 Task: Research new construction projects in Concord, New Hampshire, to compare  floor plans for modern homes.
Action: Mouse moved to (364, 178)
Screenshot: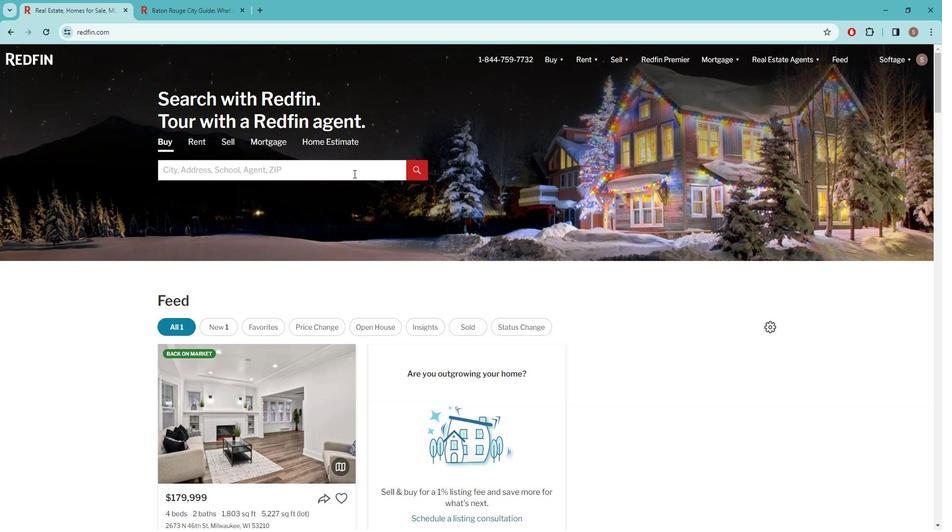
Action: Mouse pressed left at (364, 178)
Screenshot: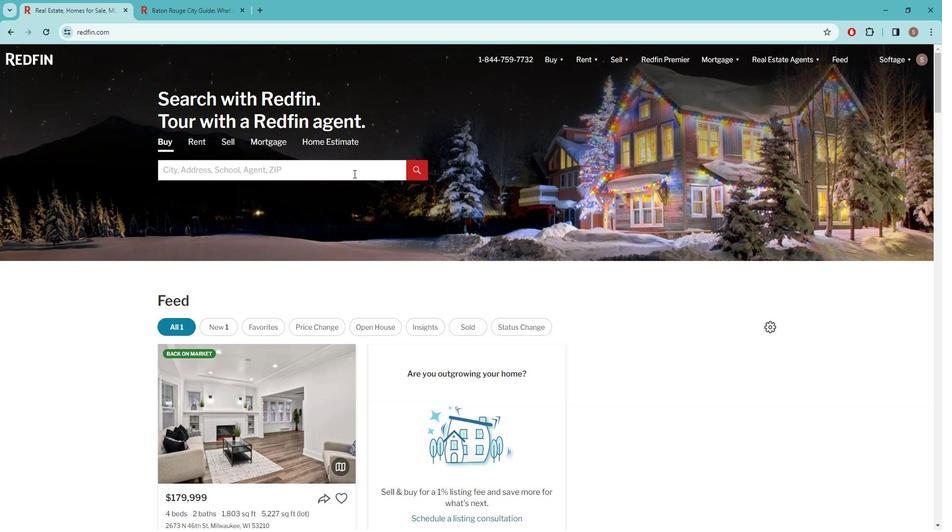 
Action: Key pressed c<Key.caps_lock>ONCORD
Screenshot: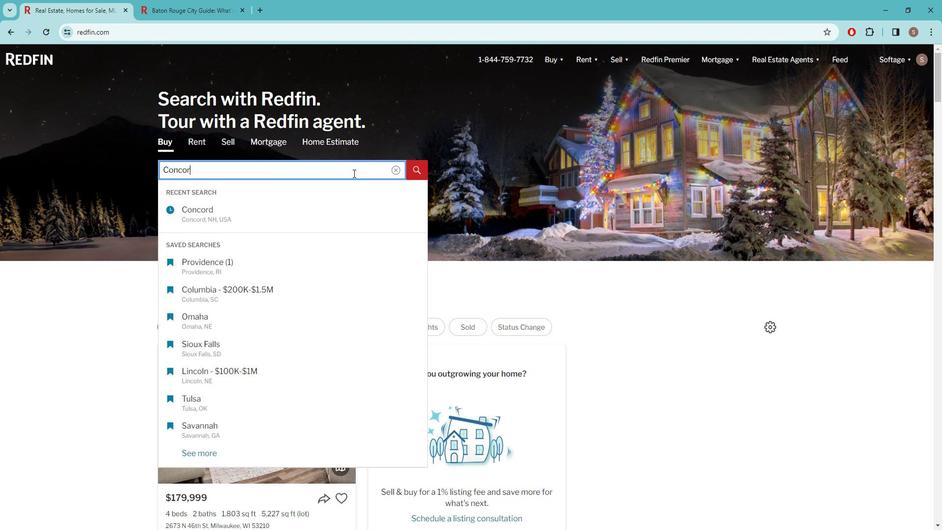
Action: Mouse moved to (274, 316)
Screenshot: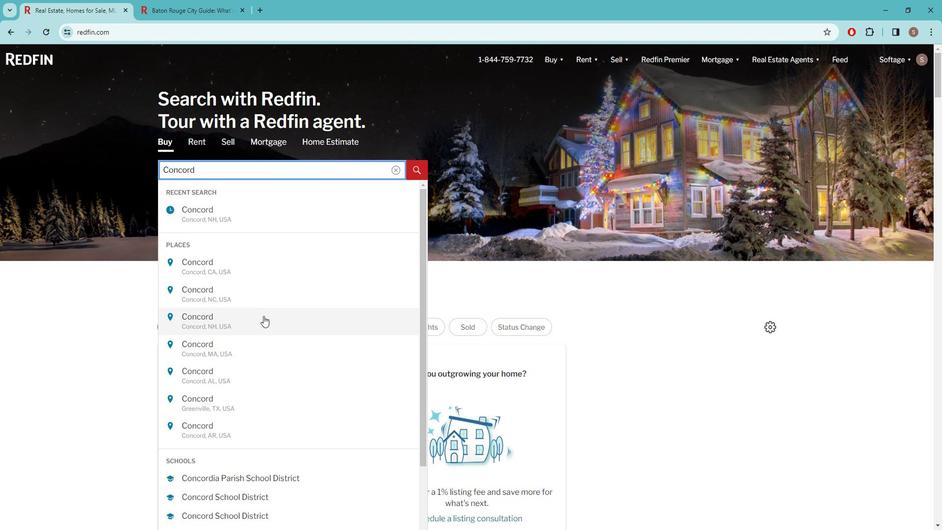 
Action: Mouse pressed left at (274, 316)
Screenshot: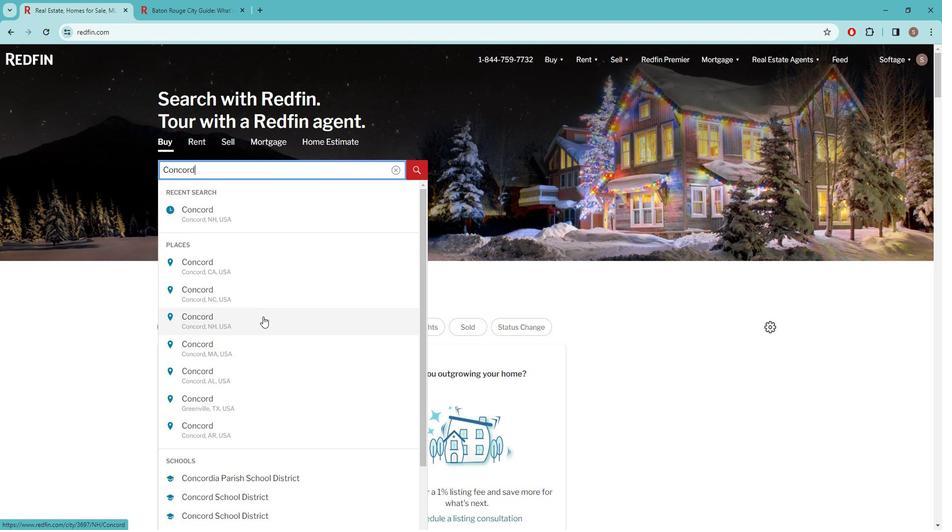 
Action: Mouse moved to (838, 130)
Screenshot: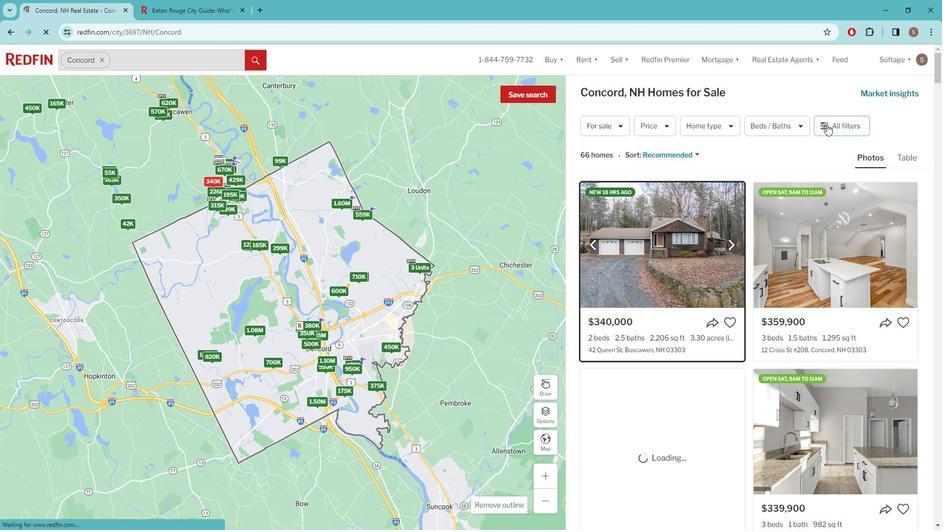 
Action: Mouse pressed left at (838, 130)
Screenshot: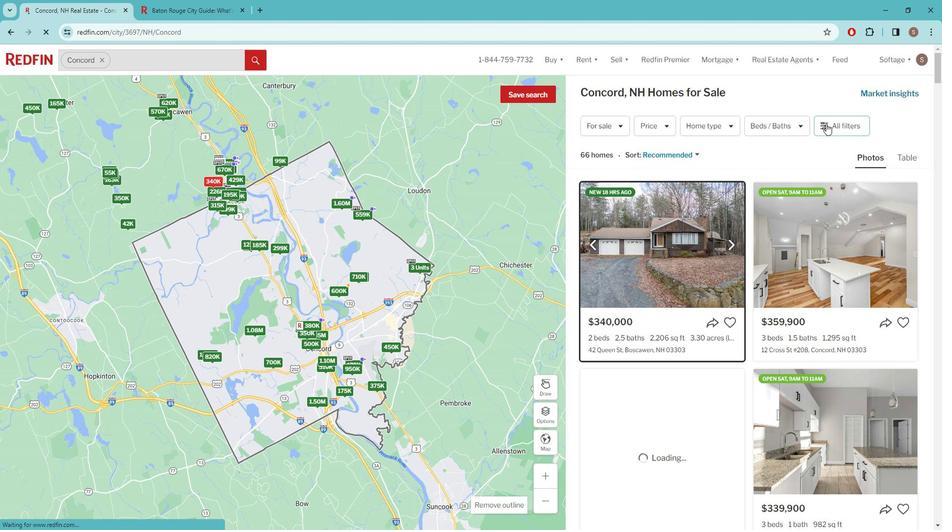 
Action: Mouse pressed left at (838, 130)
Screenshot: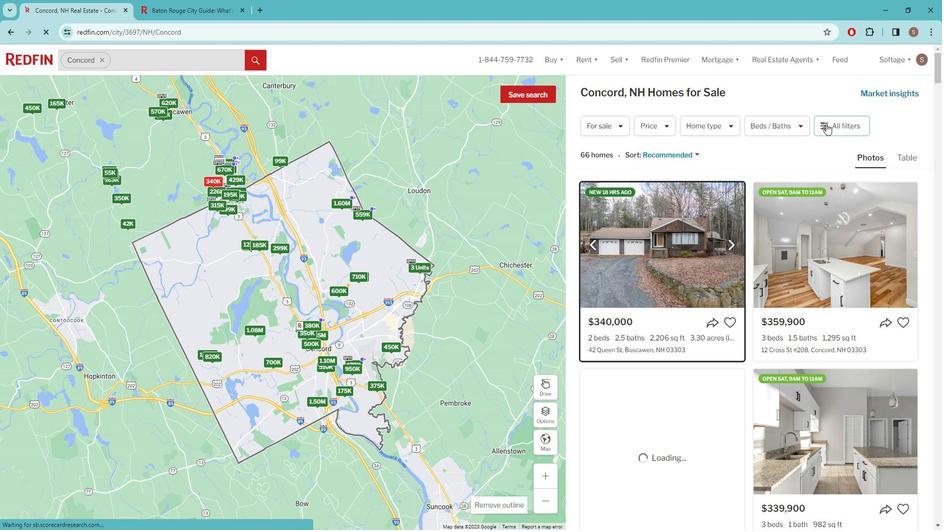 
Action: Mouse moved to (832, 125)
Screenshot: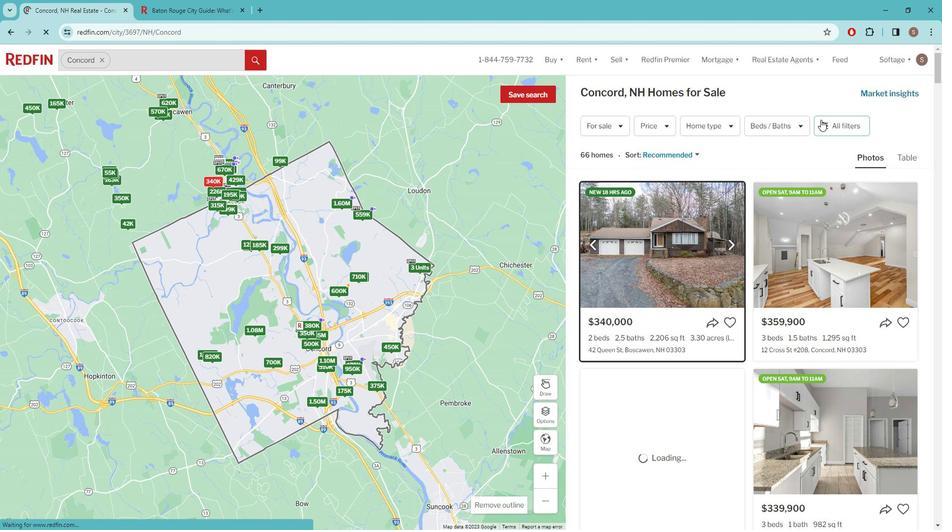 
Action: Mouse pressed left at (832, 125)
Screenshot: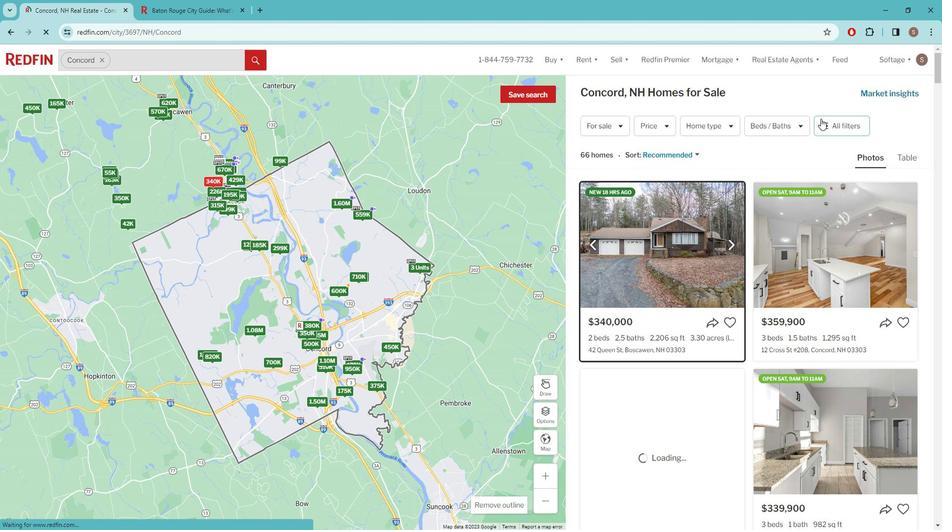 
Action: Mouse moved to (839, 127)
Screenshot: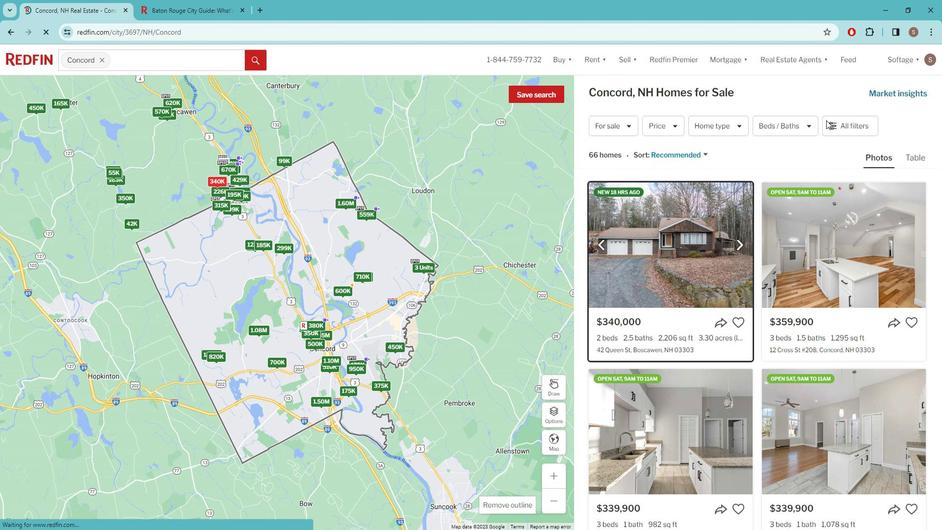 
Action: Mouse pressed left at (839, 127)
Screenshot: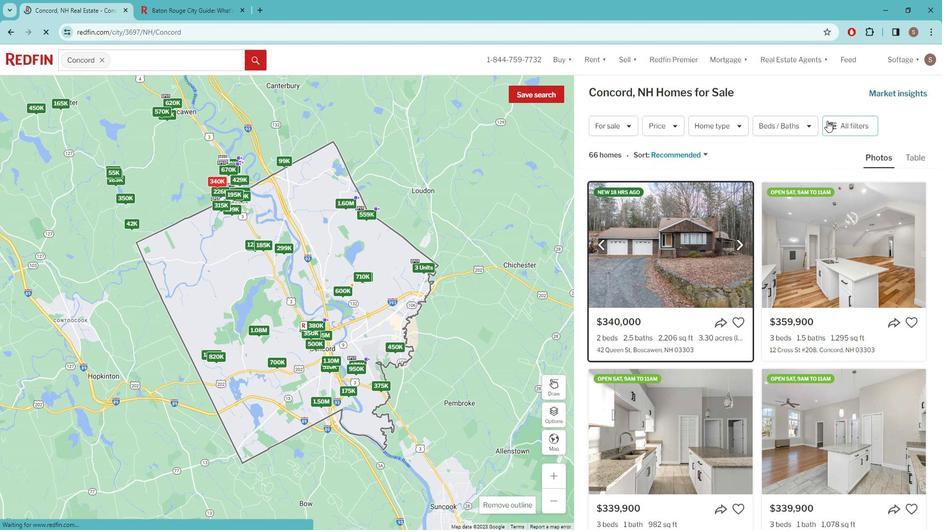 
Action: Mouse moved to (841, 128)
Screenshot: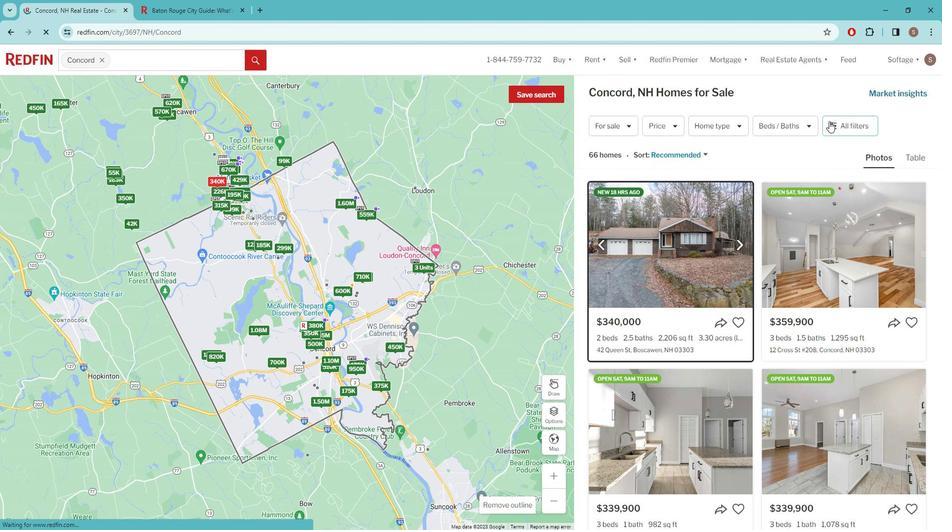 
Action: Mouse pressed left at (841, 128)
Screenshot: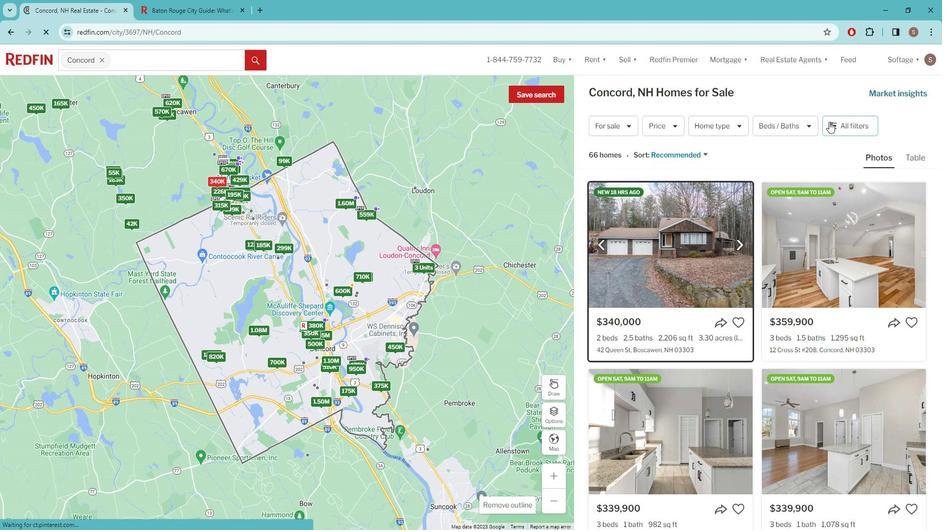 
Action: Mouse moved to (833, 141)
Screenshot: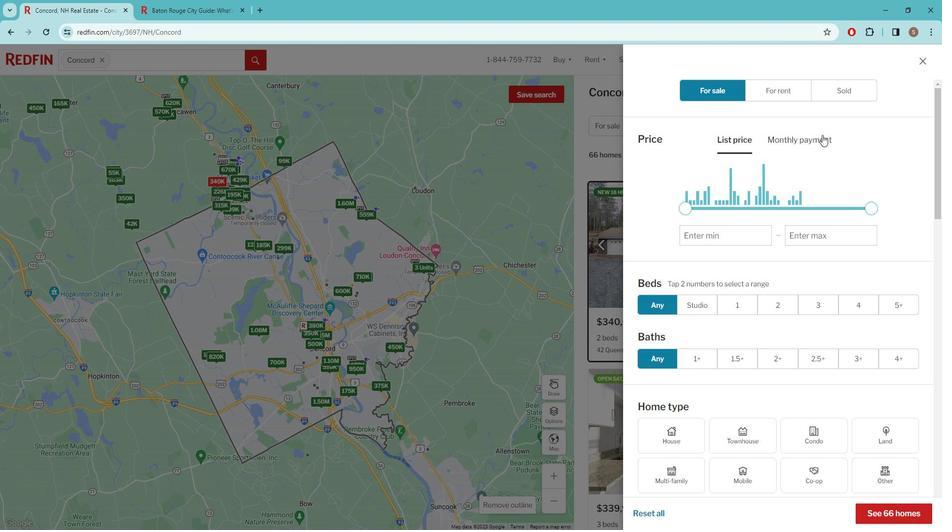 
Action: Mouse scrolled (833, 140) with delta (0, 0)
Screenshot: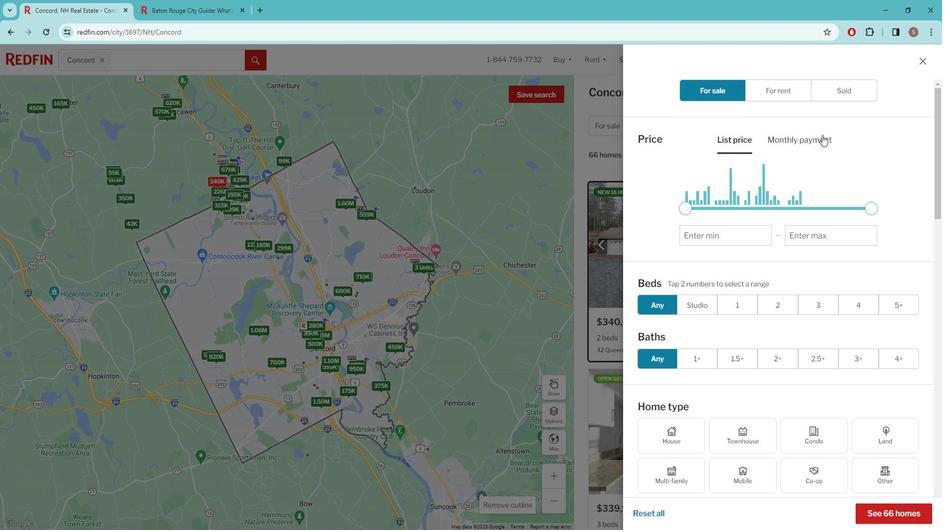 
Action: Mouse moved to (831, 142)
Screenshot: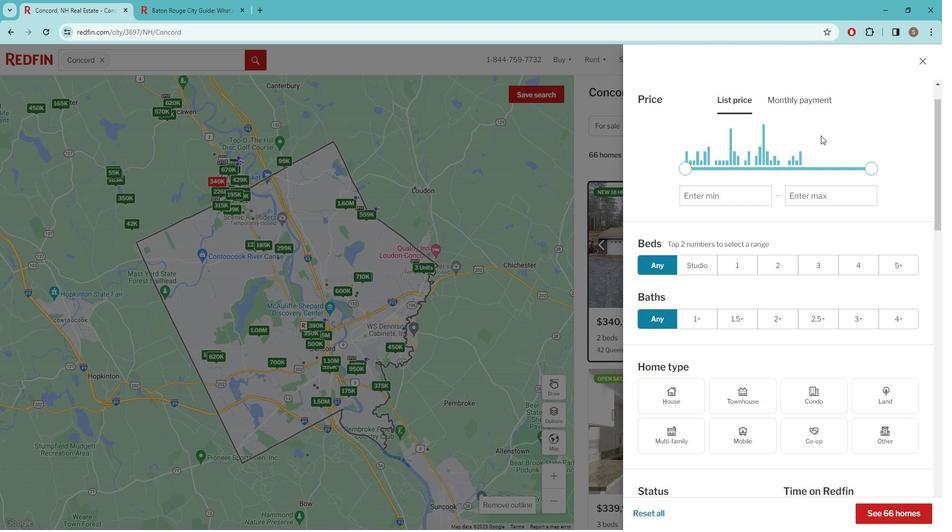 
Action: Mouse scrolled (831, 142) with delta (0, 0)
Screenshot: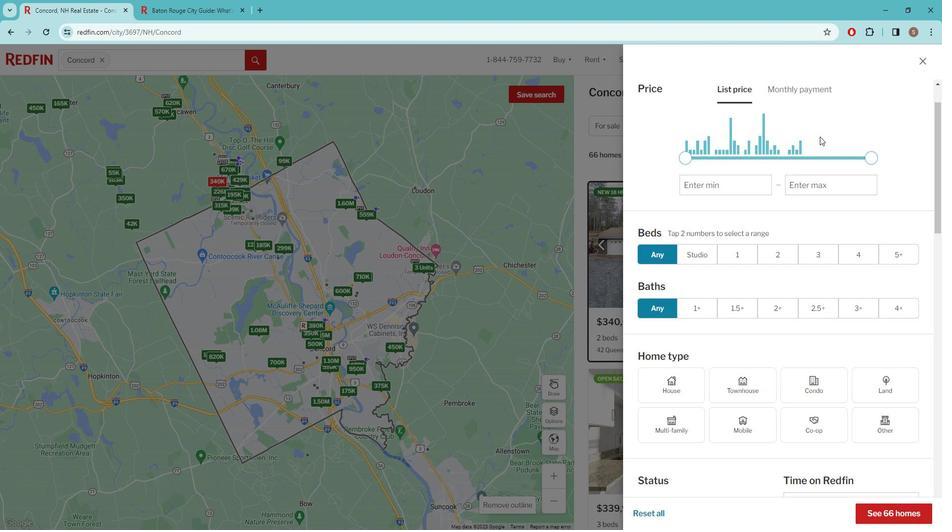 
Action: Mouse moved to (822, 150)
Screenshot: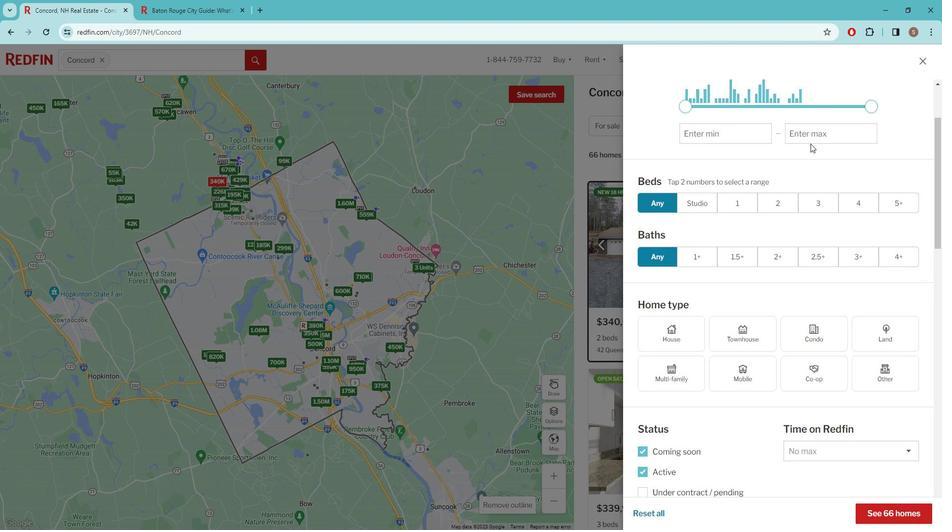 
Action: Mouse scrolled (822, 149) with delta (0, 0)
Screenshot: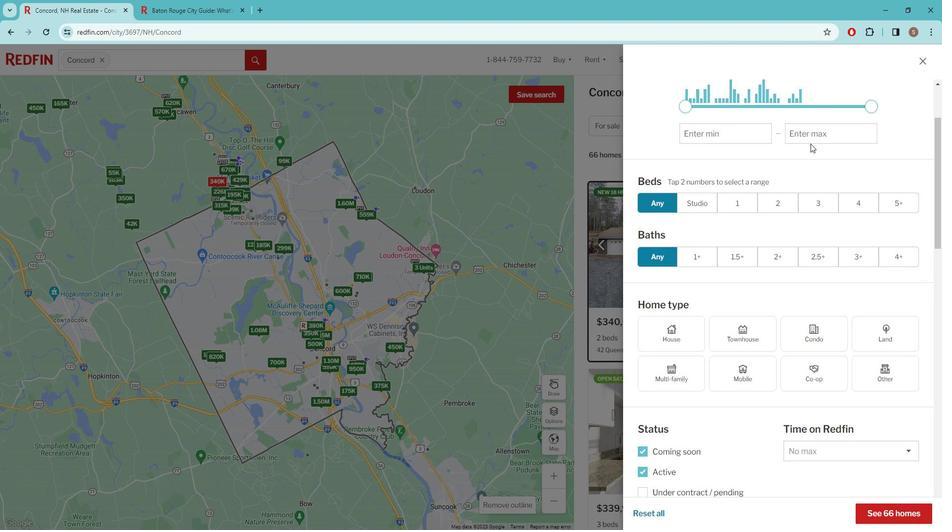 
Action: Mouse moved to (821, 151)
Screenshot: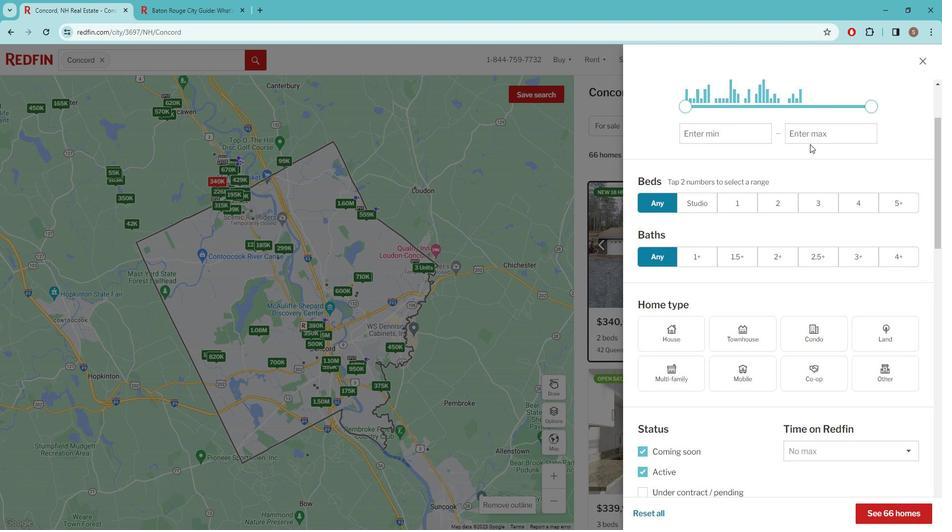 
Action: Mouse scrolled (821, 150) with delta (0, 0)
Screenshot: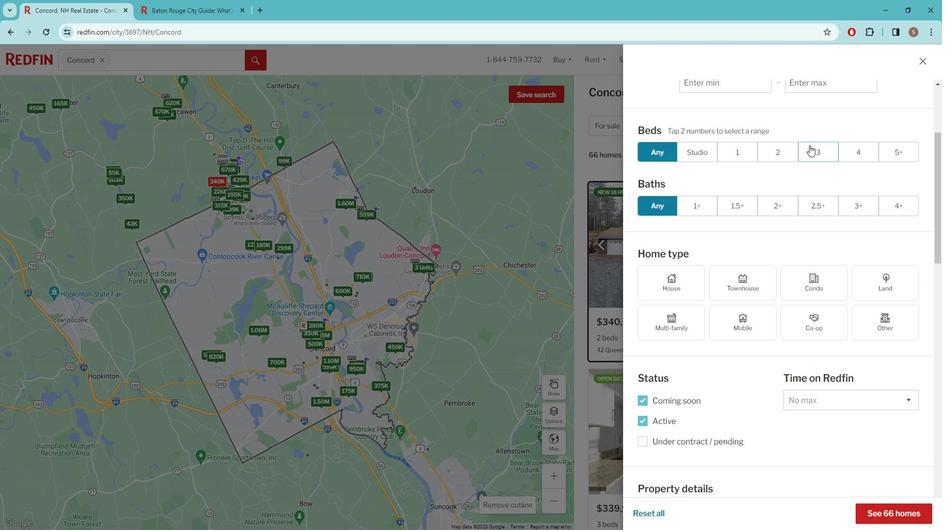 
Action: Mouse scrolled (821, 150) with delta (0, 0)
Screenshot: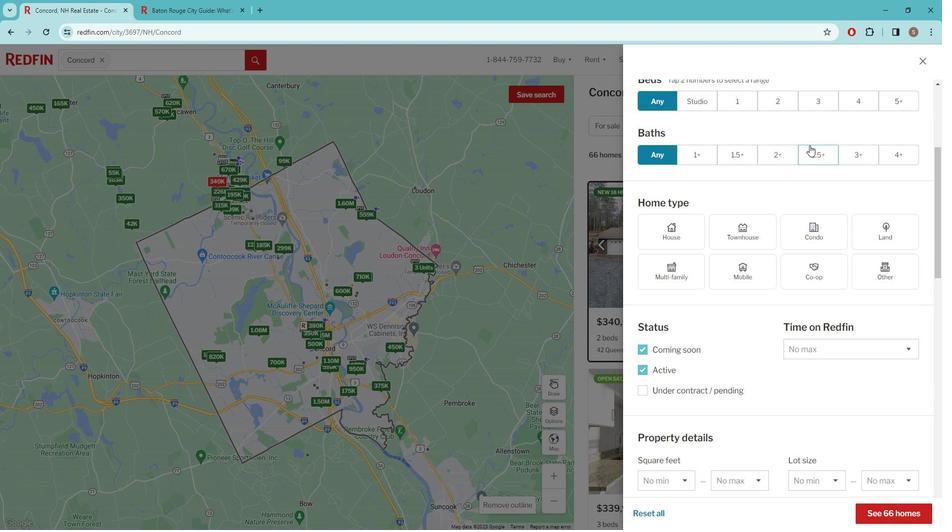 
Action: Mouse scrolled (821, 150) with delta (0, 0)
Screenshot: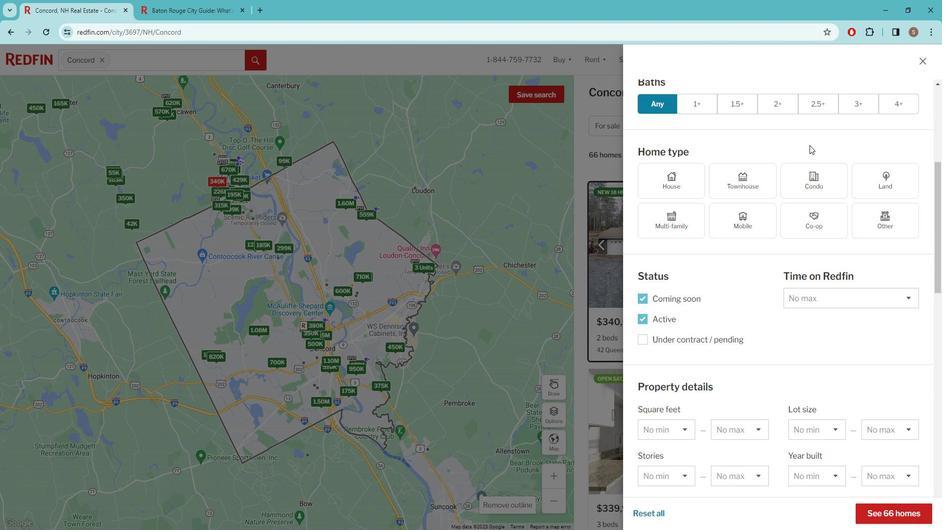 
Action: Mouse scrolled (821, 150) with delta (0, 0)
Screenshot: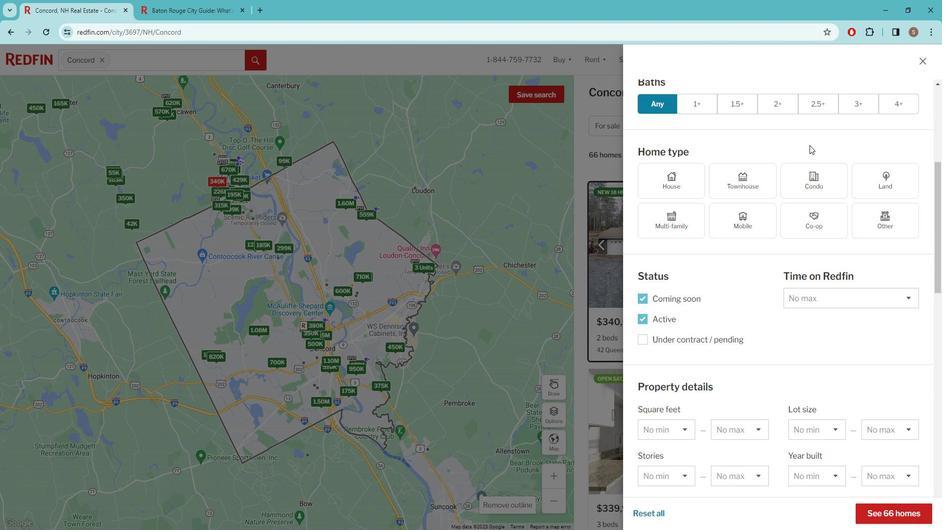 
Action: Mouse scrolled (821, 150) with delta (0, 0)
Screenshot: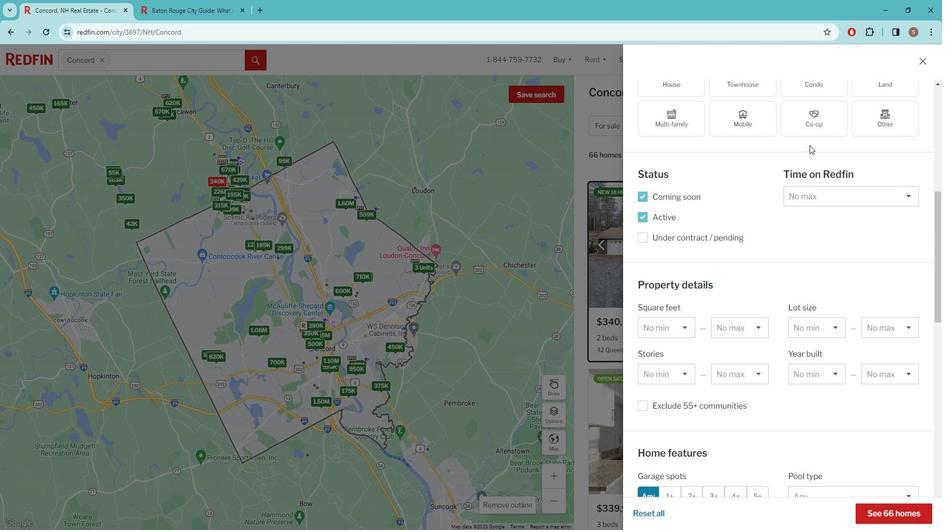 
Action: Mouse scrolled (821, 150) with delta (0, 0)
Screenshot: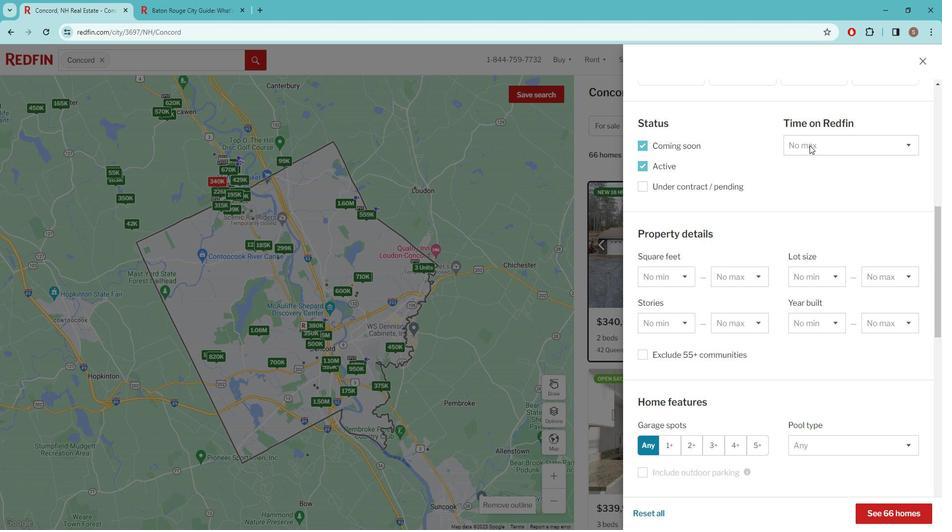 
Action: Mouse scrolled (821, 150) with delta (0, 0)
Screenshot: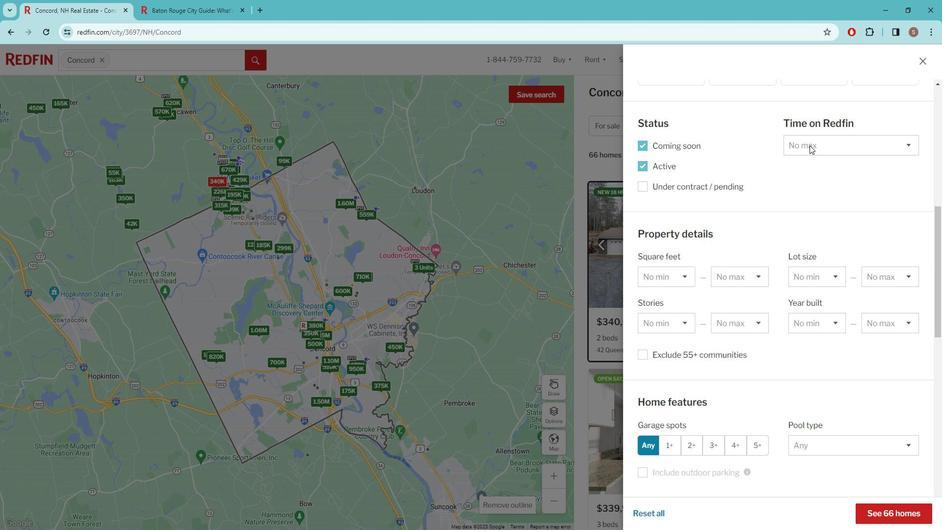 
Action: Mouse scrolled (821, 150) with delta (0, 0)
Screenshot: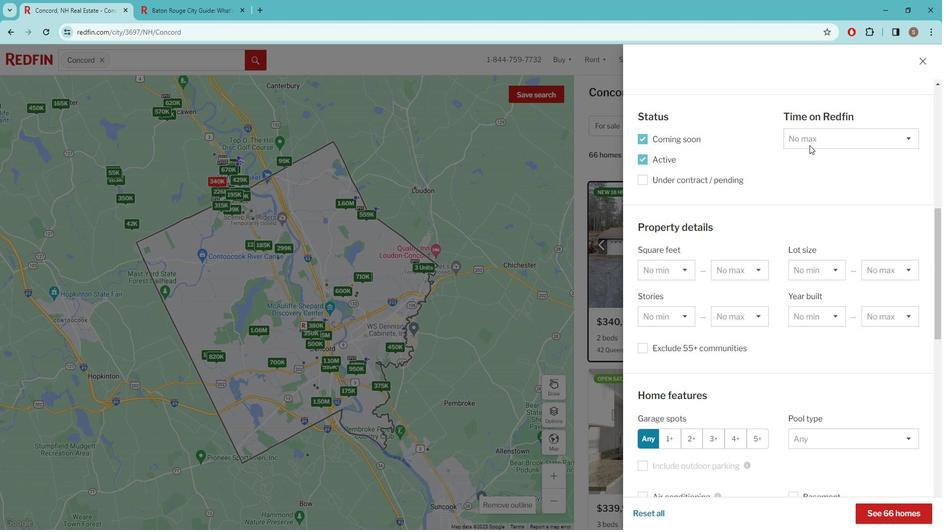 
Action: Mouse scrolled (821, 150) with delta (0, 0)
Screenshot: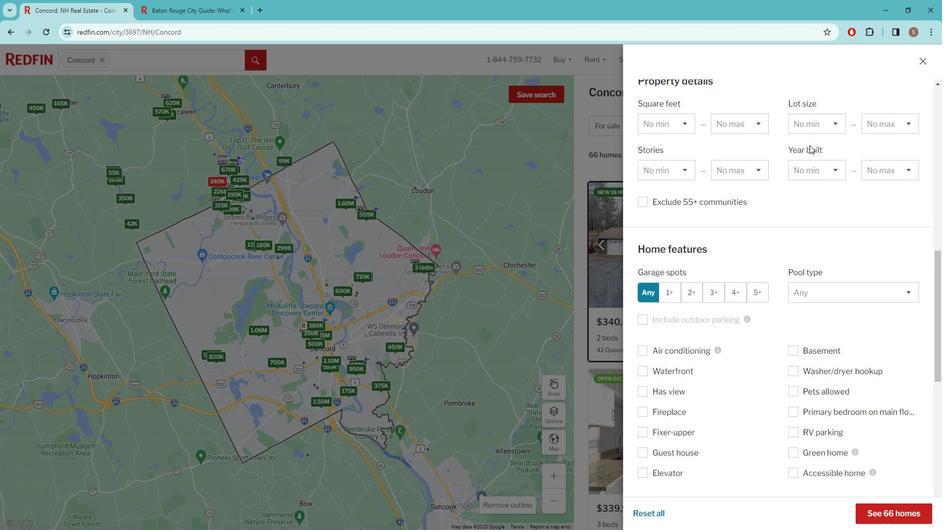
Action: Mouse scrolled (821, 150) with delta (0, 0)
Screenshot: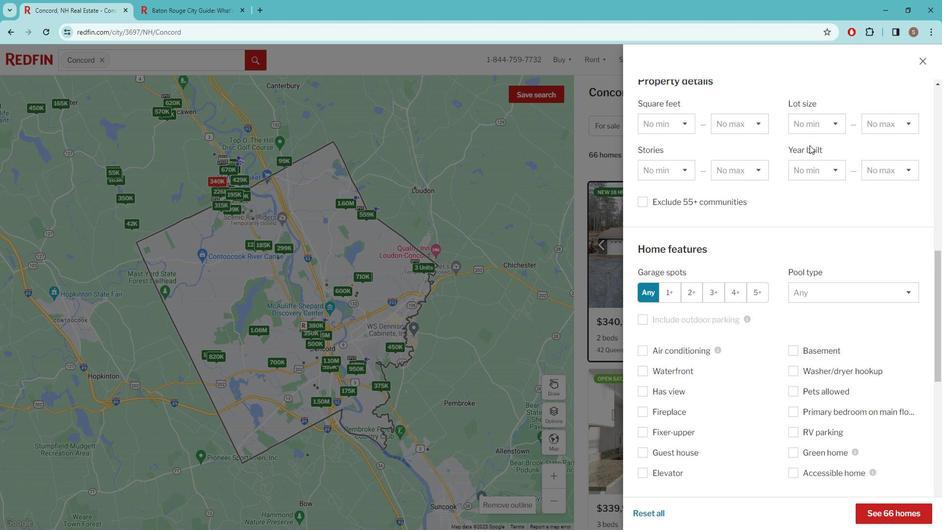 
Action: Mouse moved to (710, 414)
Screenshot: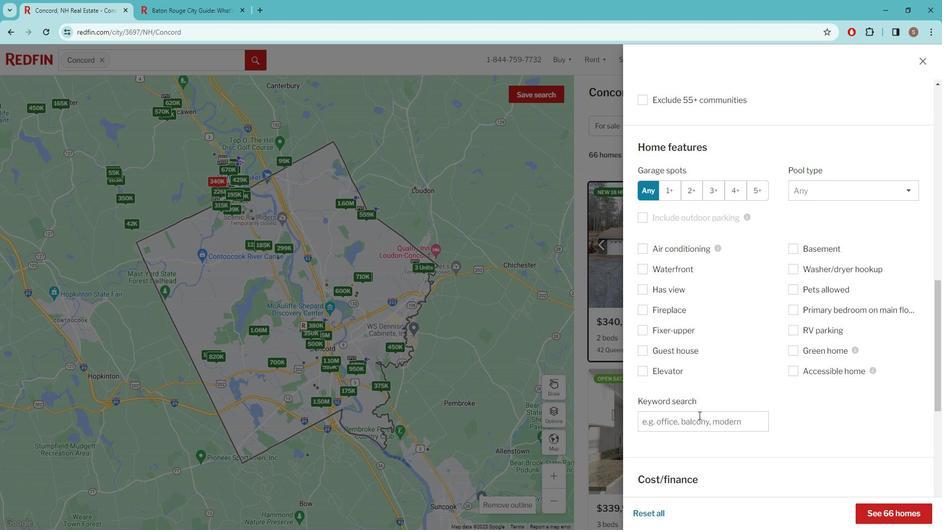 
Action: Mouse pressed left at (710, 414)
Screenshot: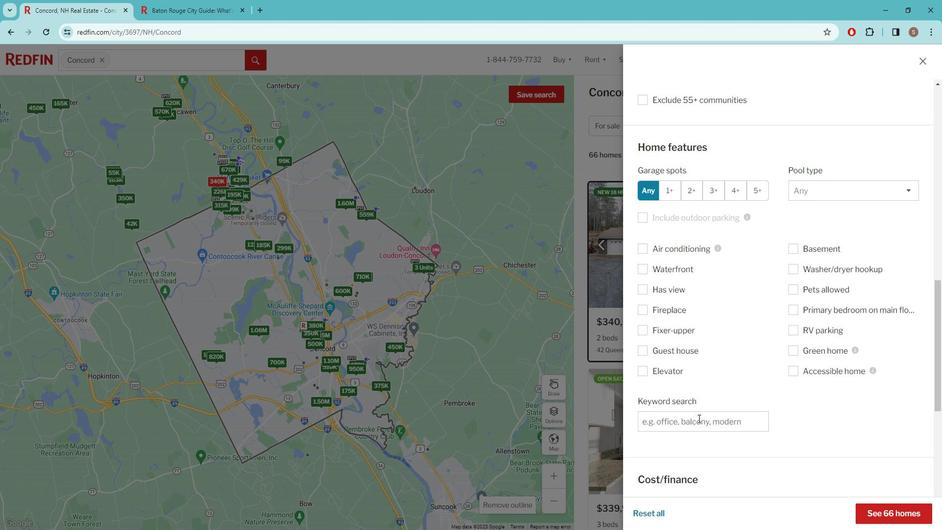 
Action: Key pressed MOE<Key.backspace>DE
Screenshot: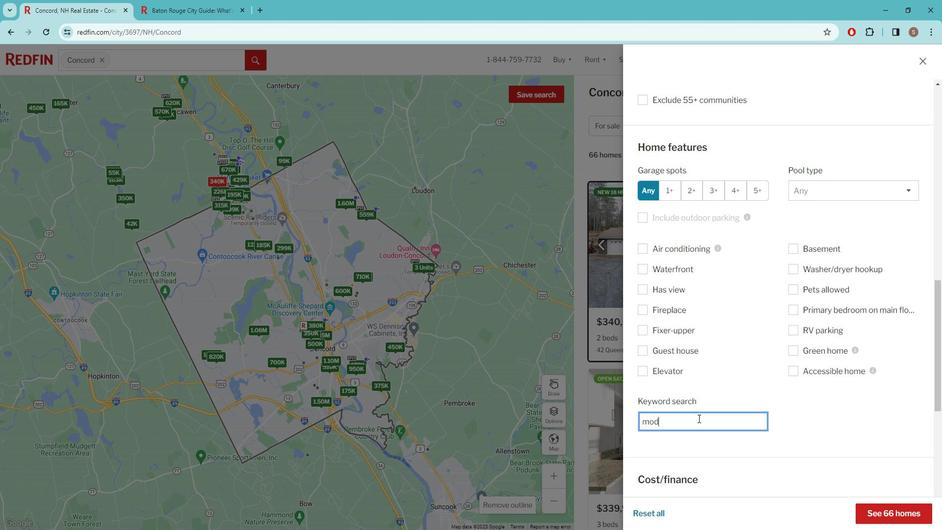 
Action: Mouse moved to (710, 414)
Screenshot: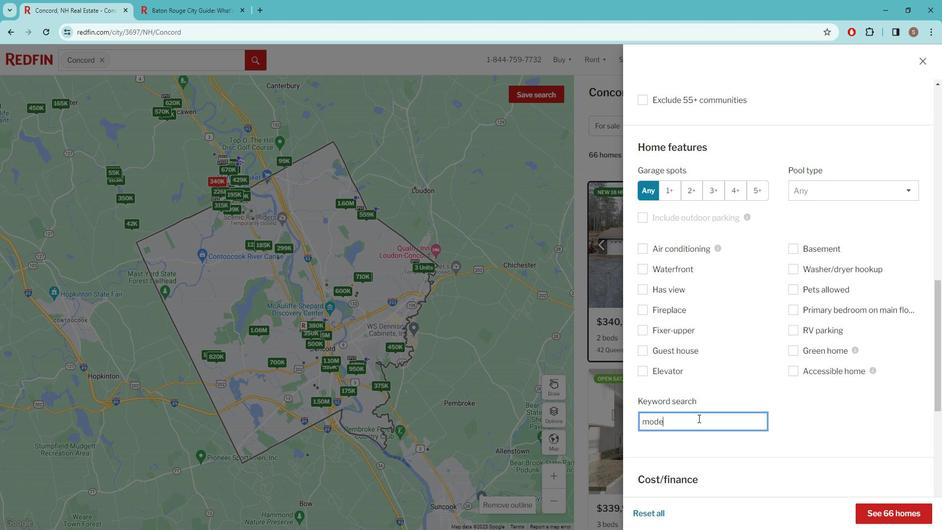 
Action: Key pressed RN<Key.space>HOMES
Screenshot: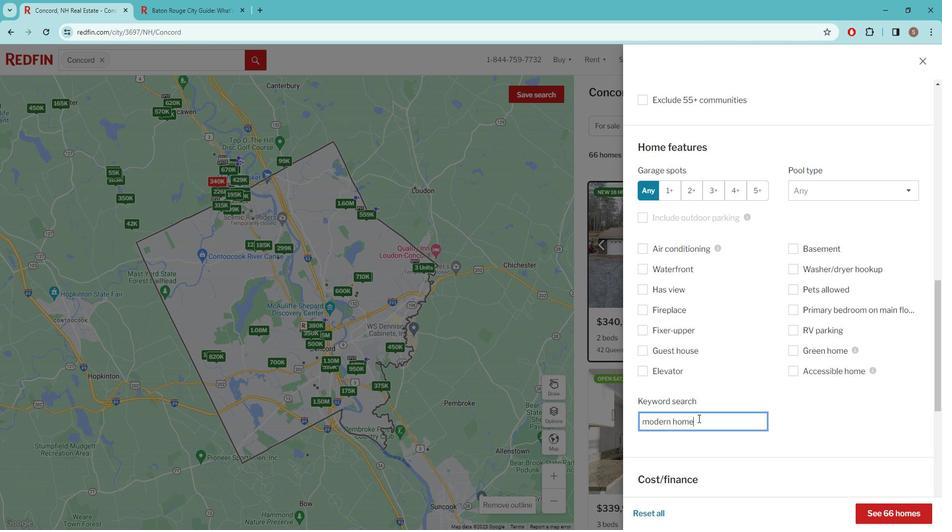 
Action: Mouse scrolled (710, 413) with delta (0, 0)
Screenshot: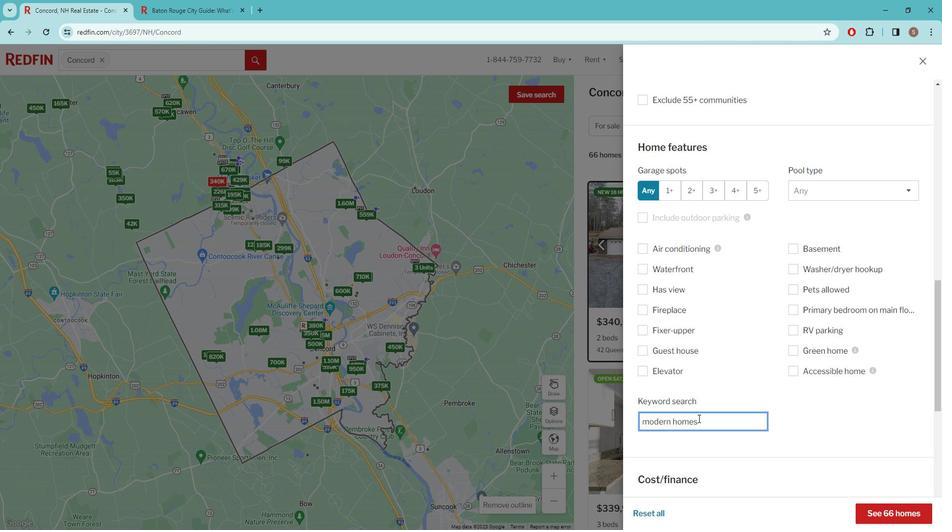 
Action: Mouse scrolled (710, 413) with delta (0, 0)
Screenshot: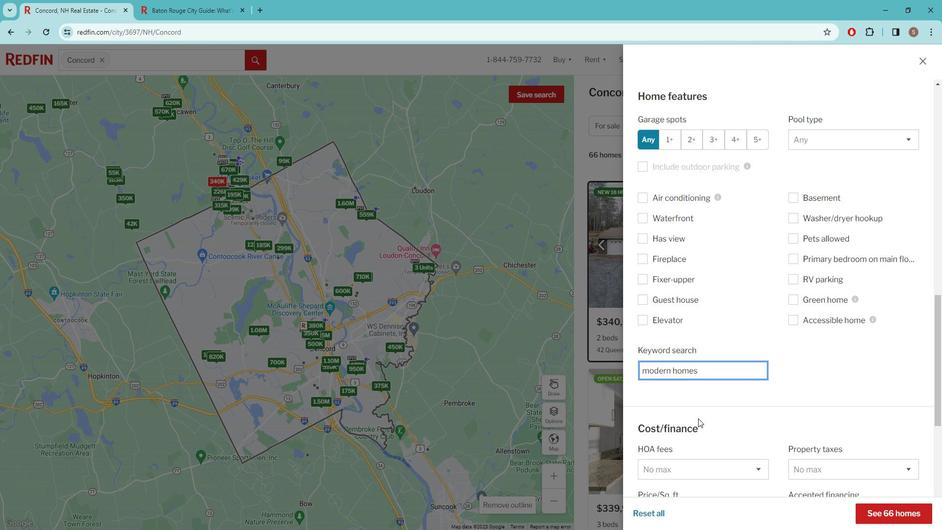 
Action: Mouse scrolled (710, 413) with delta (0, 0)
Screenshot: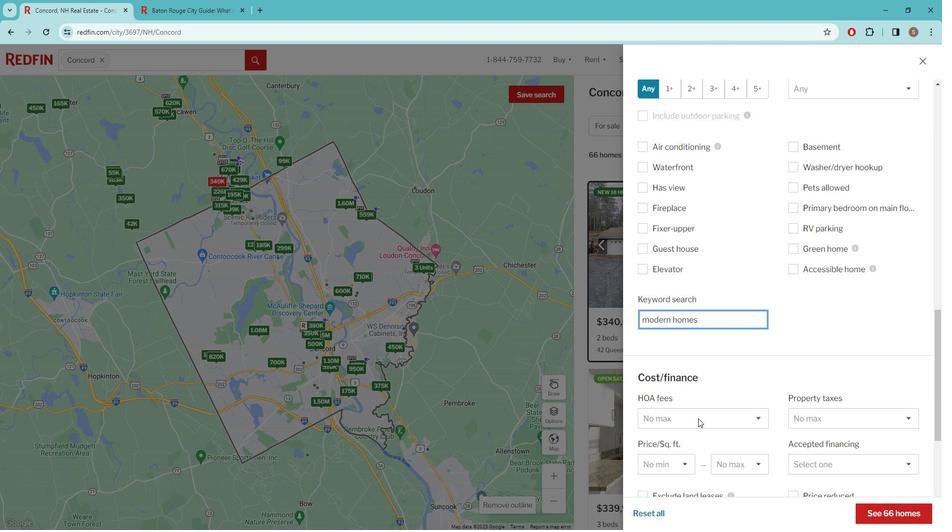 
Action: Mouse scrolled (710, 413) with delta (0, 0)
Screenshot: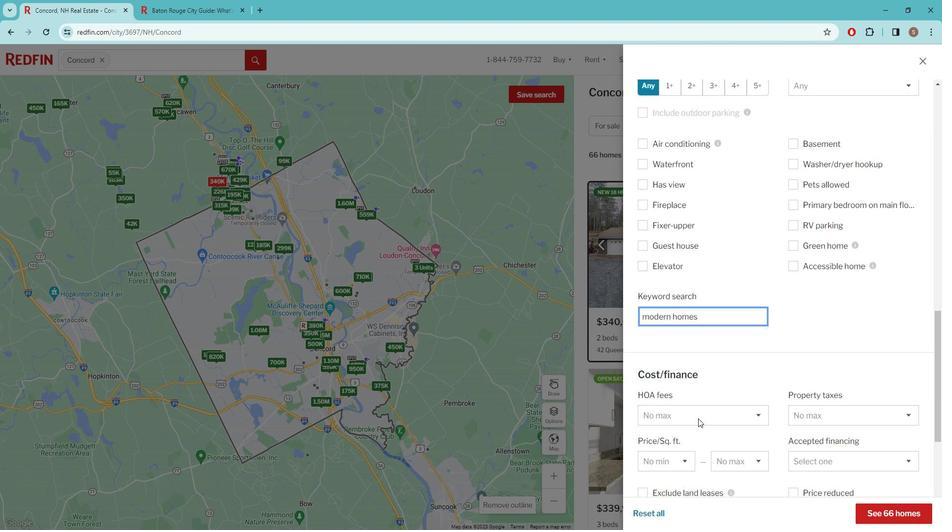 
Action: Mouse scrolled (710, 413) with delta (0, 0)
Screenshot: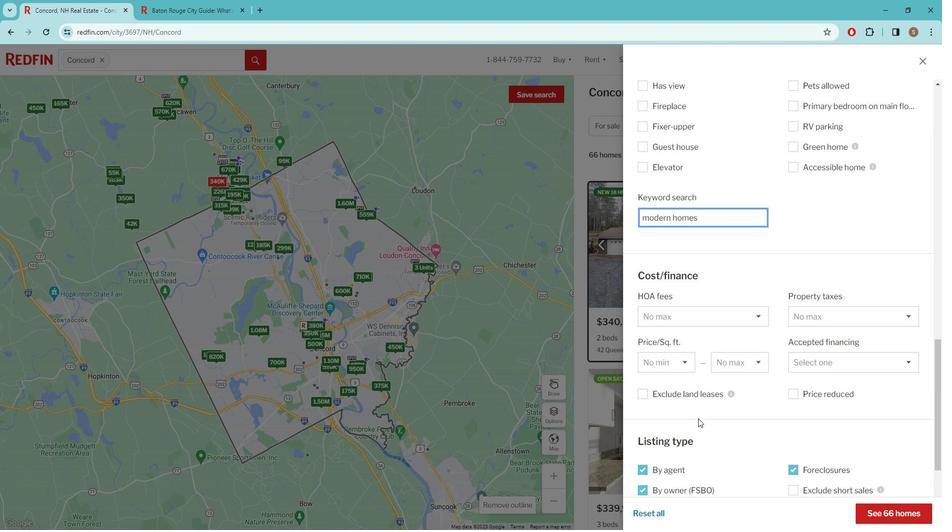 
Action: Mouse scrolled (710, 413) with delta (0, 0)
Screenshot: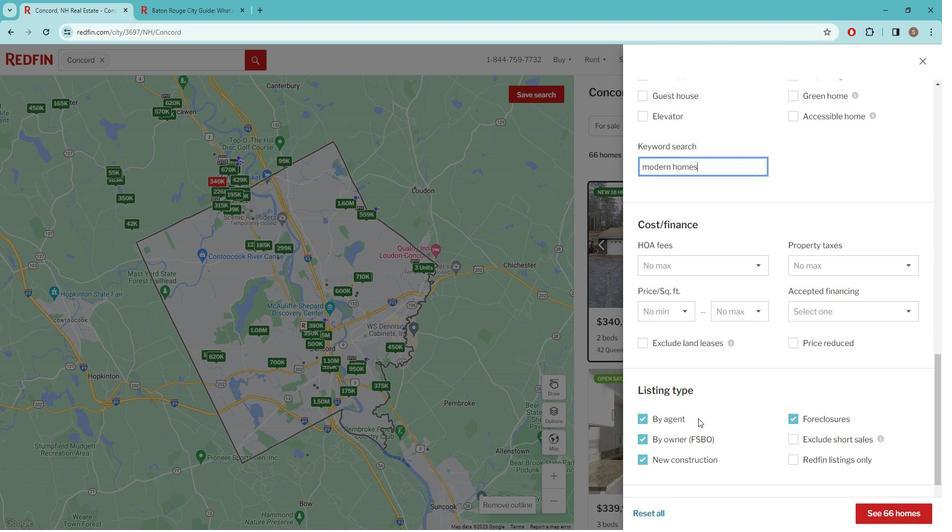 
Action: Mouse scrolled (710, 413) with delta (0, 0)
Screenshot: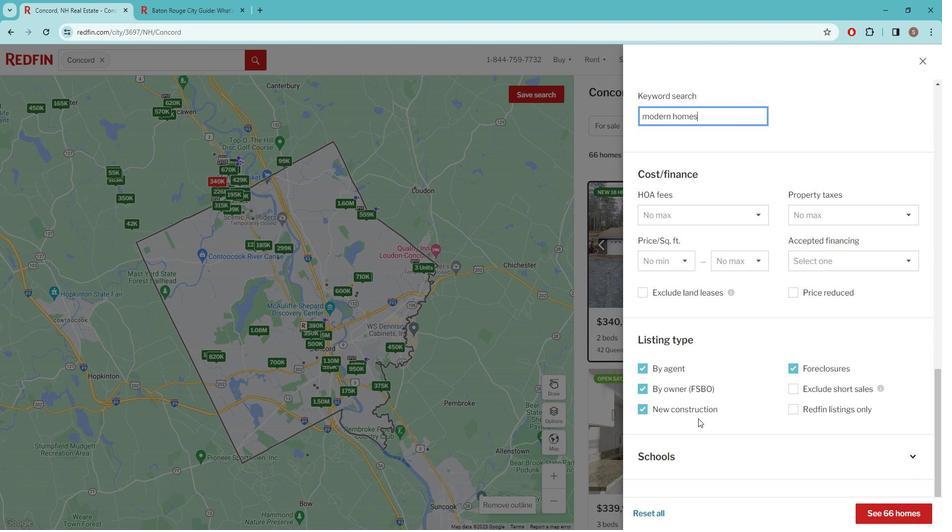 
Action: Mouse scrolled (710, 413) with delta (0, 0)
Screenshot: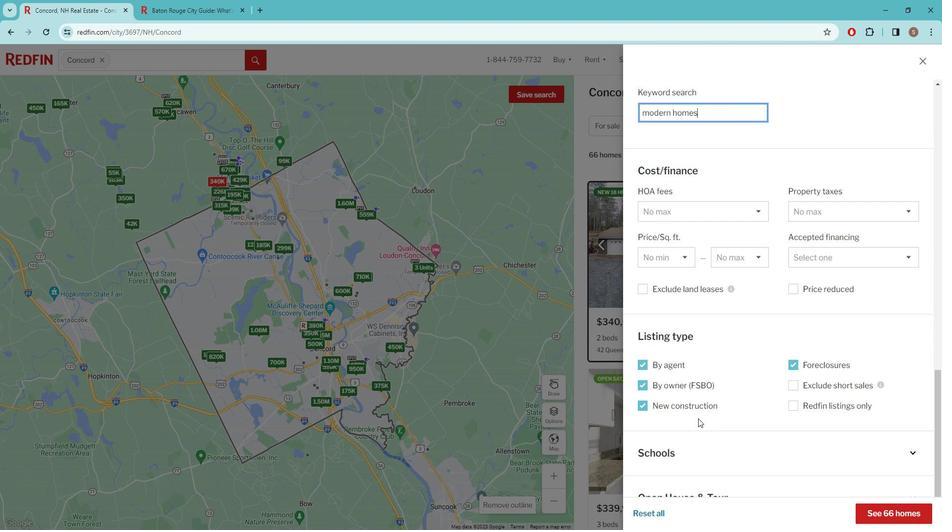
Action: Mouse scrolled (710, 413) with delta (0, 0)
Screenshot: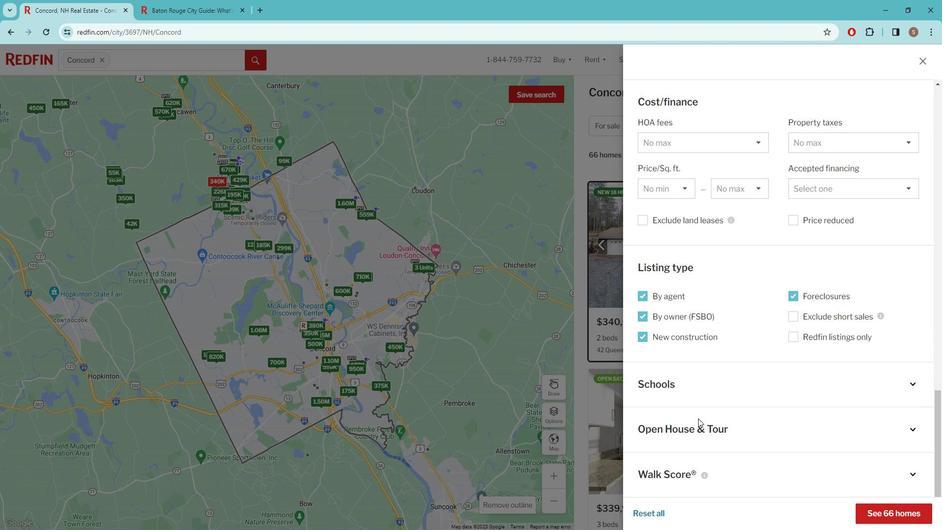 
Action: Mouse scrolled (710, 413) with delta (0, 0)
Screenshot: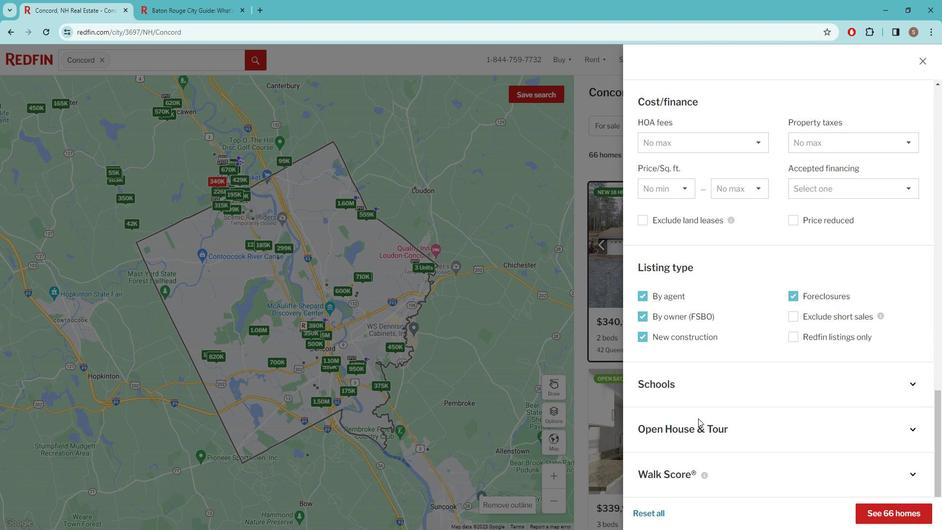 
Action: Mouse scrolled (710, 413) with delta (0, 0)
Screenshot: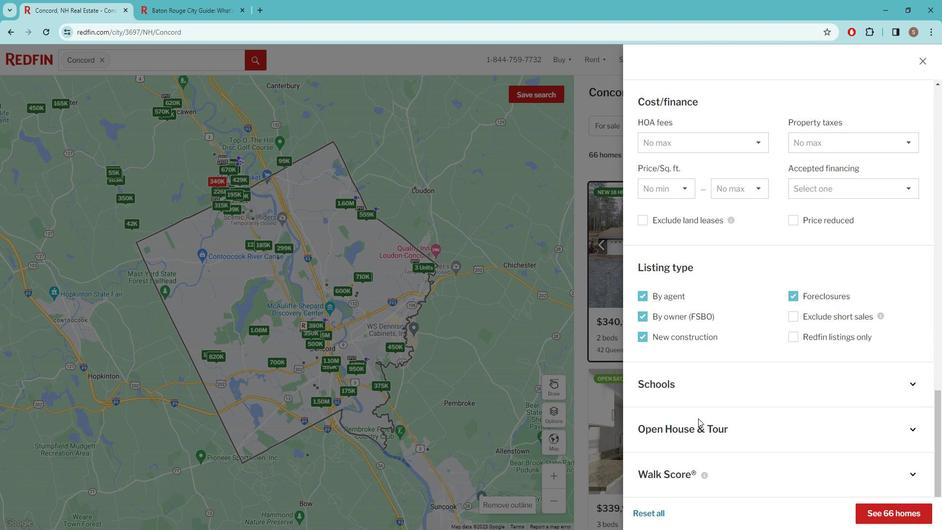 
Action: Mouse moved to (882, 502)
Screenshot: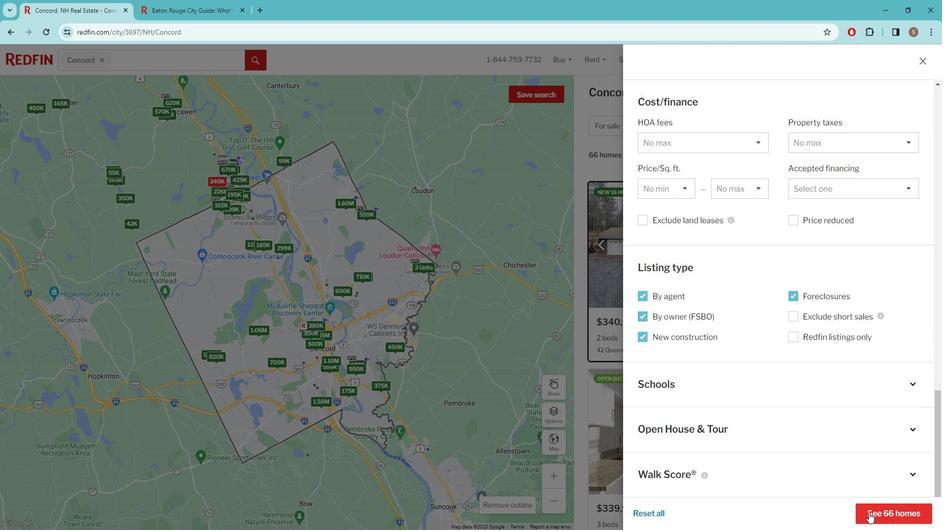 
Action: Mouse pressed left at (882, 502)
Screenshot: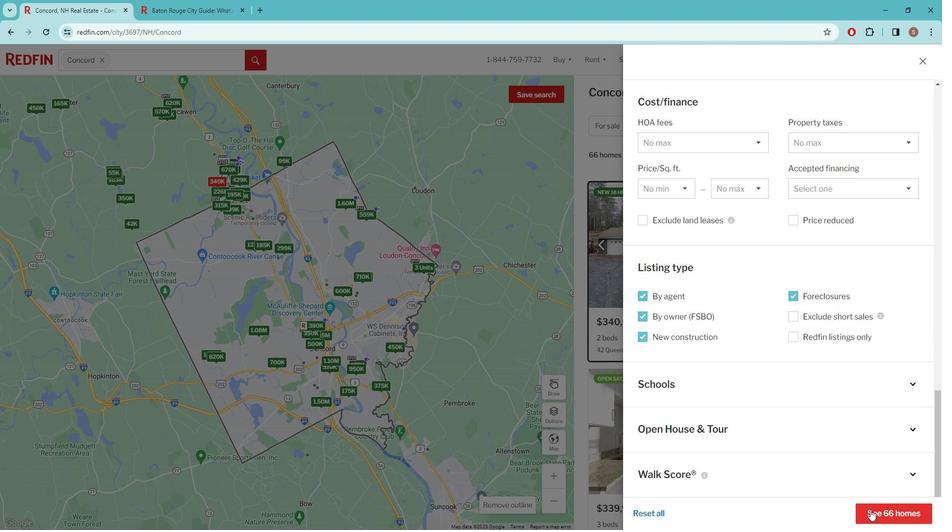 
Action: Mouse moved to (737, 191)
Screenshot: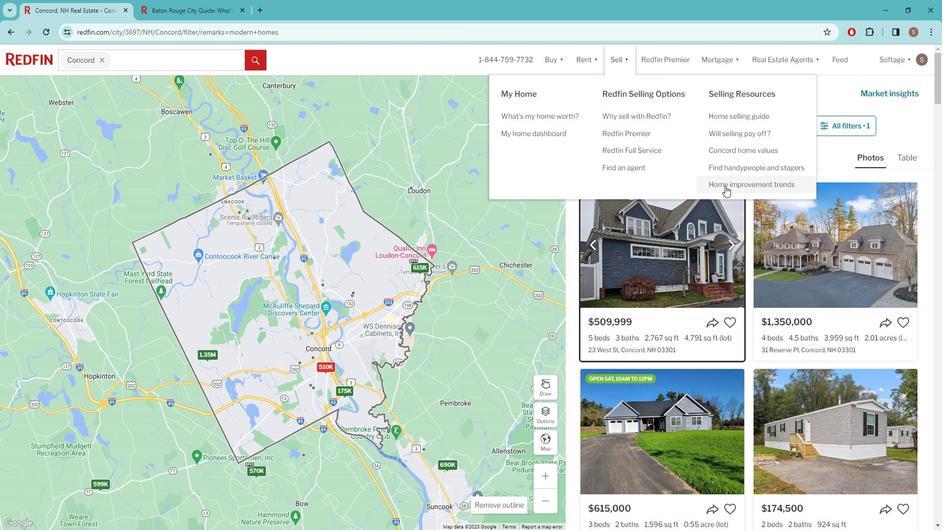 
Action: Mouse pressed left at (737, 191)
Screenshot: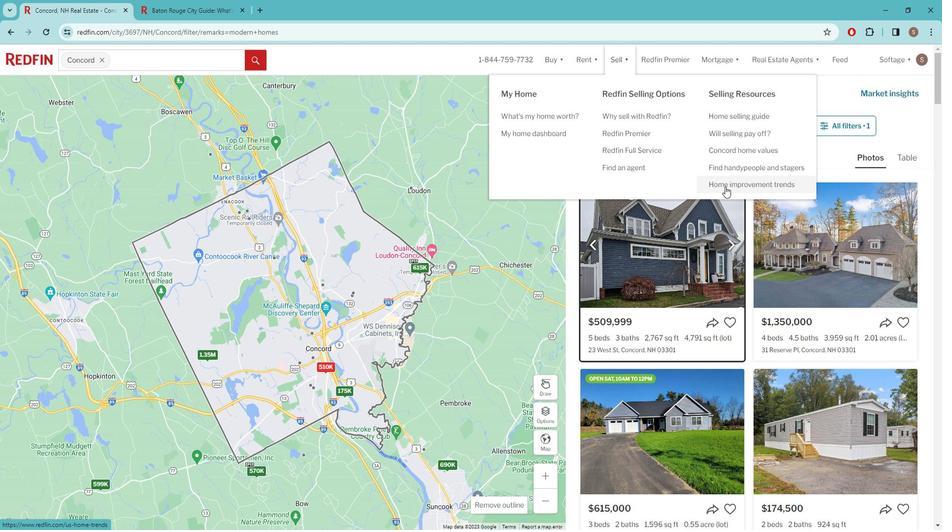 
Action: Mouse moved to (713, 203)
Screenshot: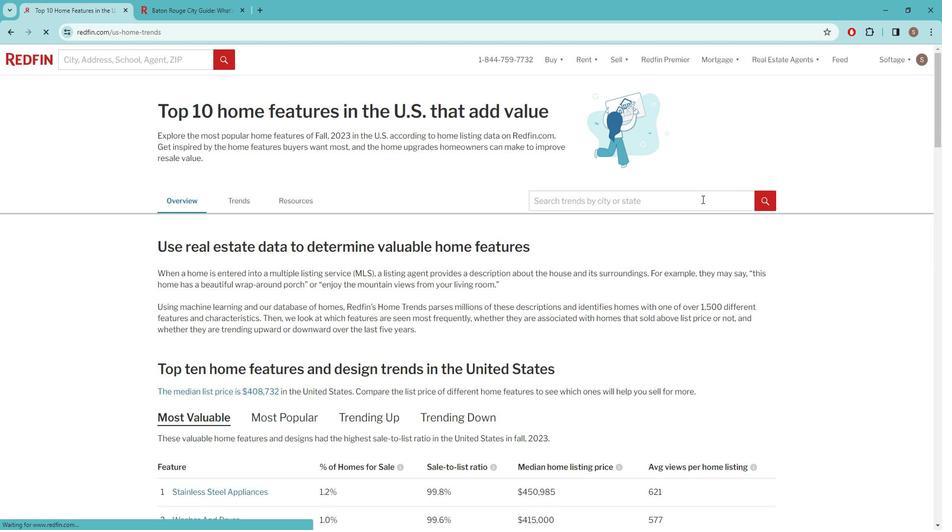 
Action: Mouse pressed left at (713, 203)
Screenshot: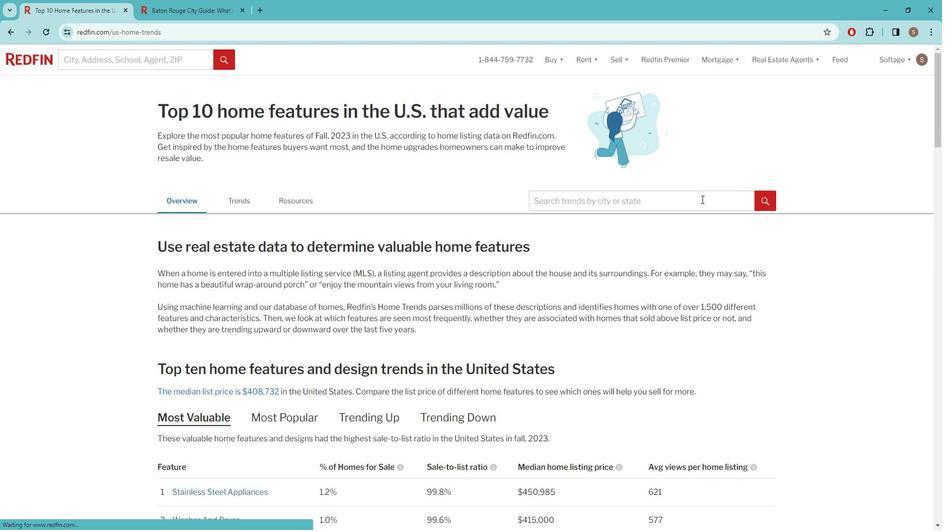 
Action: Key pressed <Key.caps_lock>c<Key.caps_lock>ONCORD
Screenshot: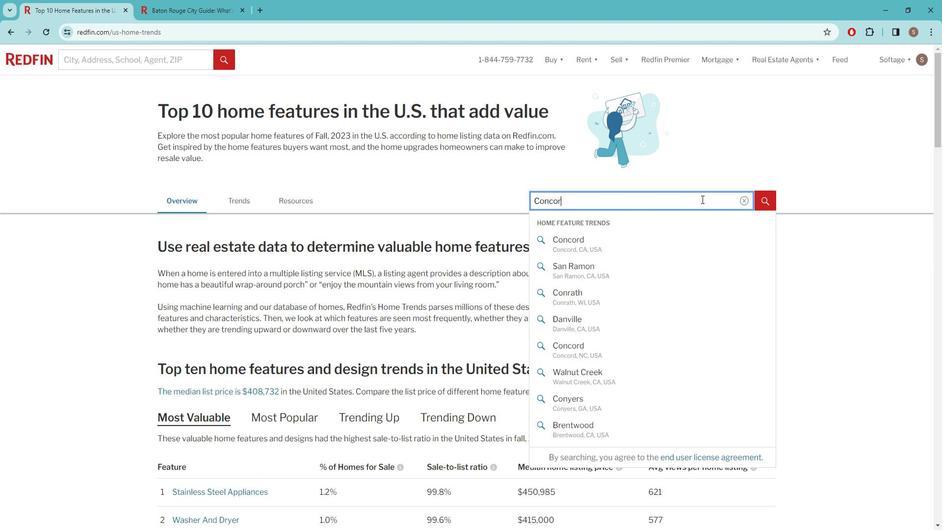 
Action: Mouse moved to (682, 293)
Screenshot: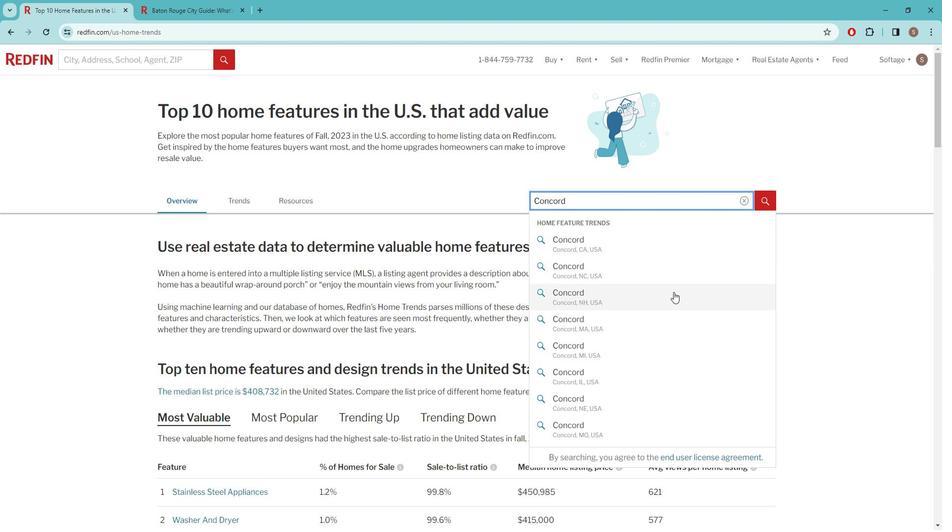 
Action: Mouse pressed left at (682, 293)
Screenshot: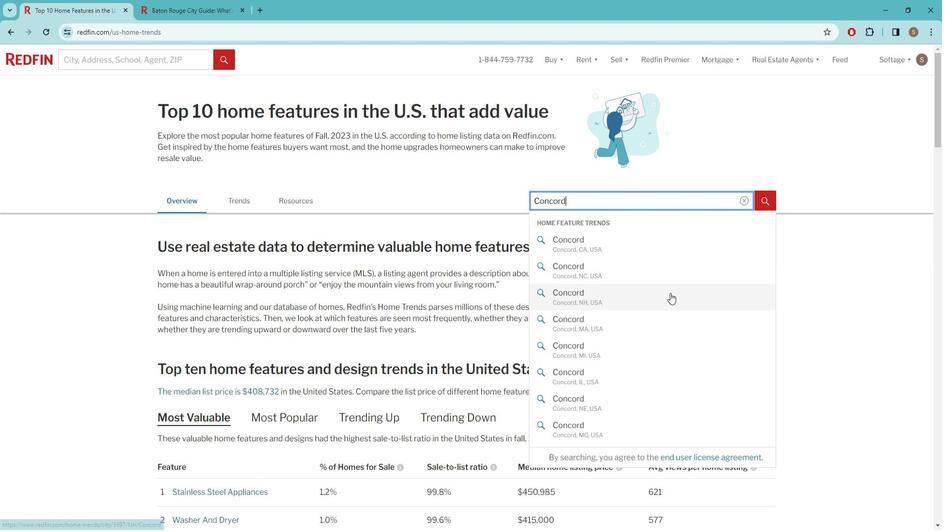 
Action: Mouse moved to (529, 290)
Screenshot: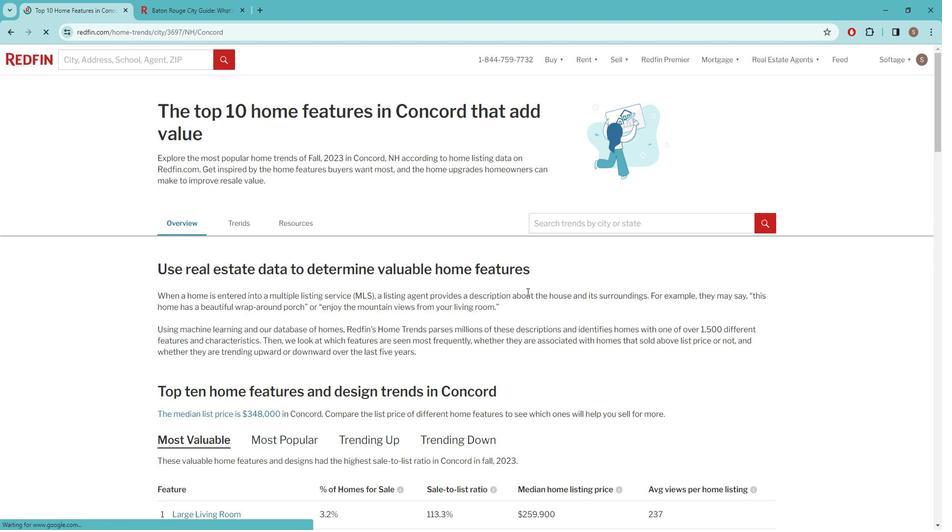 
Action: Mouse scrolled (529, 289) with delta (0, 0)
Screenshot: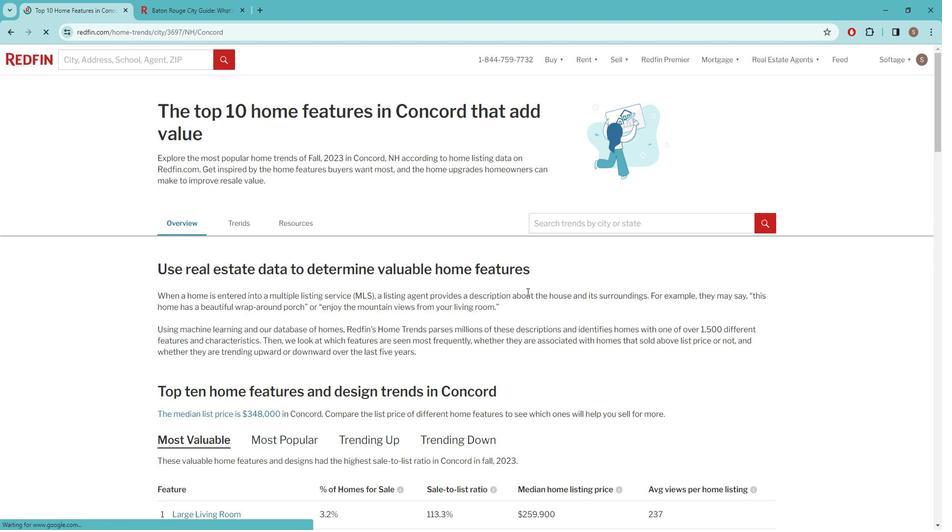 
Action: Mouse moved to (515, 287)
Screenshot: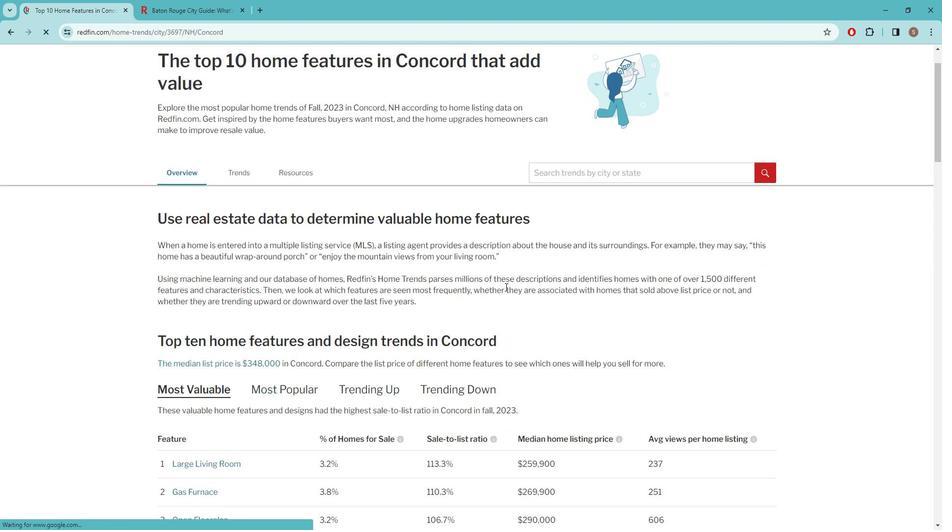 
Action: Mouse scrolled (515, 286) with delta (0, 0)
Screenshot: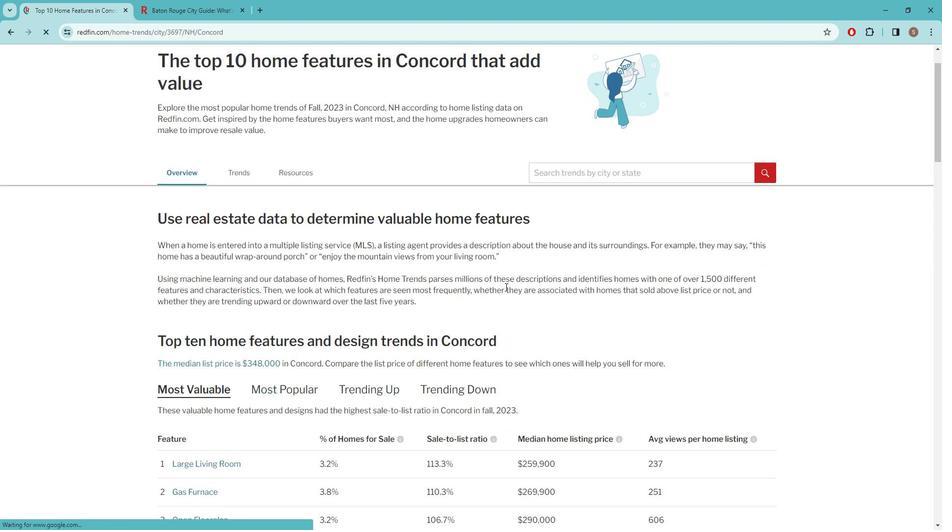 
Action: Mouse moved to (500, 279)
Screenshot: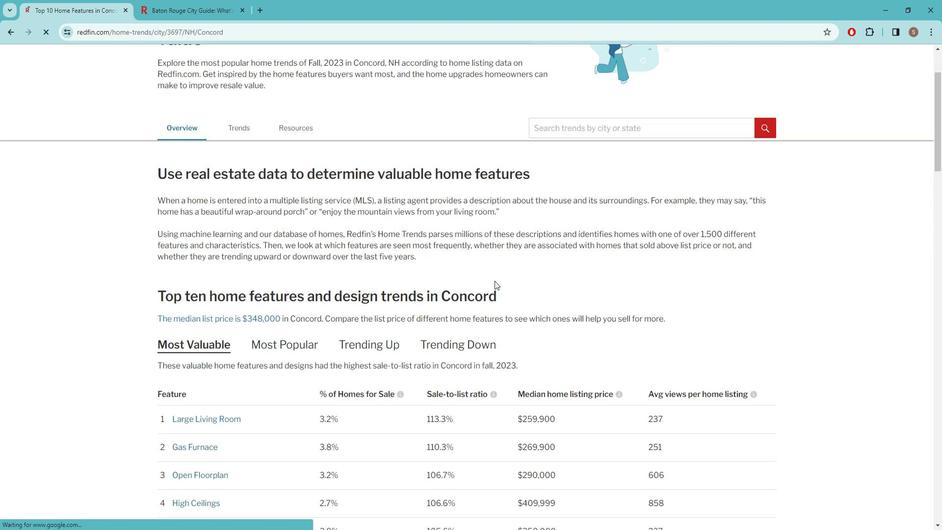 
Action: Mouse scrolled (500, 278) with delta (0, 0)
Screenshot: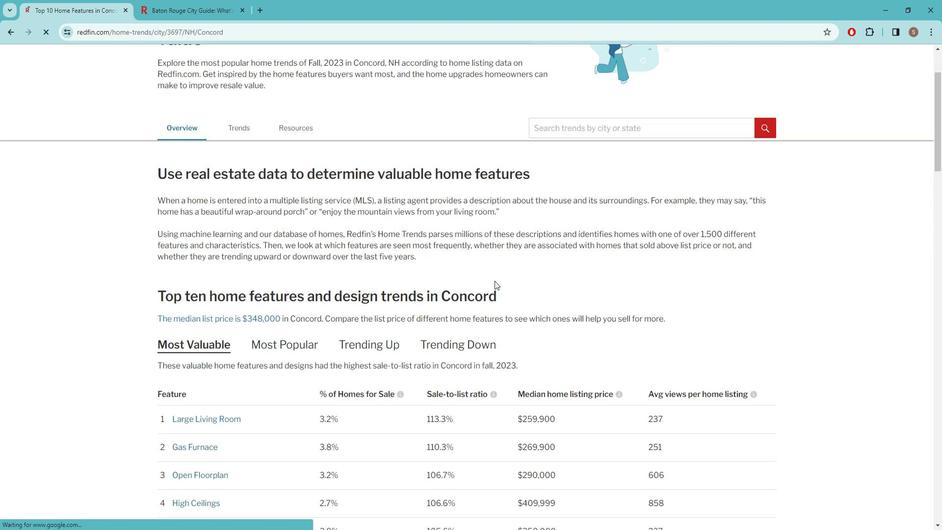 
Action: Mouse moved to (490, 273)
Screenshot: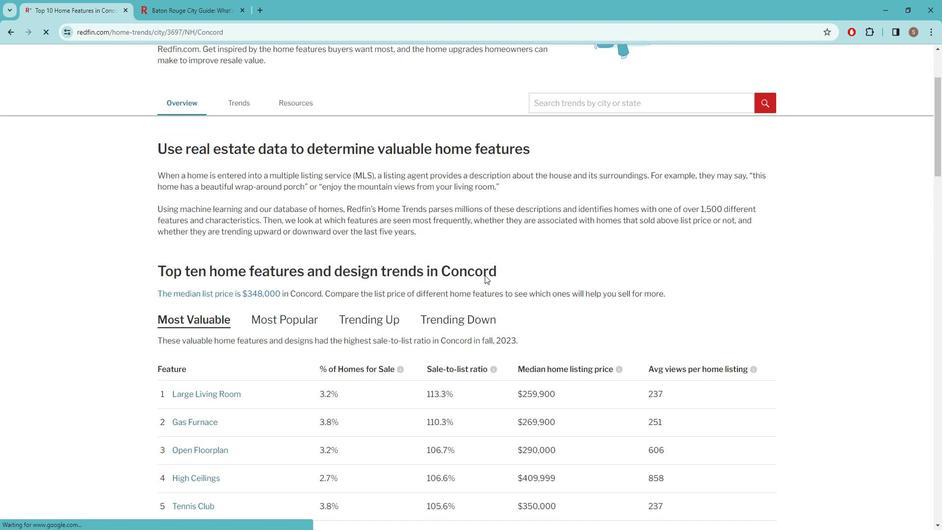 
Action: Mouse scrolled (490, 272) with delta (0, 0)
Screenshot: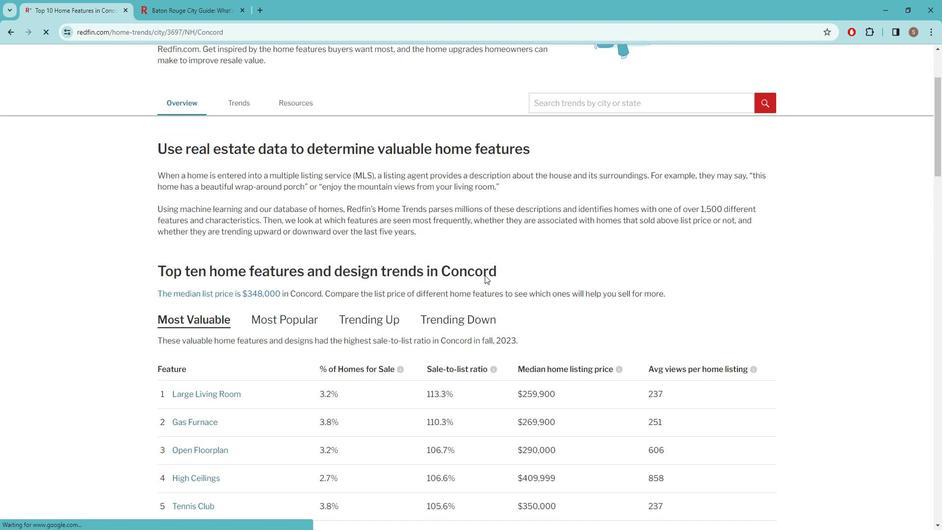 
Action: Mouse moved to (438, 255)
Screenshot: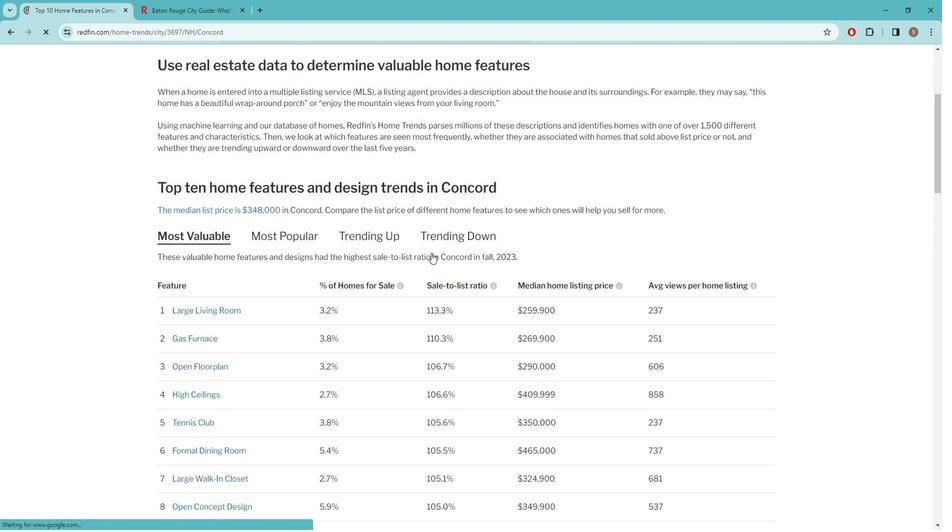 
Action: Mouse scrolled (438, 254) with delta (0, 0)
Screenshot: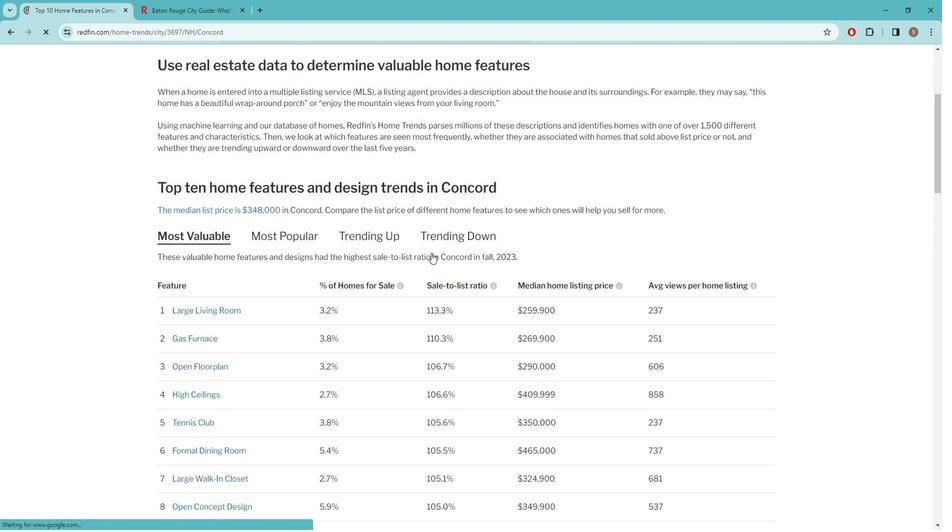 
Action: Mouse moved to (436, 255)
Screenshot: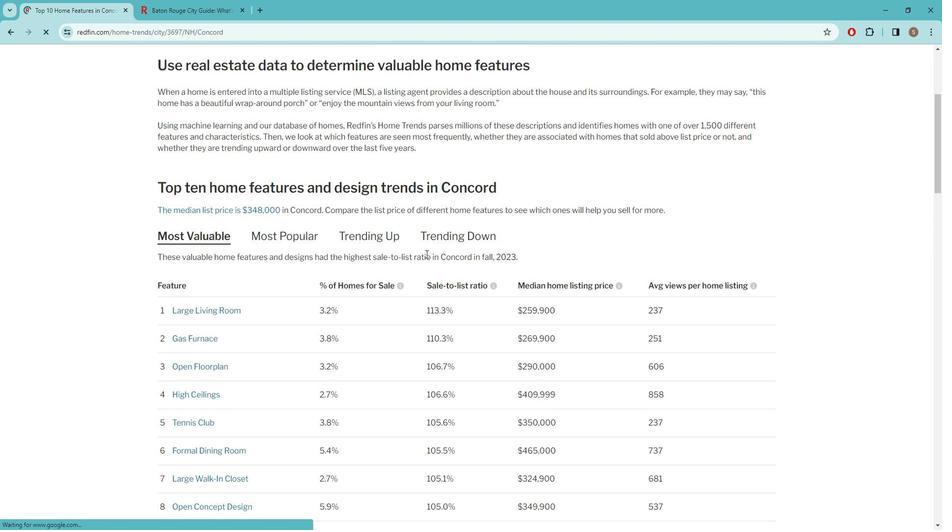 
Action: Mouse scrolled (436, 255) with delta (0, 0)
Screenshot: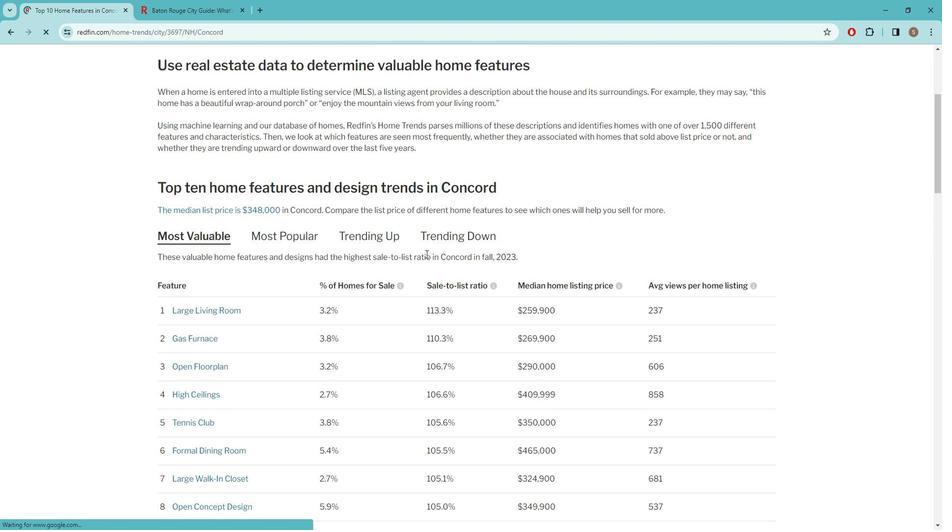 
Action: Mouse moved to (435, 256)
Screenshot: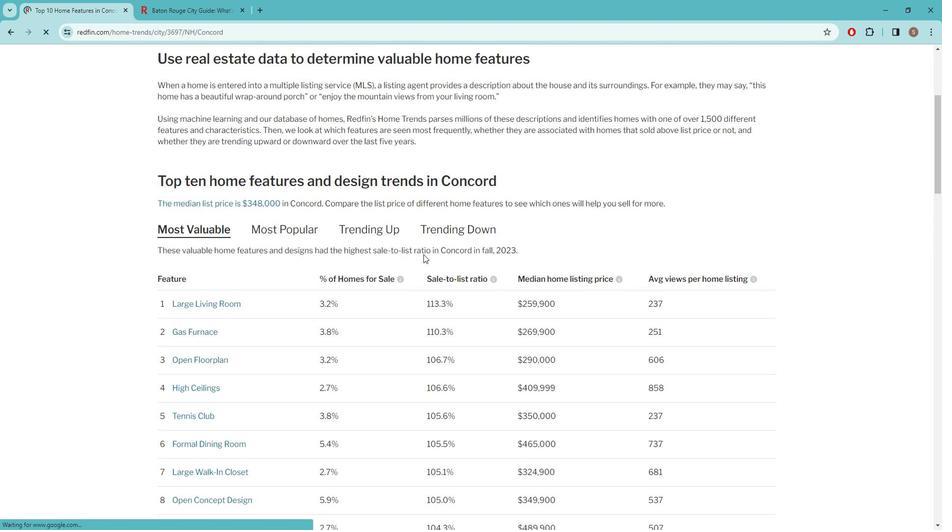 
Action: Mouse scrolled (435, 255) with delta (0, 0)
Screenshot: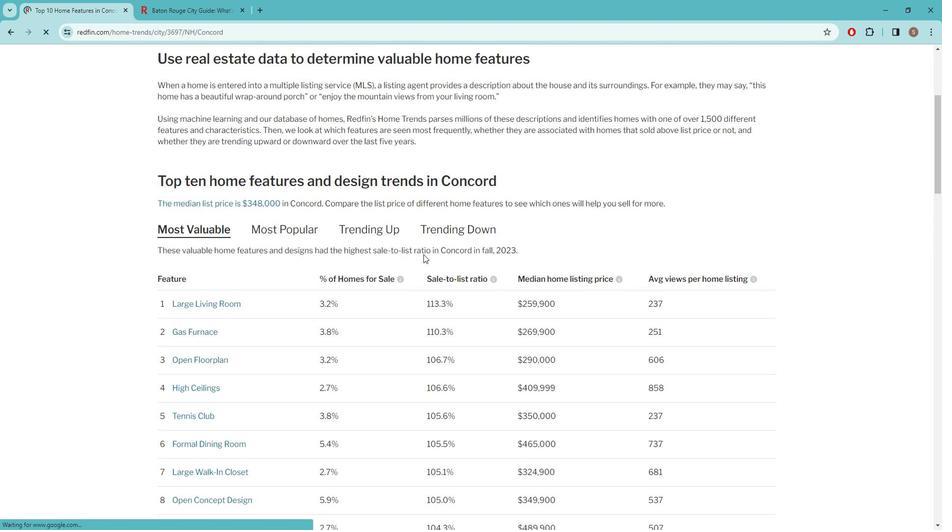 
Action: Mouse moved to (402, 246)
Screenshot: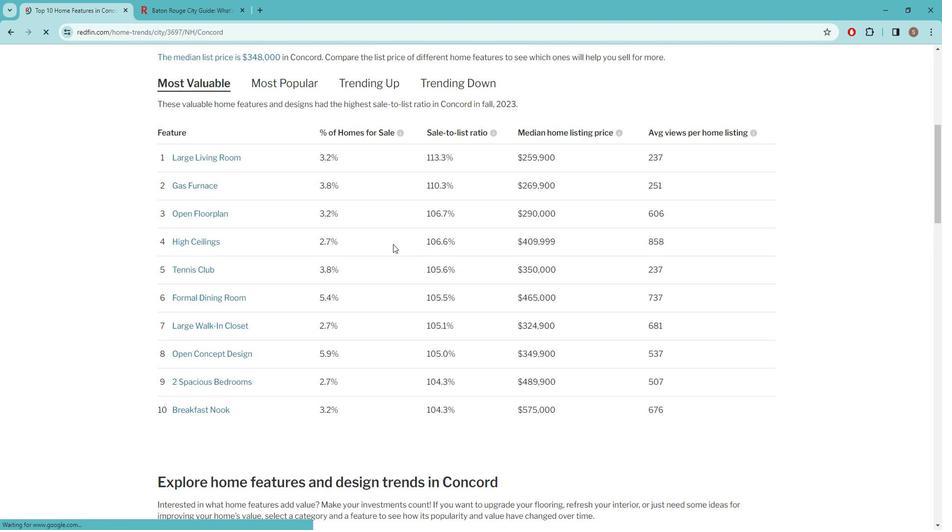 
Action: Mouse scrolled (402, 246) with delta (0, 0)
Screenshot: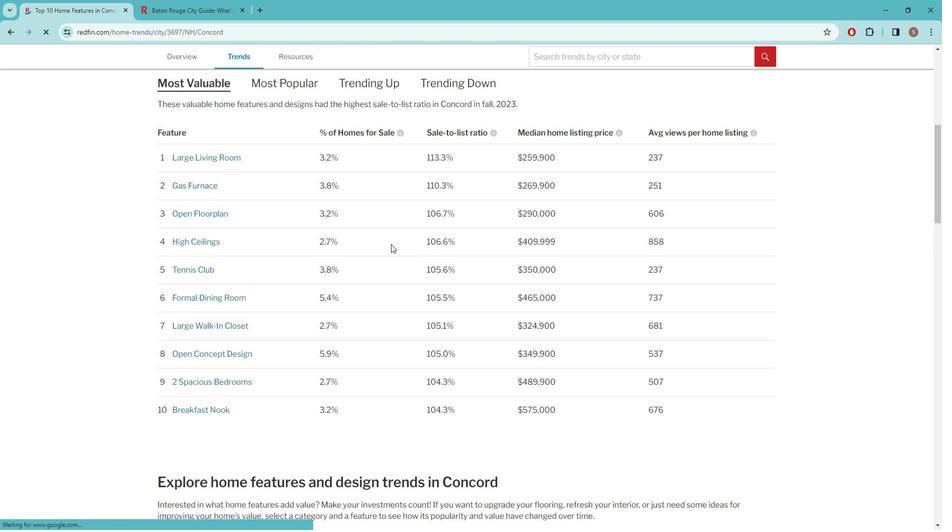 
Action: Mouse scrolled (402, 246) with delta (0, 0)
Screenshot: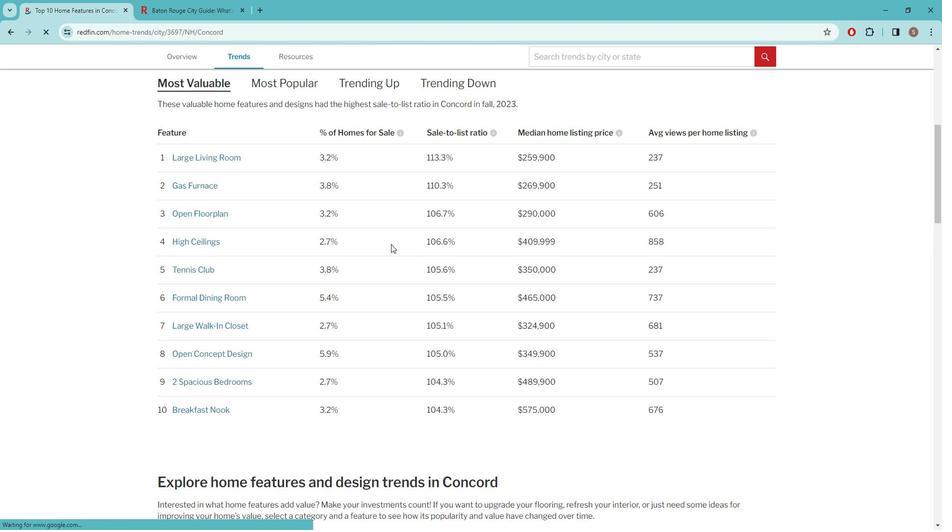 
Action: Mouse moved to (402, 246)
Screenshot: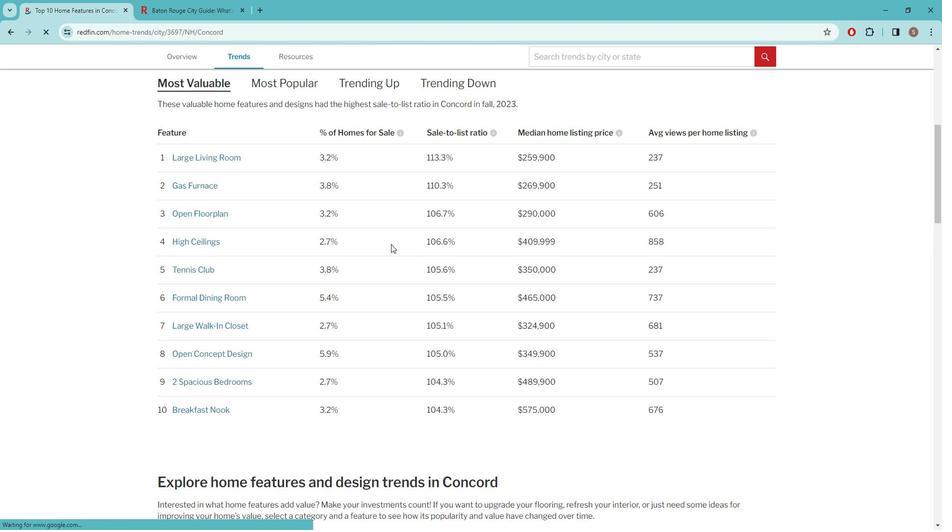 
Action: Mouse scrolled (402, 246) with delta (0, 0)
Screenshot: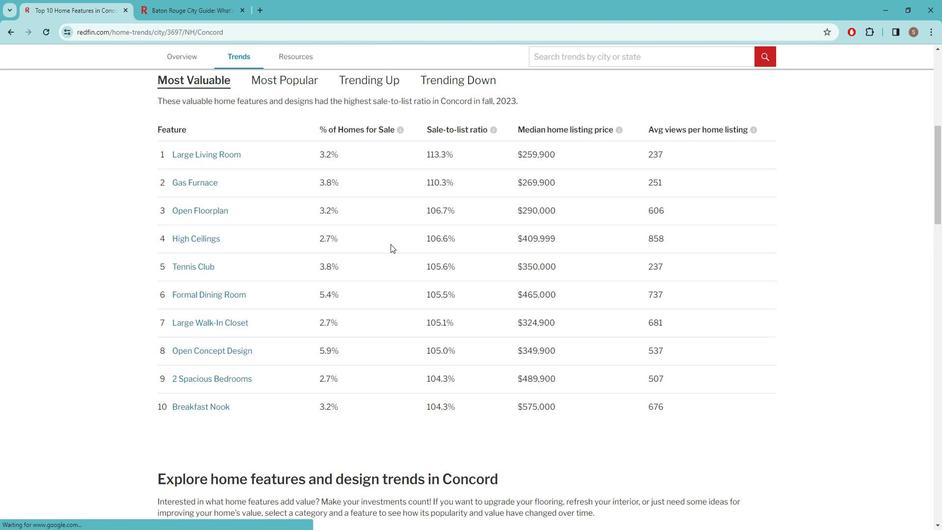 
Action: Mouse moved to (392, 246)
Screenshot: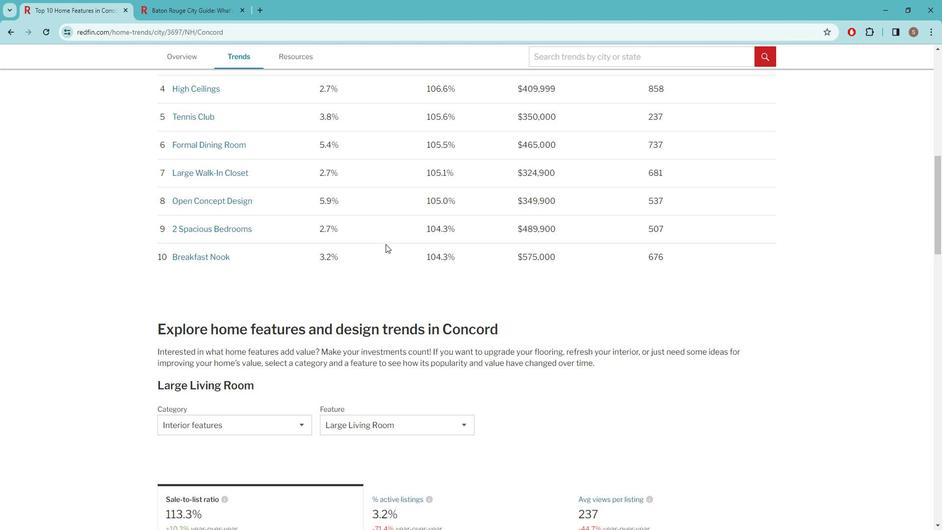 
Action: Mouse scrolled (392, 246) with delta (0, 0)
Screenshot: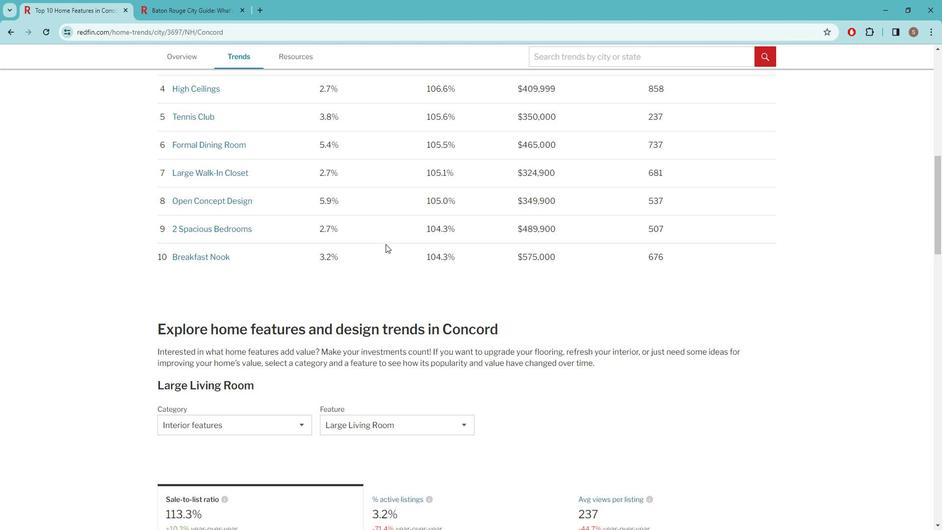 
Action: Mouse moved to (386, 246)
Screenshot: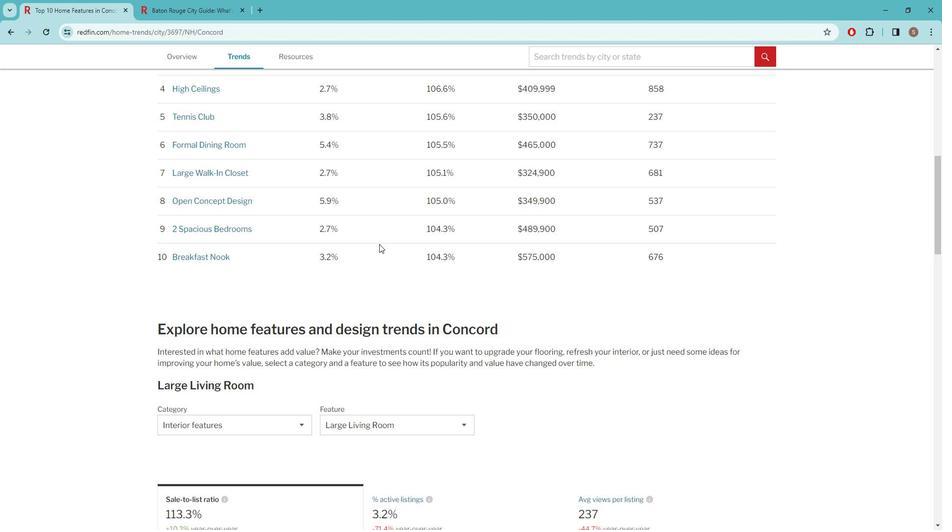 
Action: Mouse scrolled (386, 246) with delta (0, 0)
Screenshot: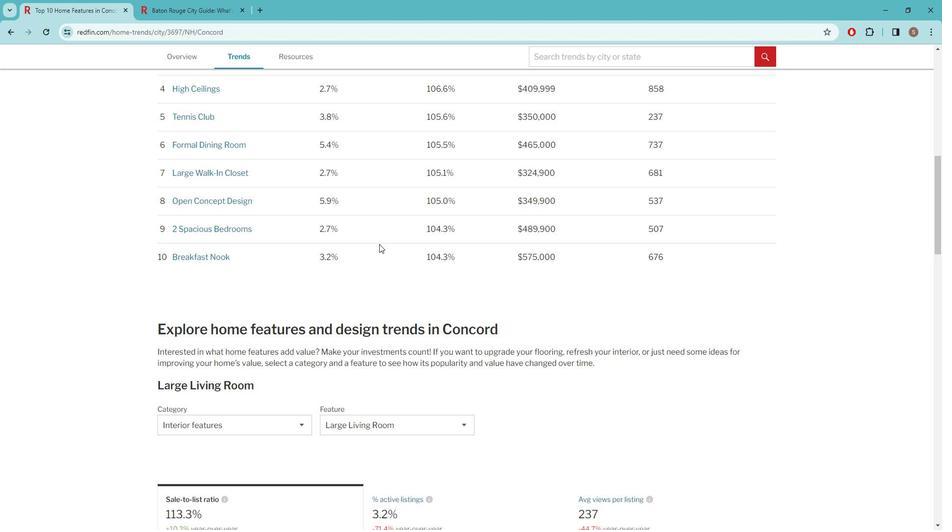 
Action: Mouse moved to (250, 312)
Screenshot: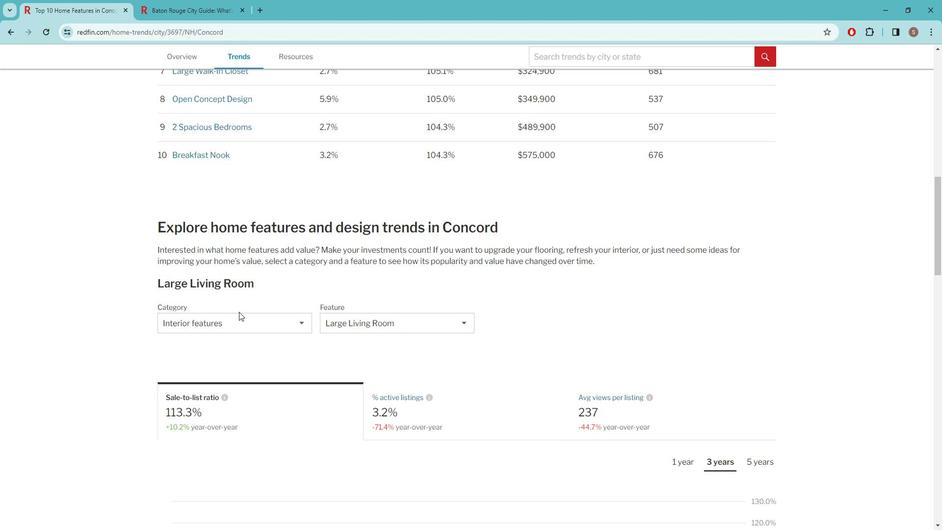 
Action: Mouse pressed left at (250, 312)
Screenshot: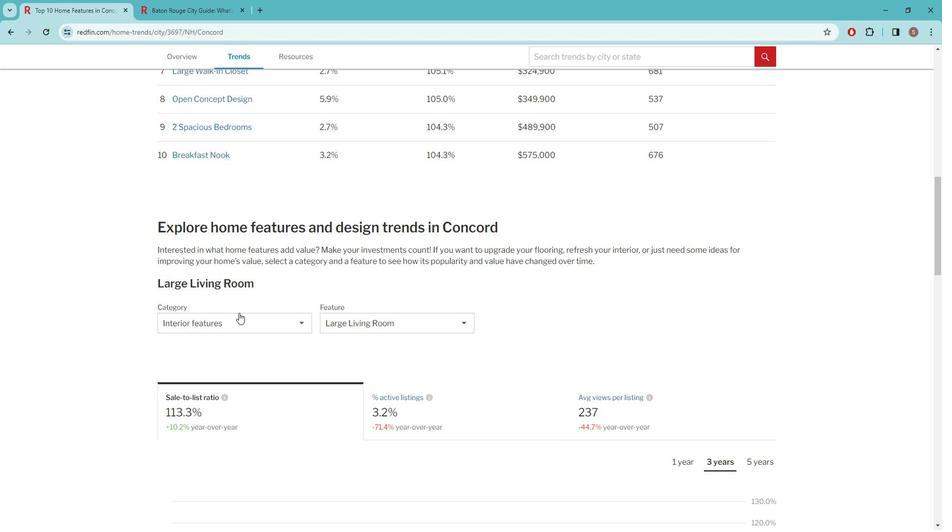 
Action: Mouse moved to (236, 413)
Screenshot: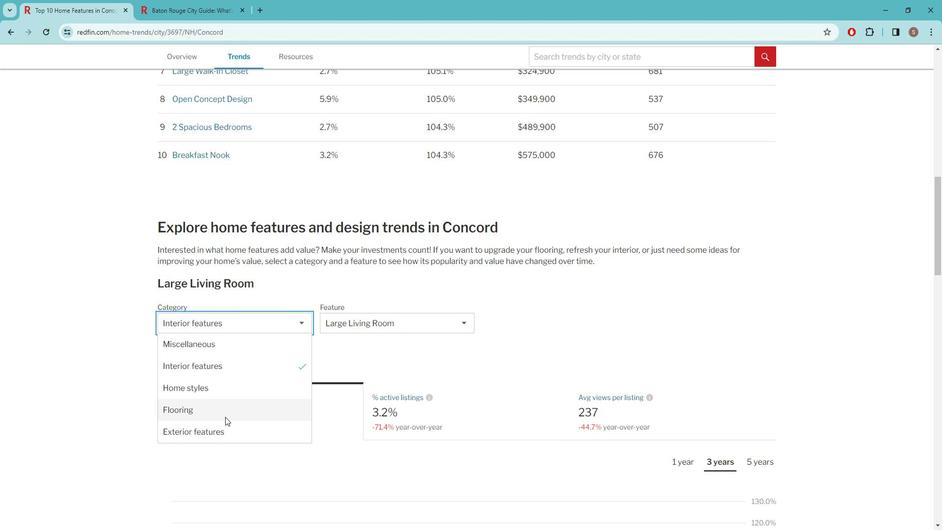 
Action: Mouse pressed left at (236, 413)
Screenshot: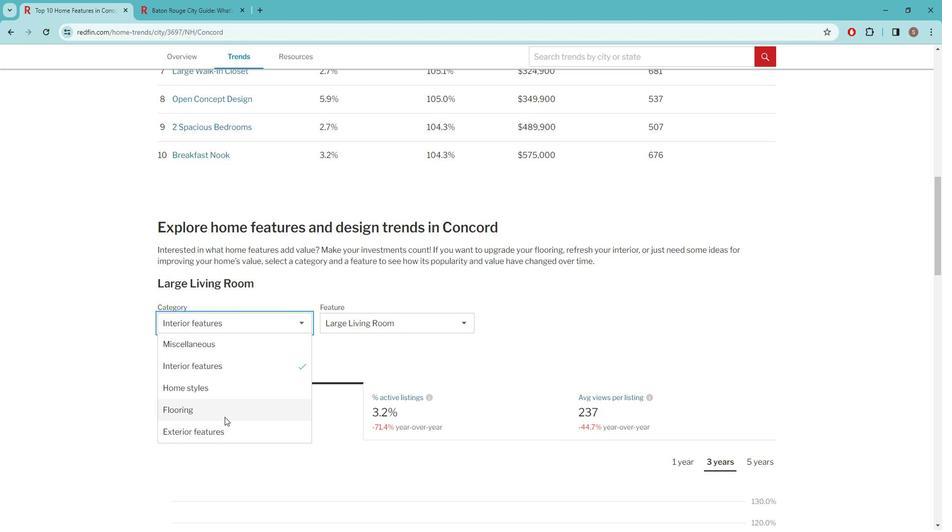 
Action: Mouse moved to (401, 318)
Screenshot: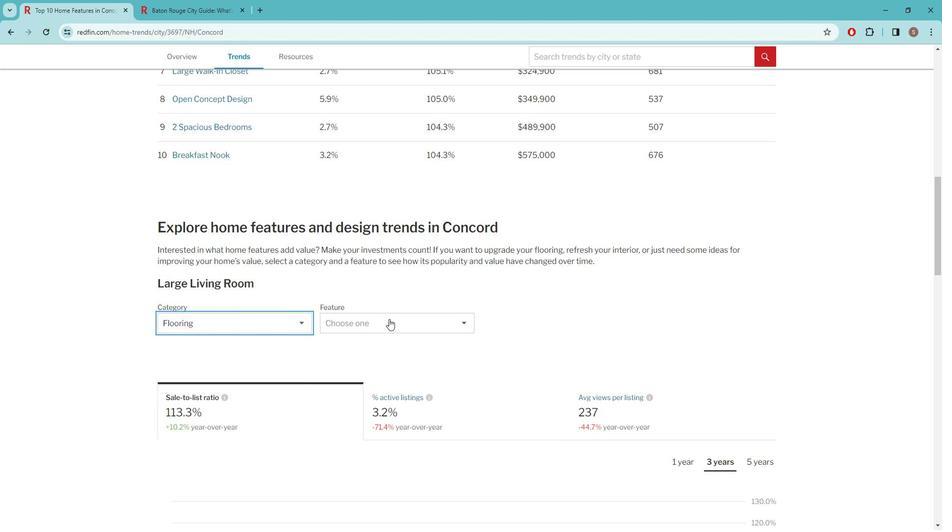 
Action: Mouse pressed left at (401, 318)
Screenshot: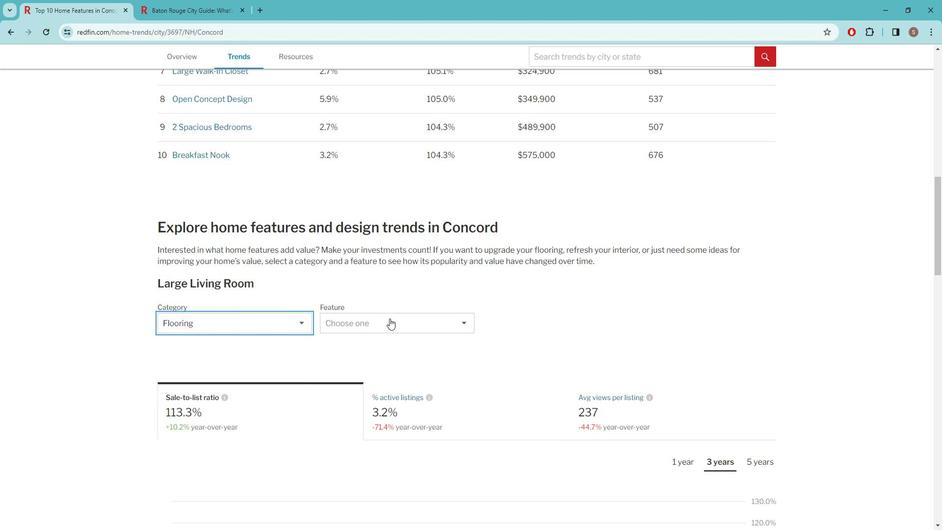 
Action: Mouse moved to (396, 342)
Screenshot: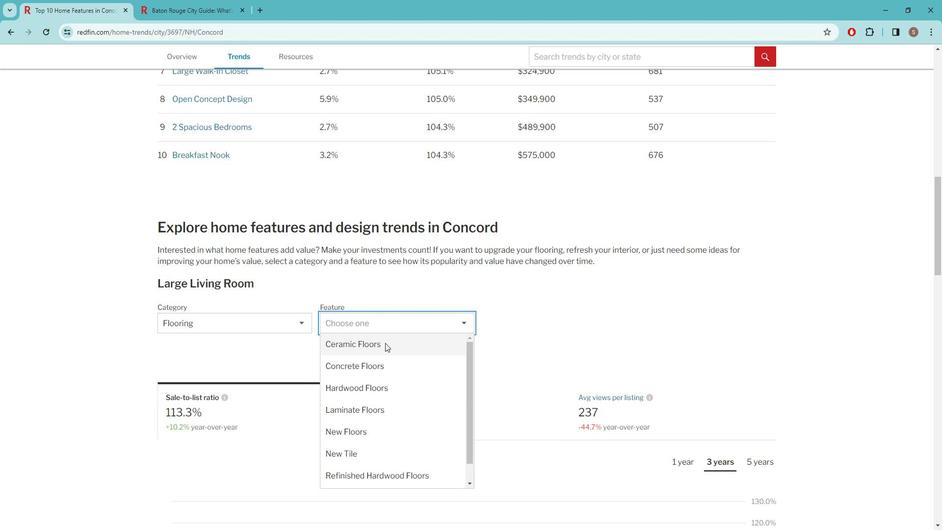 
Action: Mouse pressed left at (396, 342)
Screenshot: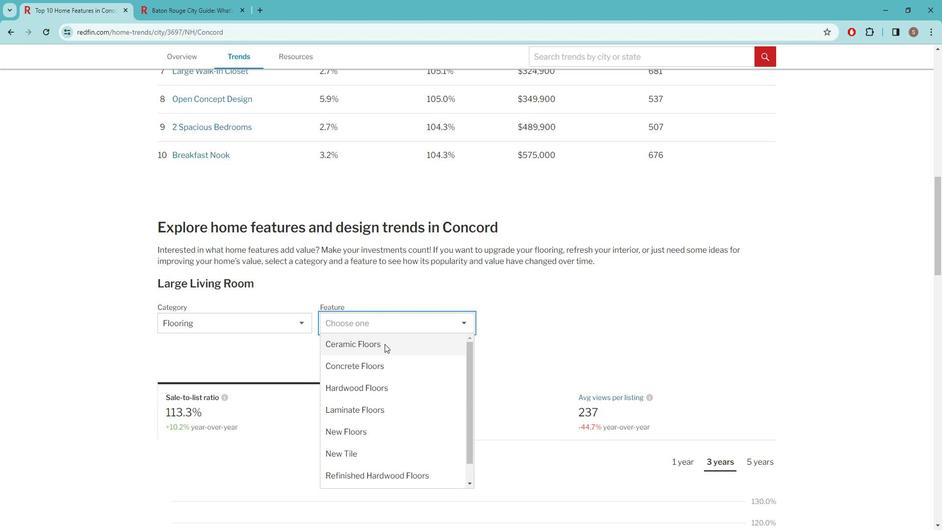 
Action: Mouse moved to (462, 263)
Screenshot: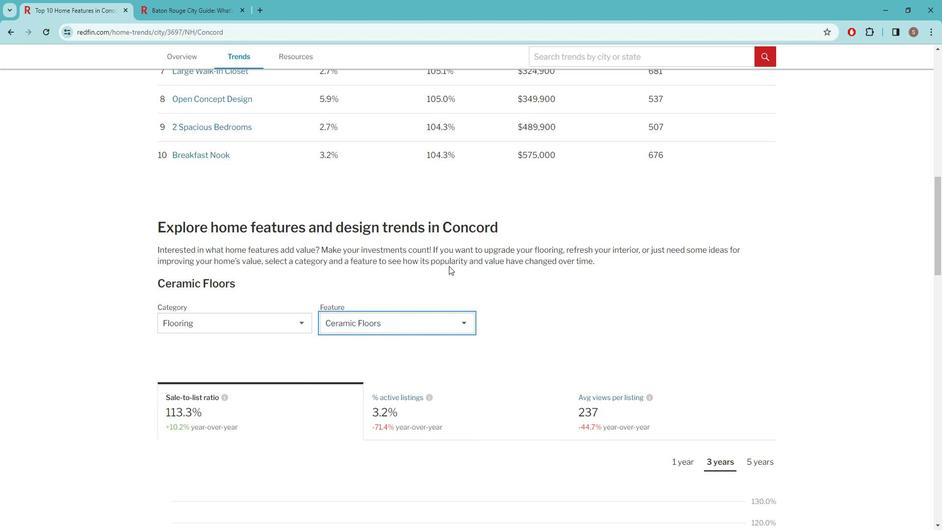 
Action: Mouse scrolled (462, 263) with delta (0, 0)
Screenshot: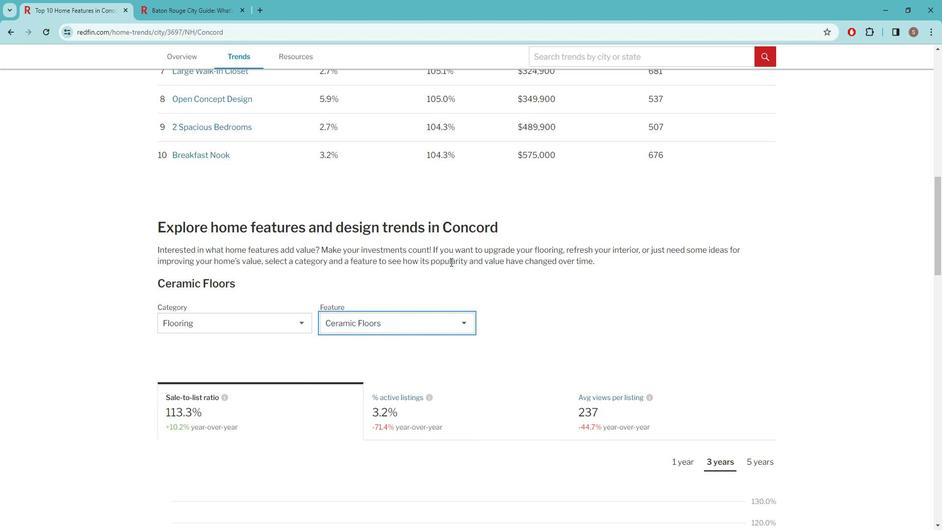 
Action: Mouse scrolled (462, 263) with delta (0, 0)
Screenshot: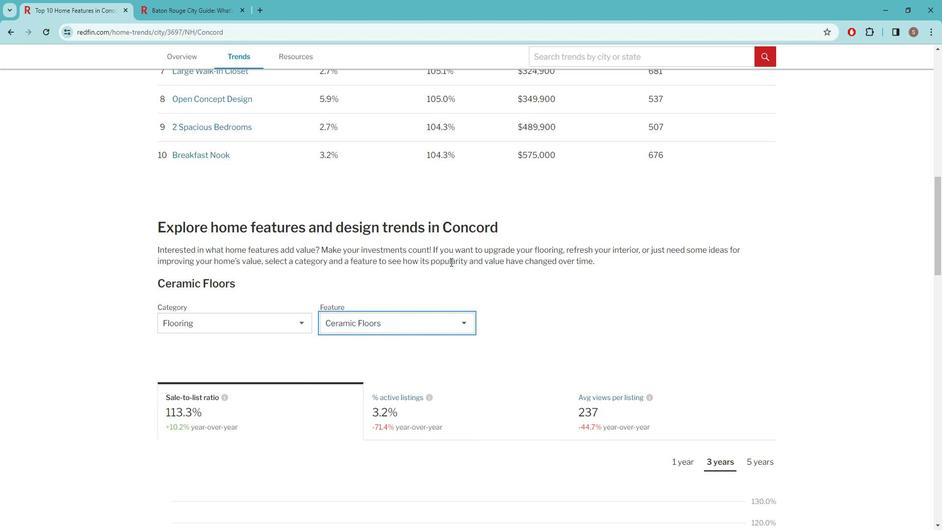 
Action: Mouse moved to (461, 257)
Screenshot: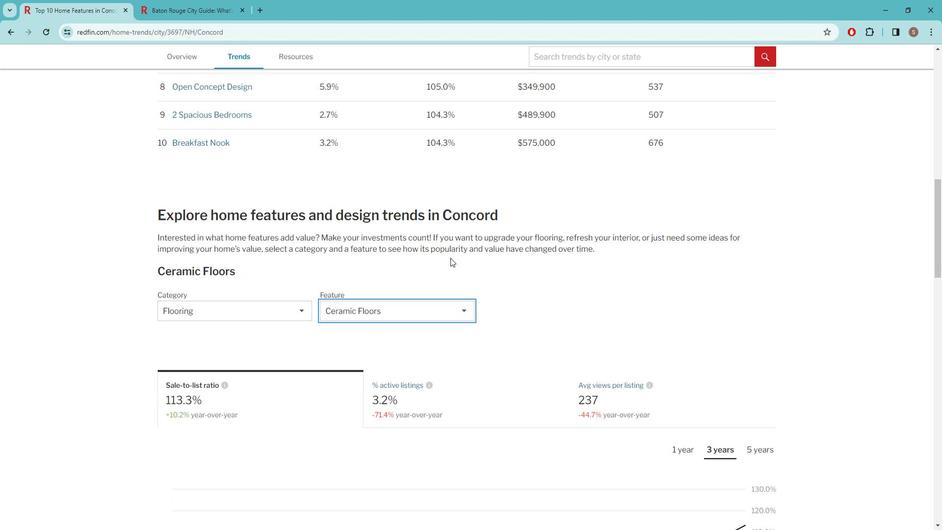 
Action: Mouse scrolled (461, 257) with delta (0, 0)
Screenshot: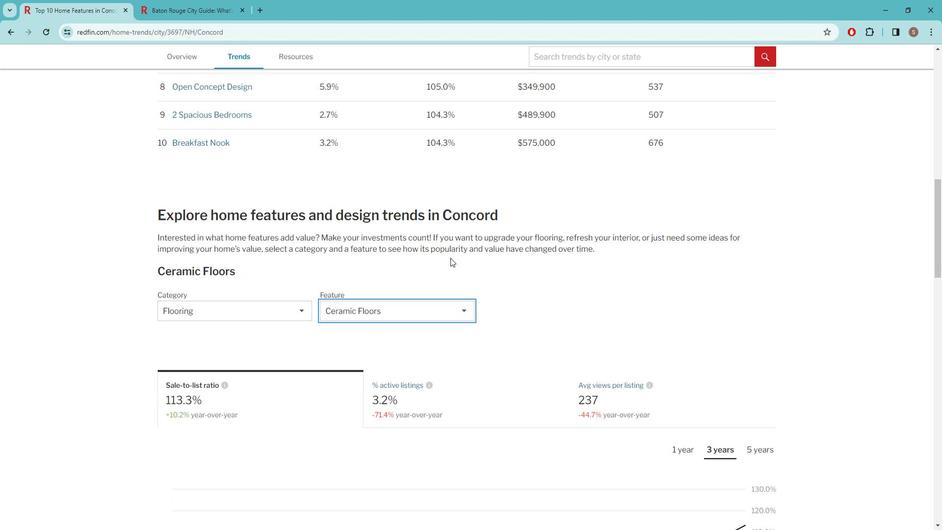 
Action: Mouse moved to (471, 254)
Screenshot: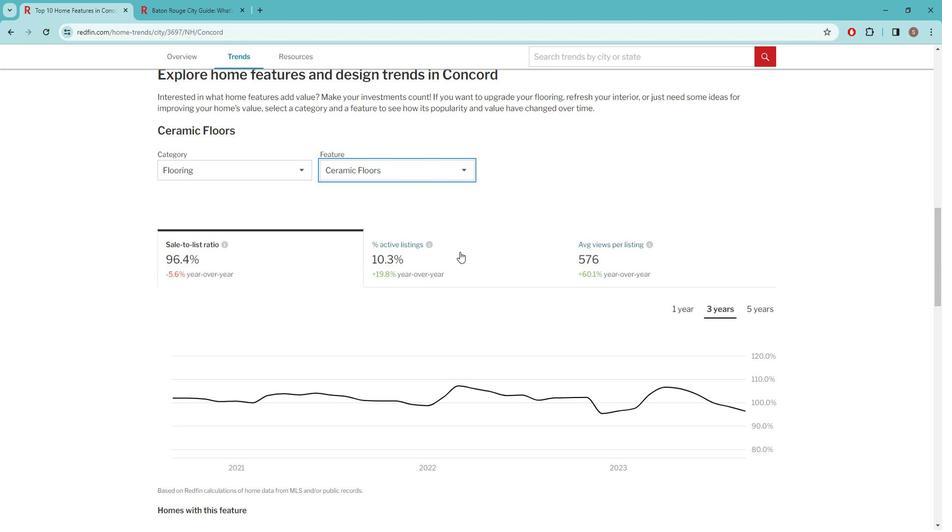 
Action: Mouse pressed left at (471, 254)
Screenshot: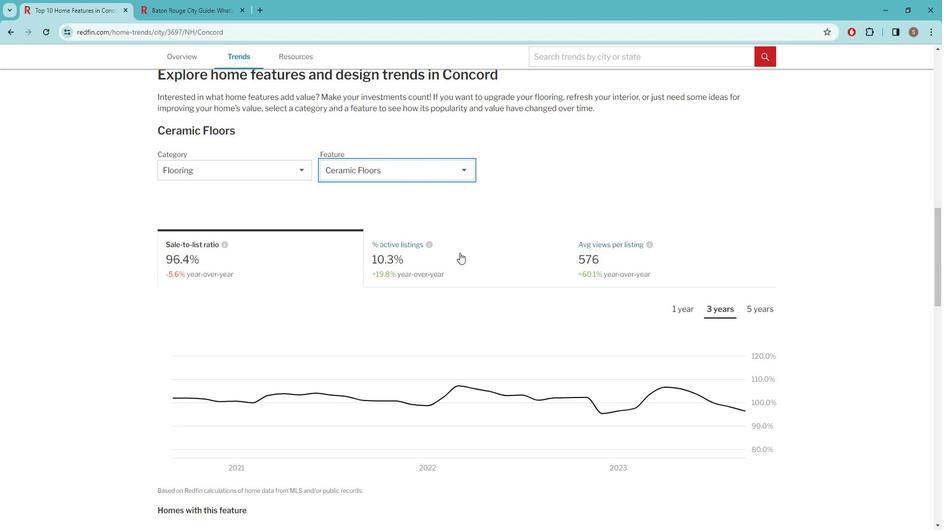 
Action: Mouse moved to (638, 262)
Screenshot: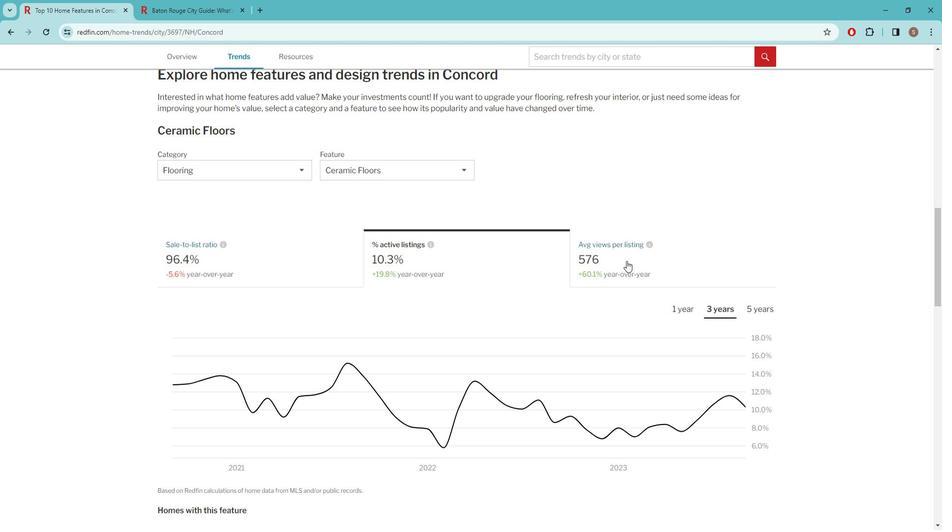 
Action: Mouse pressed left at (638, 262)
Screenshot: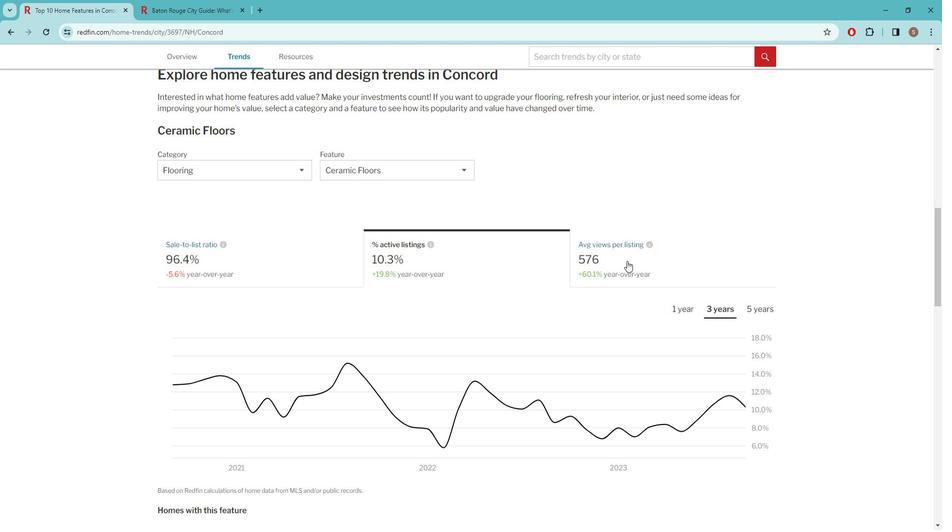 
Action: Mouse moved to (258, 248)
Screenshot: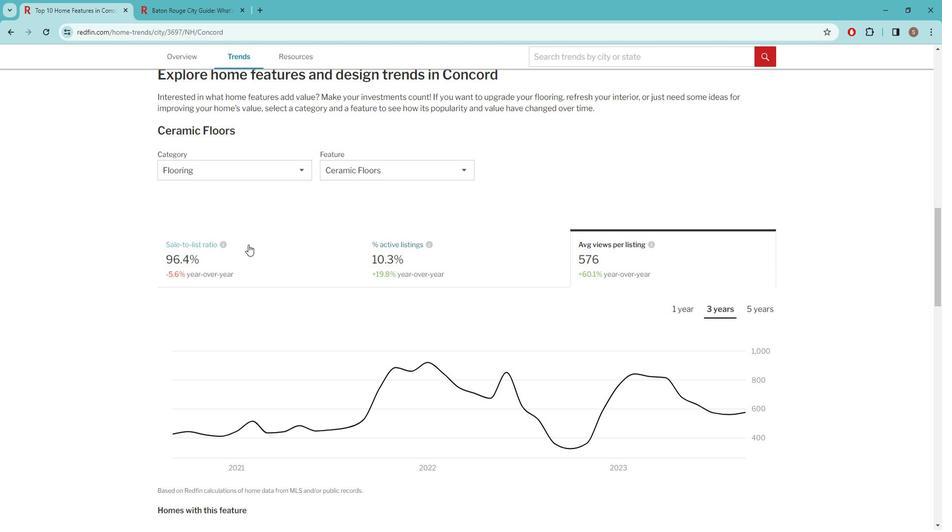 
Action: Mouse pressed left at (258, 248)
Screenshot: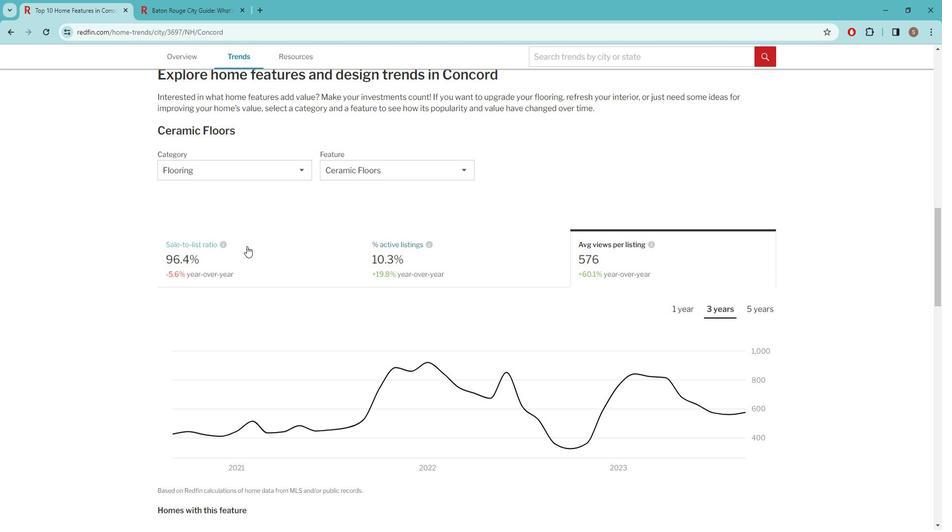 
Action: Mouse moved to (355, 178)
Screenshot: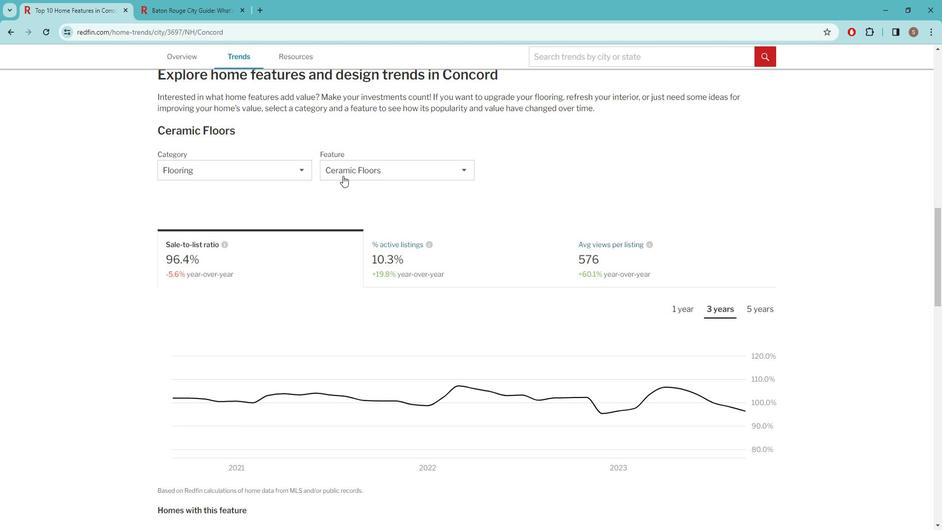 
Action: Mouse pressed left at (355, 178)
Screenshot: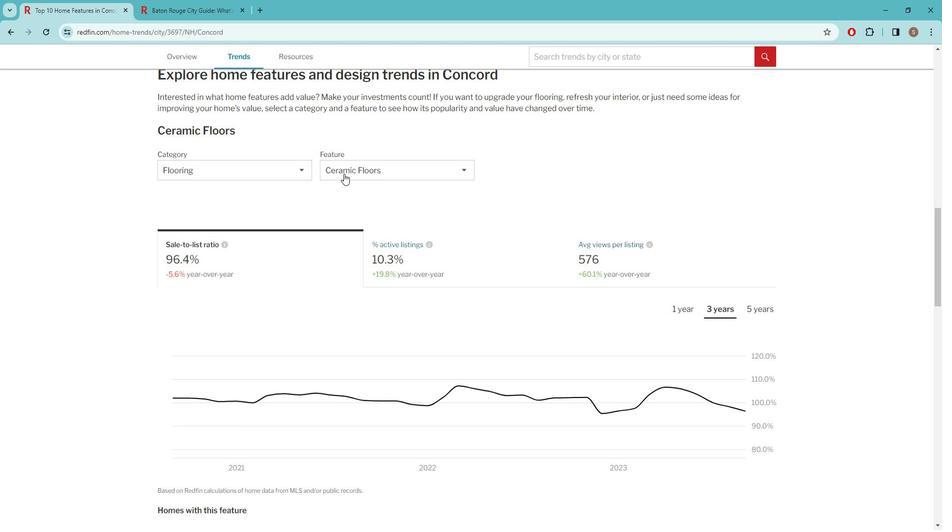 
Action: Mouse moved to (361, 217)
Screenshot: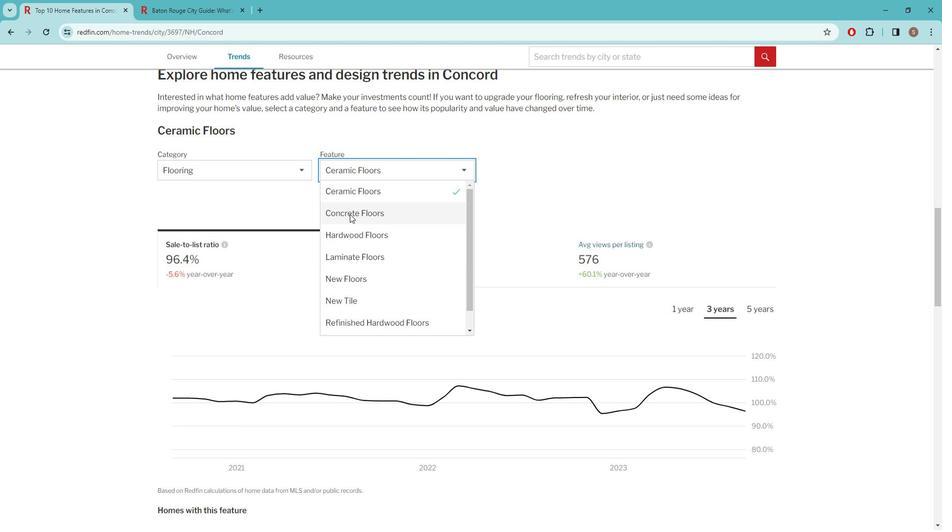 
Action: Mouse pressed left at (361, 217)
Screenshot: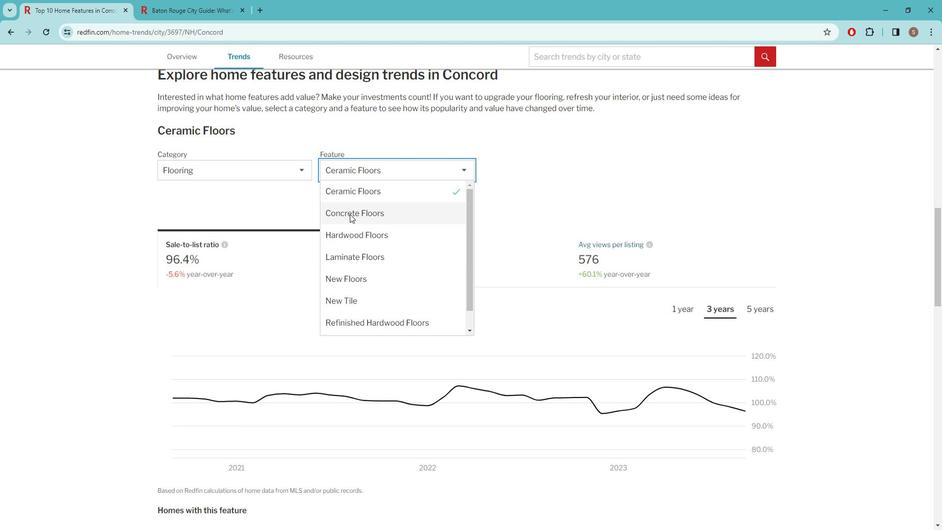 
Action: Mouse moved to (453, 258)
Screenshot: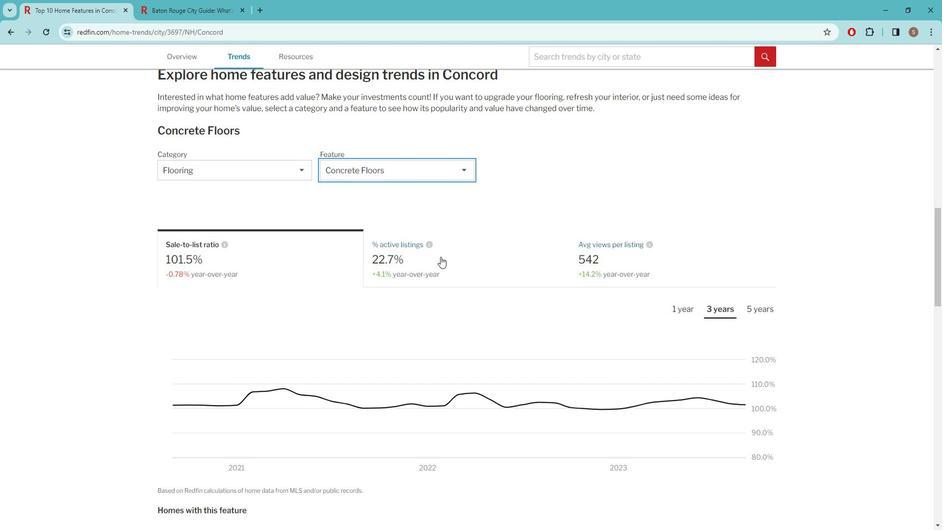 
Action: Mouse pressed left at (453, 258)
Screenshot: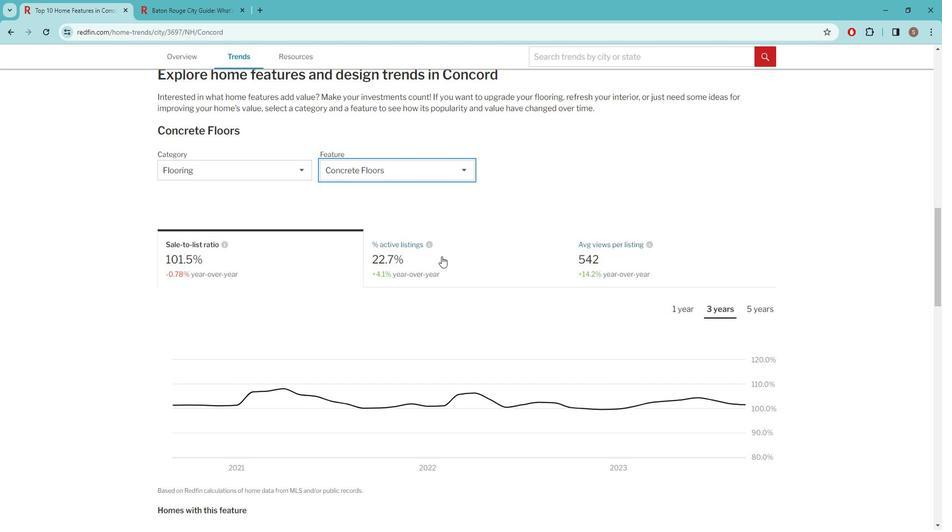 
Action: Mouse moved to (623, 256)
Screenshot: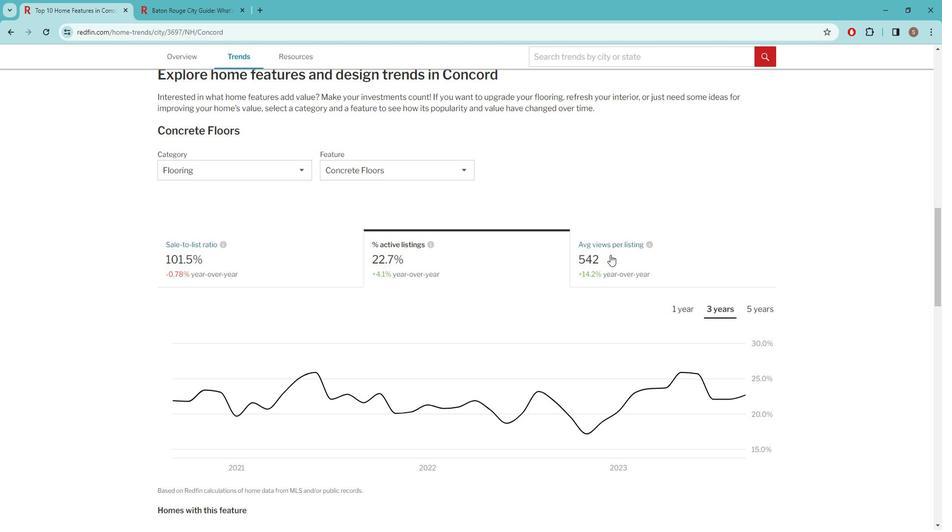 
Action: Mouse pressed left at (623, 256)
Screenshot: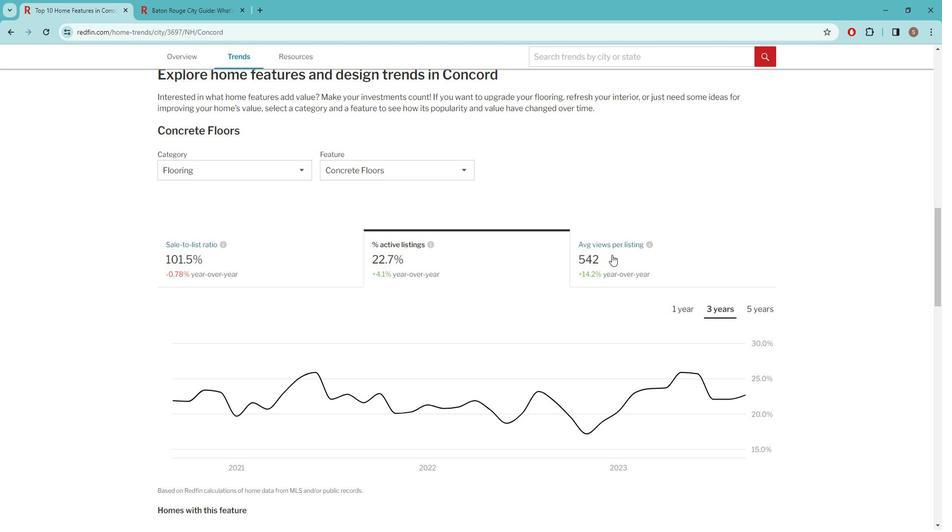 
Action: Mouse moved to (450, 173)
Screenshot: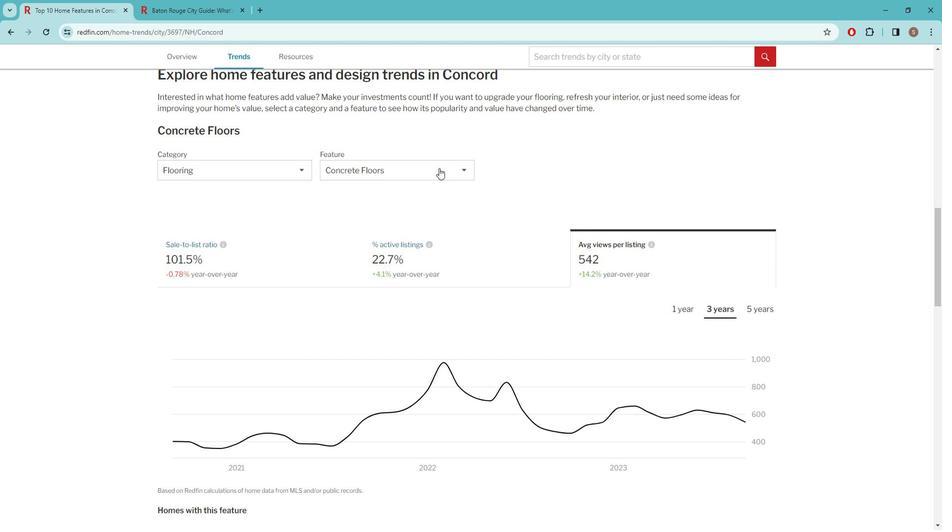 
Action: Mouse pressed left at (450, 173)
Screenshot: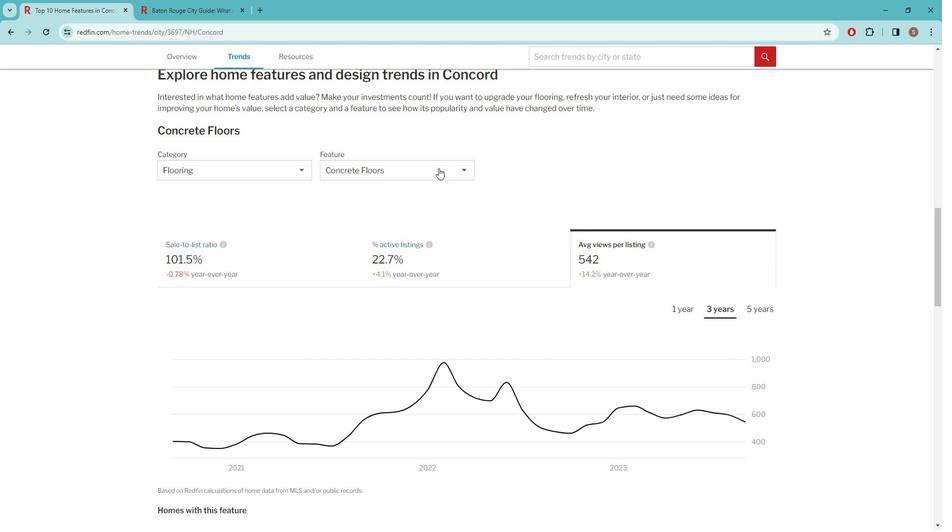 
Action: Mouse moved to (405, 238)
Screenshot: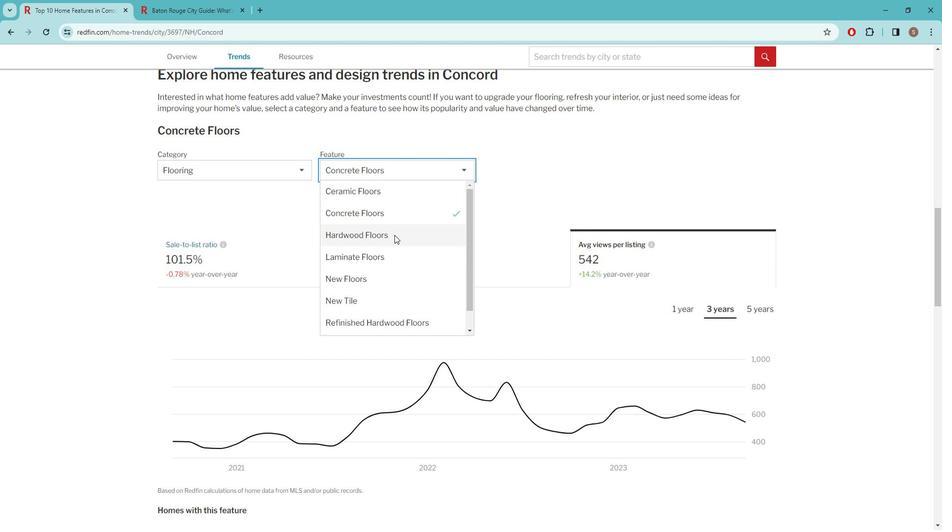 
Action: Mouse pressed left at (405, 238)
Screenshot: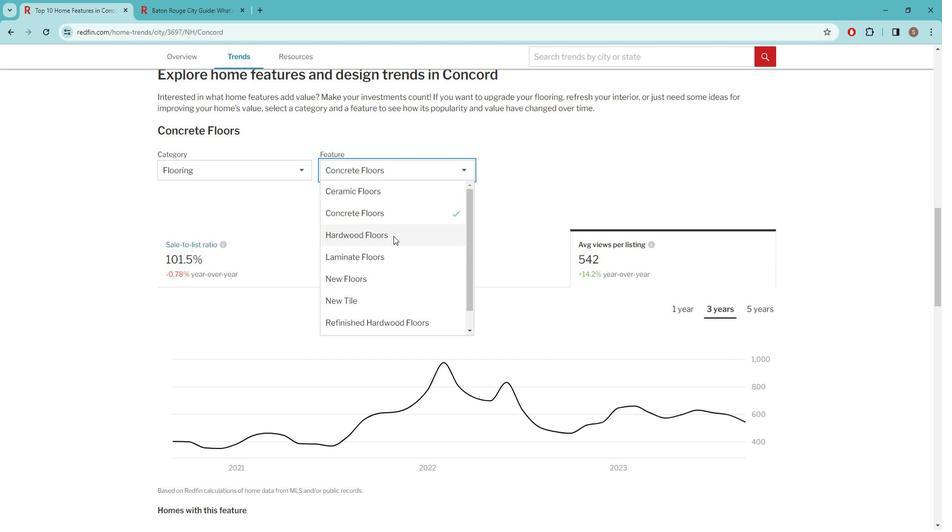 
Action: Mouse moved to (247, 253)
Screenshot: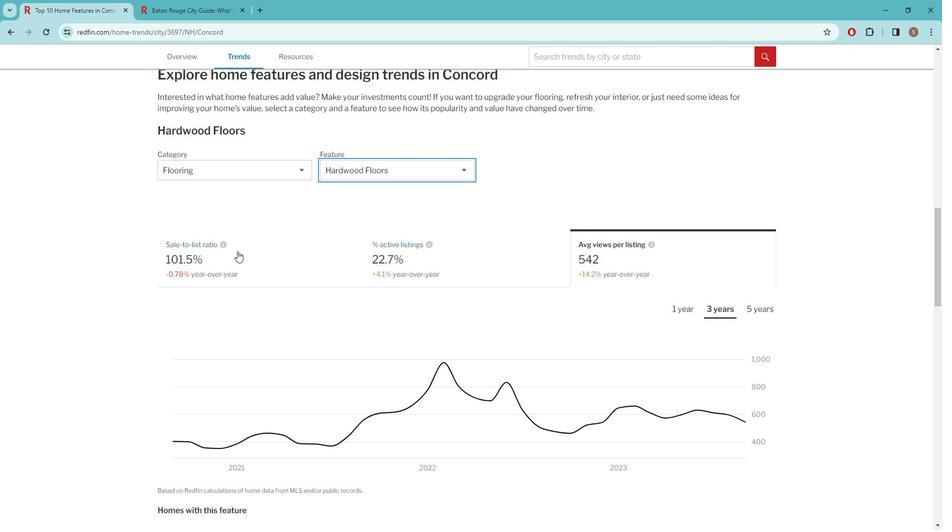 
Action: Mouse pressed left at (247, 253)
Screenshot: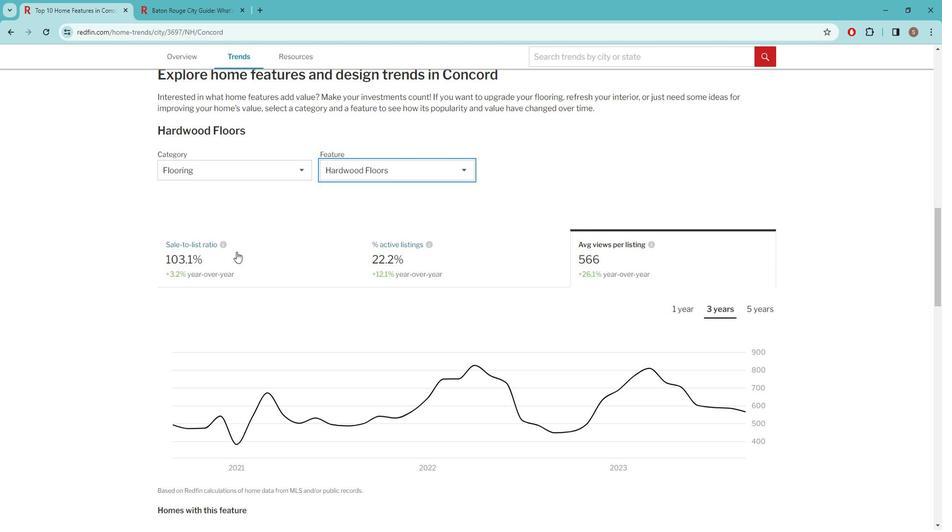 
Action: Mouse moved to (417, 259)
Screenshot: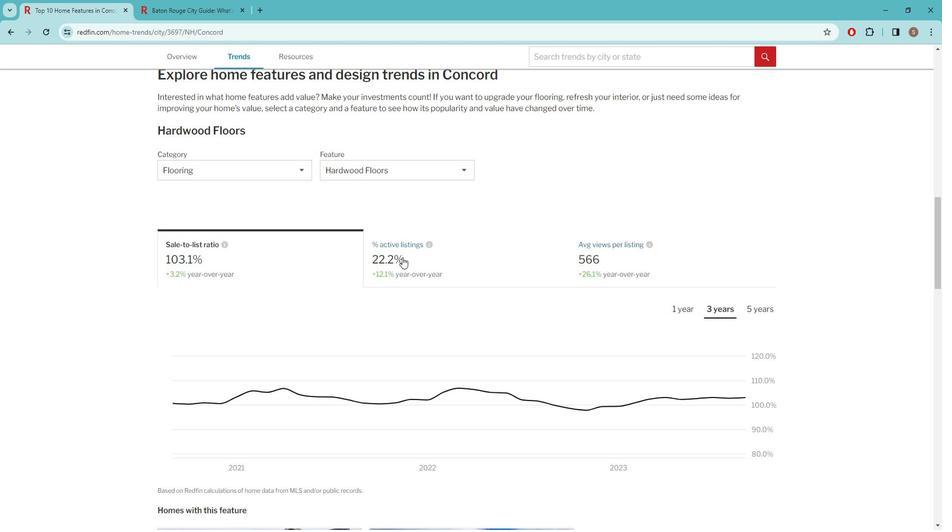 
Action: Mouse pressed left at (417, 259)
Screenshot: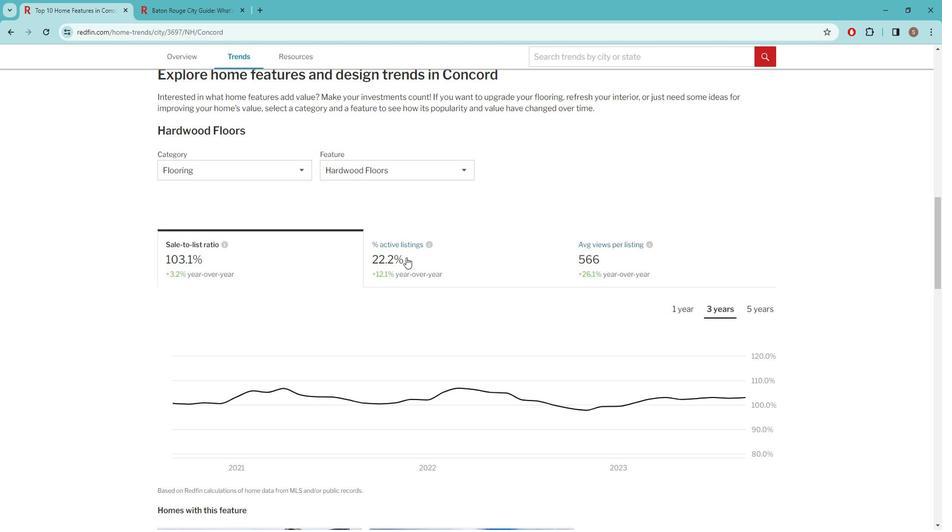 
Action: Mouse moved to (616, 255)
Screenshot: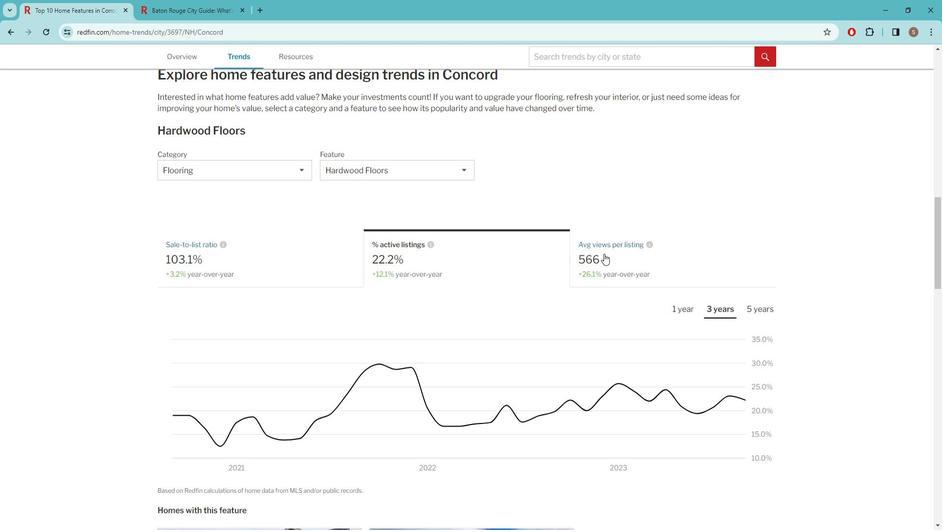 
Action: Mouse pressed left at (616, 255)
Screenshot: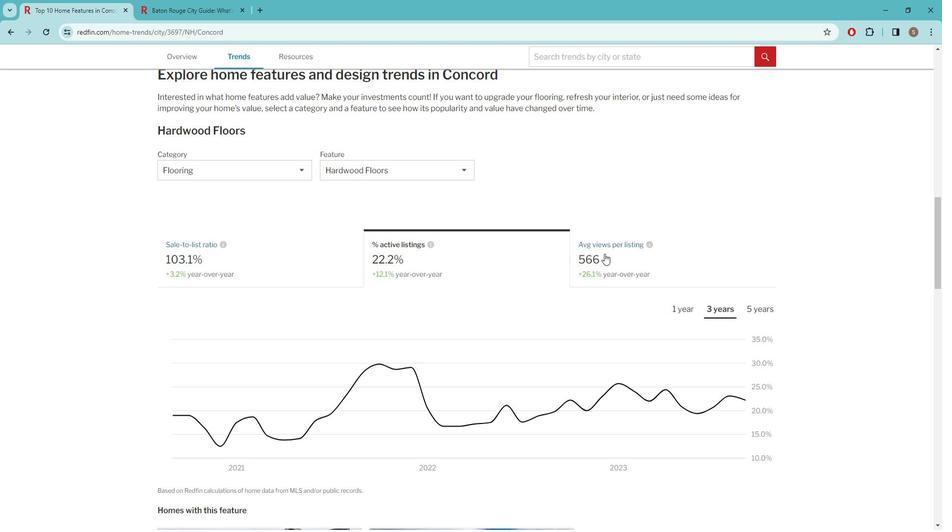 
Action: Mouse moved to (272, 262)
Screenshot: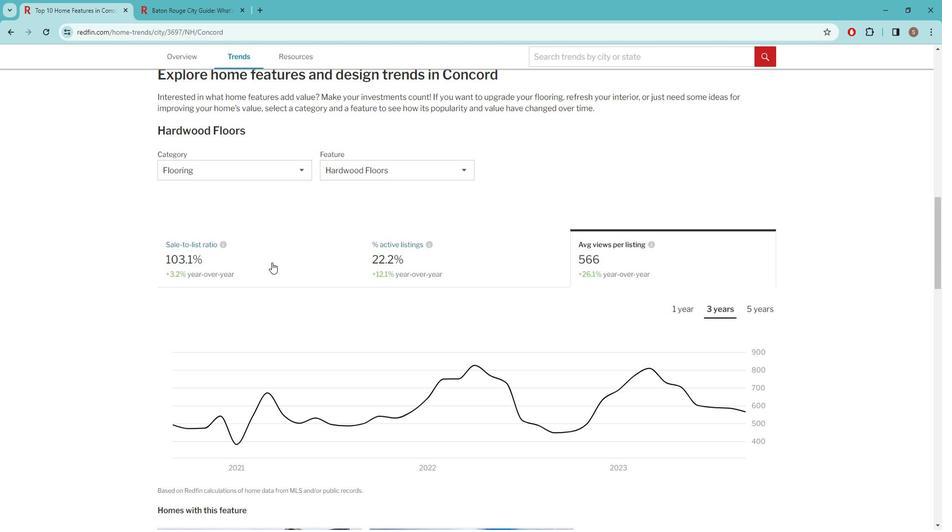 
Action: Mouse pressed left at (272, 262)
Screenshot: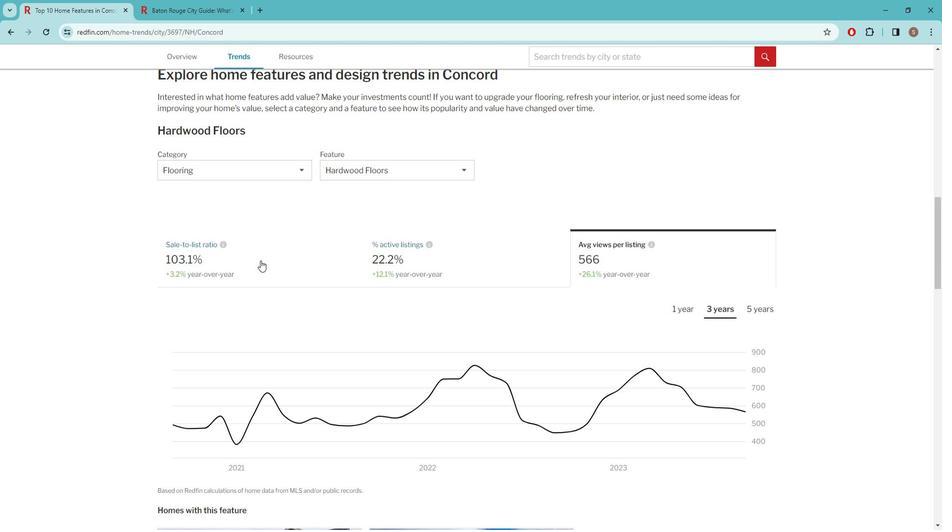
Action: Mouse moved to (368, 177)
Screenshot: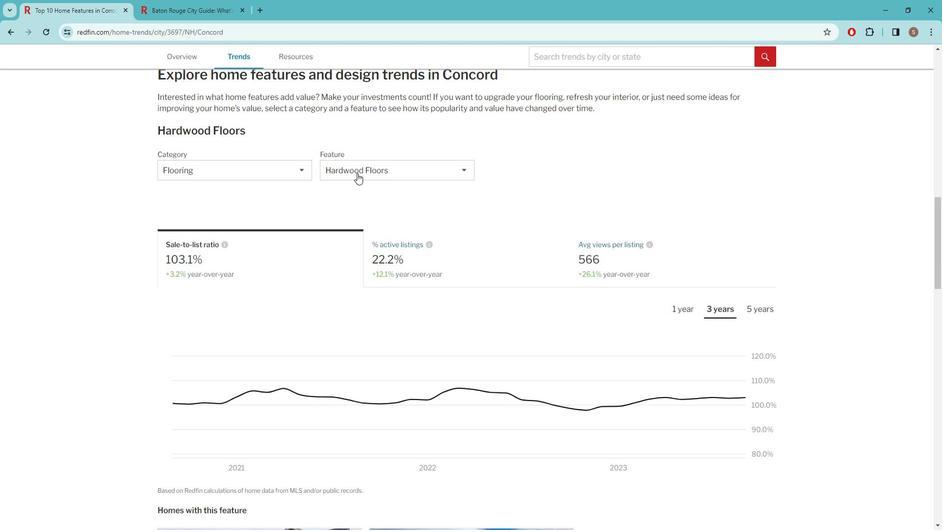 
Action: Mouse pressed left at (368, 177)
Screenshot: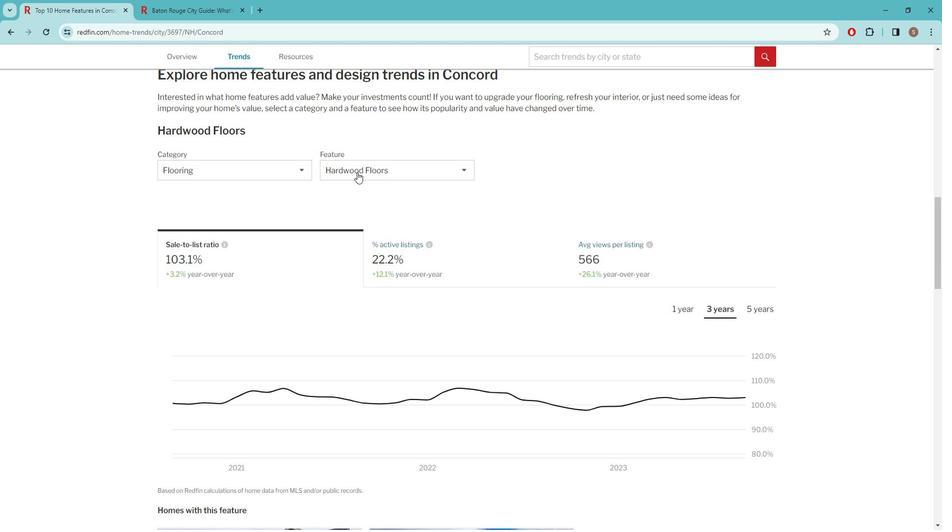 
Action: Mouse moved to (358, 256)
Screenshot: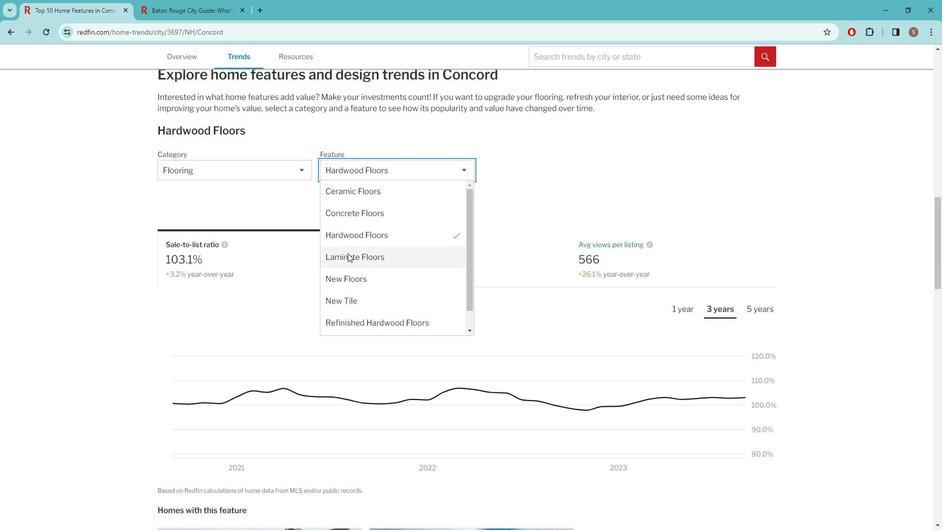 
Action: Mouse pressed left at (358, 256)
Screenshot: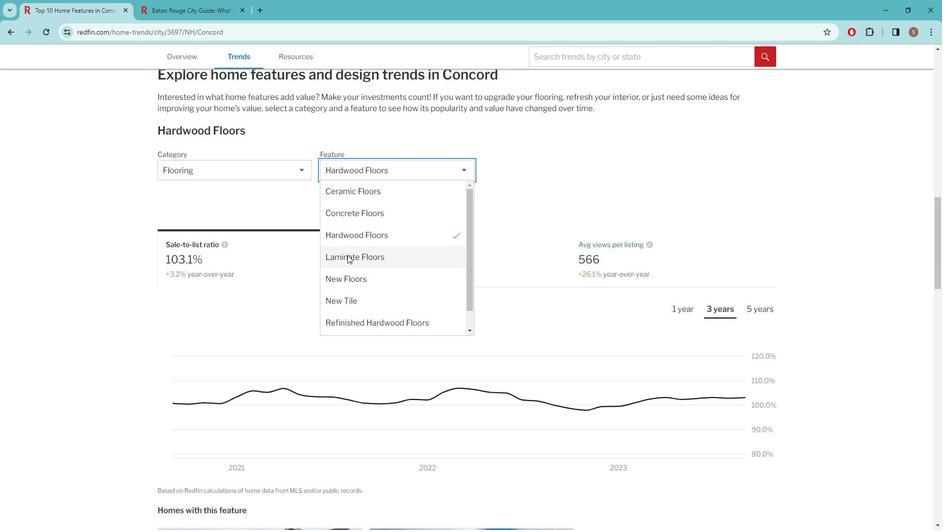 
Action: Mouse moved to (430, 256)
Screenshot: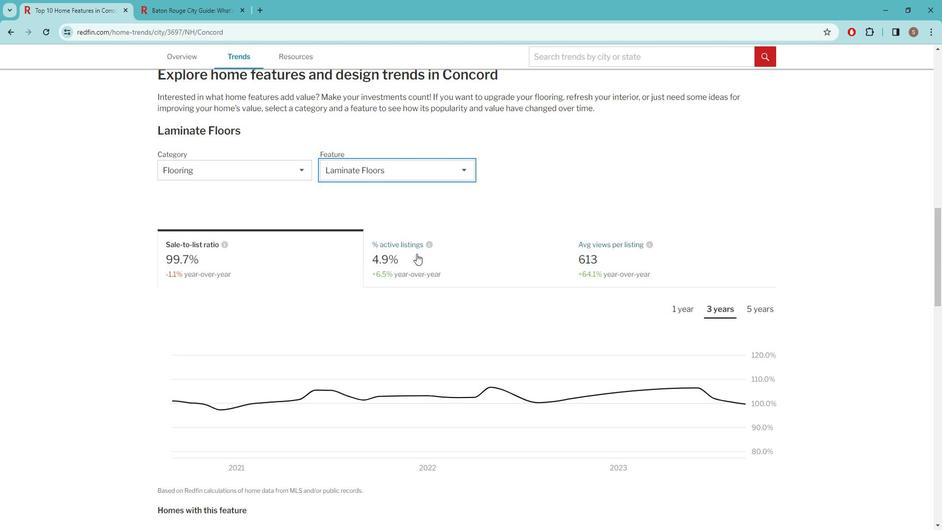 
Action: Mouse pressed left at (430, 256)
Screenshot: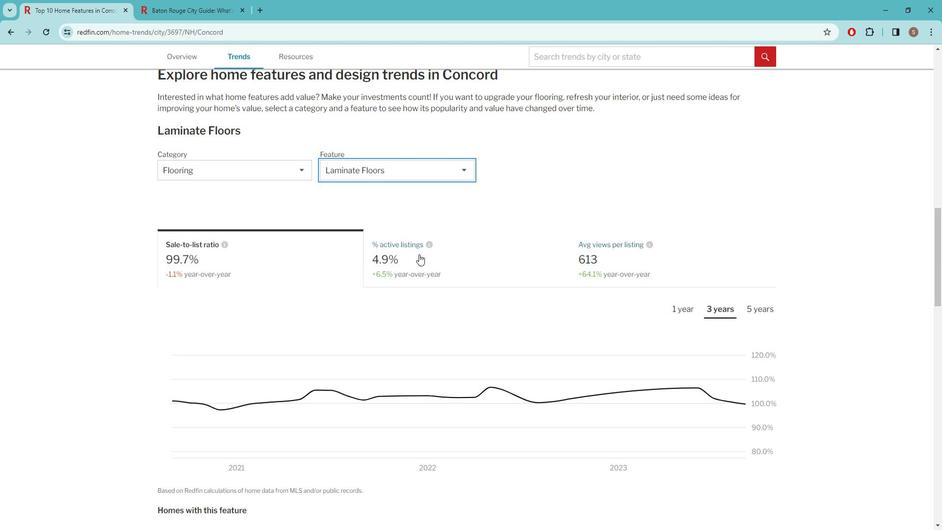 
Action: Mouse moved to (634, 260)
Screenshot: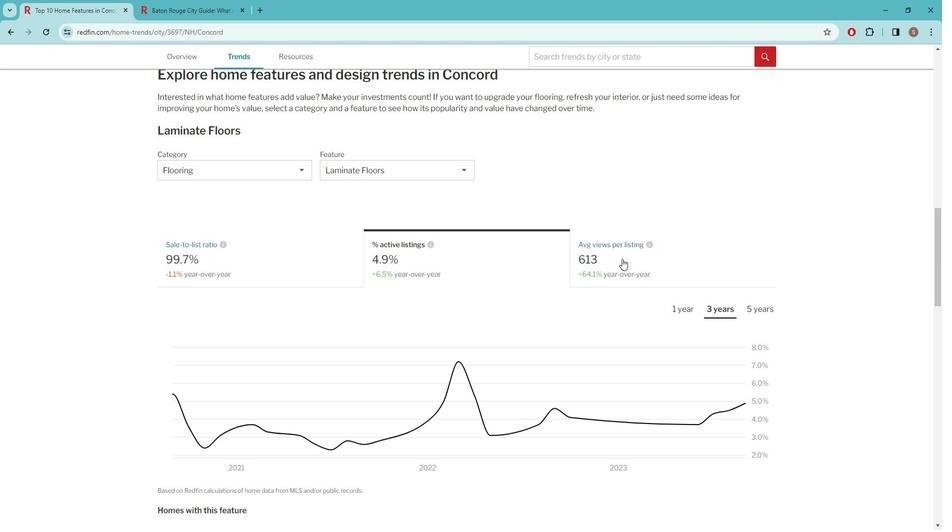 
Action: Mouse pressed left at (634, 260)
Screenshot: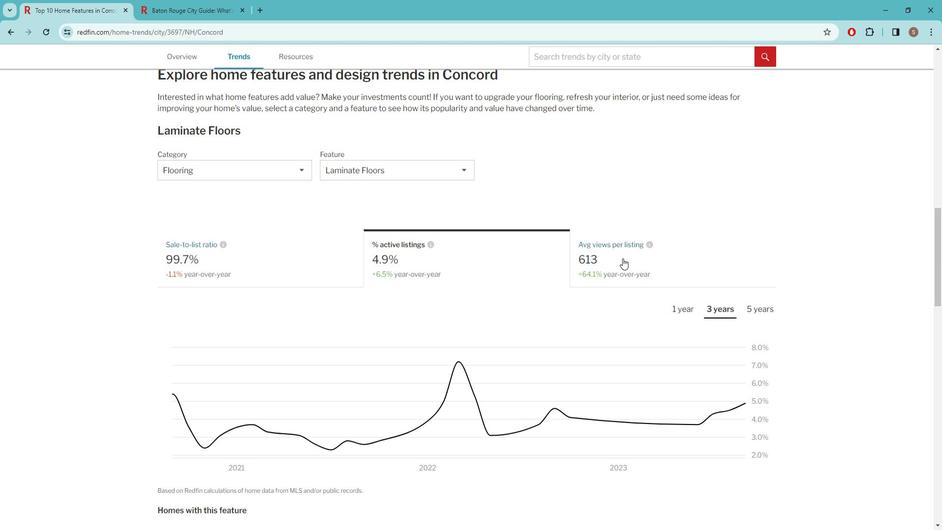 
Action: Mouse moved to (251, 248)
Screenshot: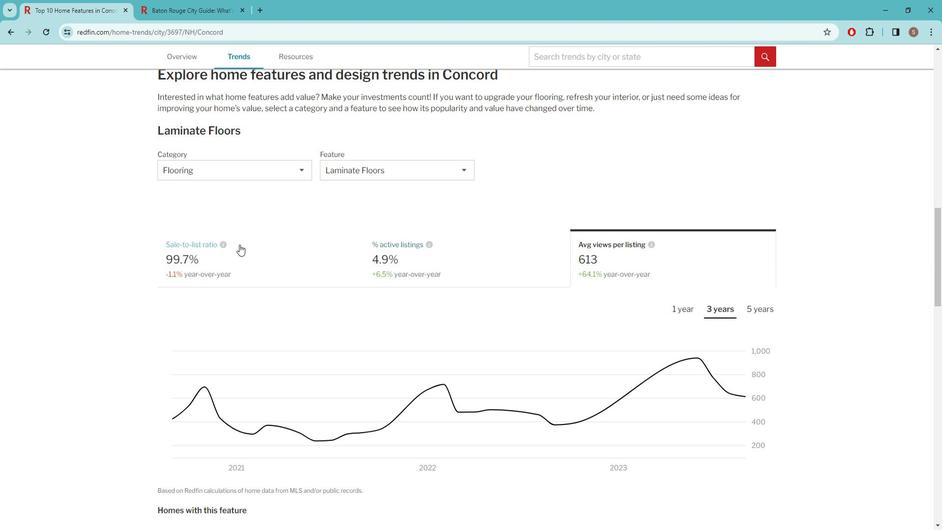 
Action: Mouse pressed left at (251, 248)
Screenshot: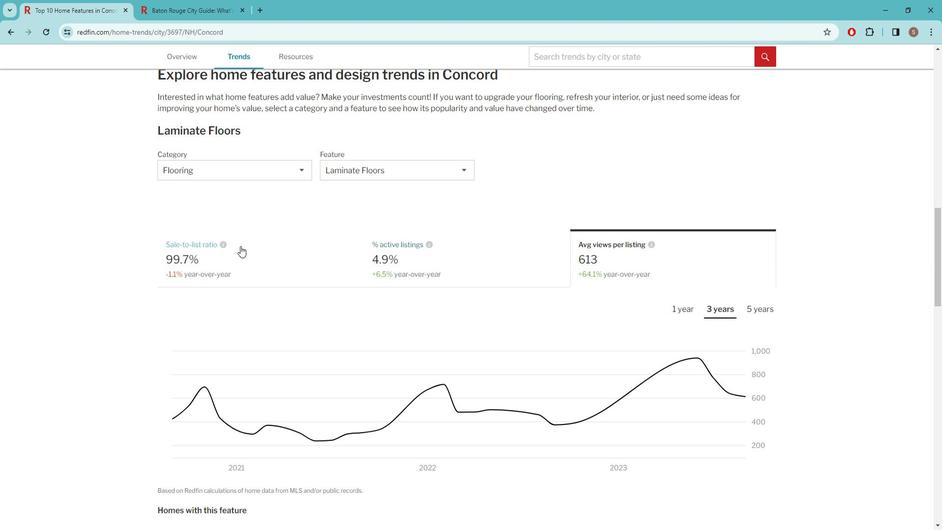 
Action: Mouse moved to (363, 178)
Screenshot: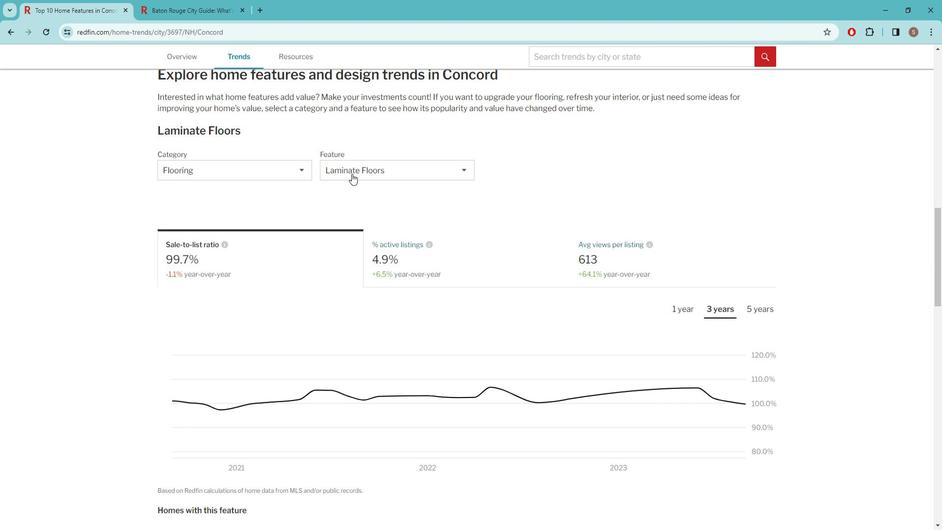 
Action: Mouse pressed left at (363, 178)
Screenshot: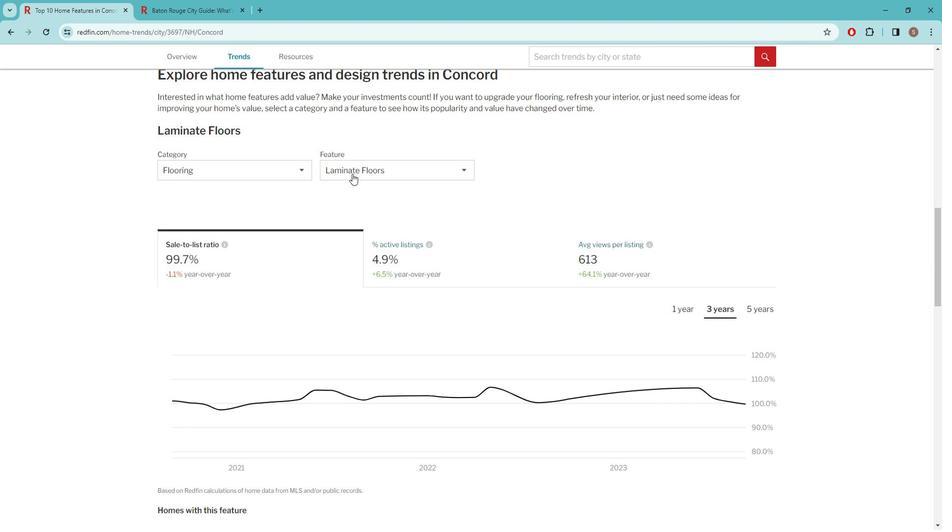 
Action: Mouse moved to (361, 278)
Screenshot: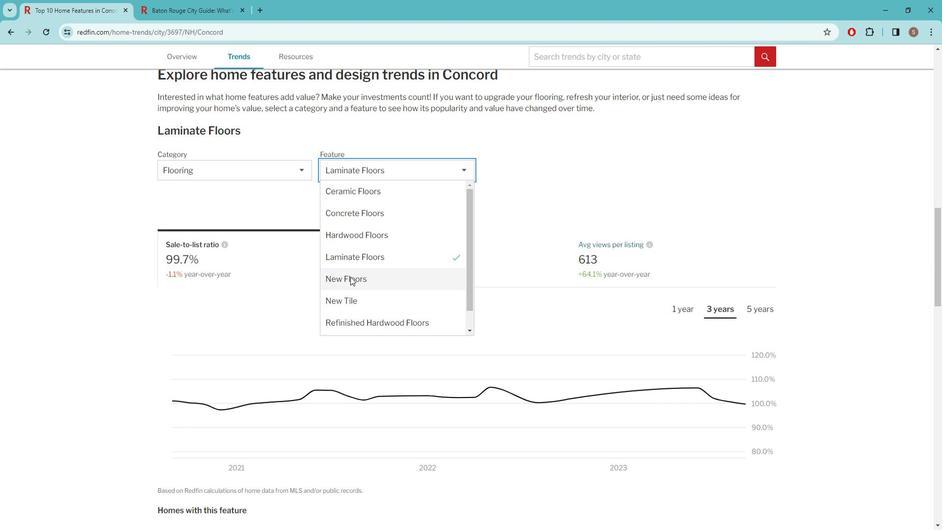 
Action: Mouse pressed left at (361, 278)
Screenshot: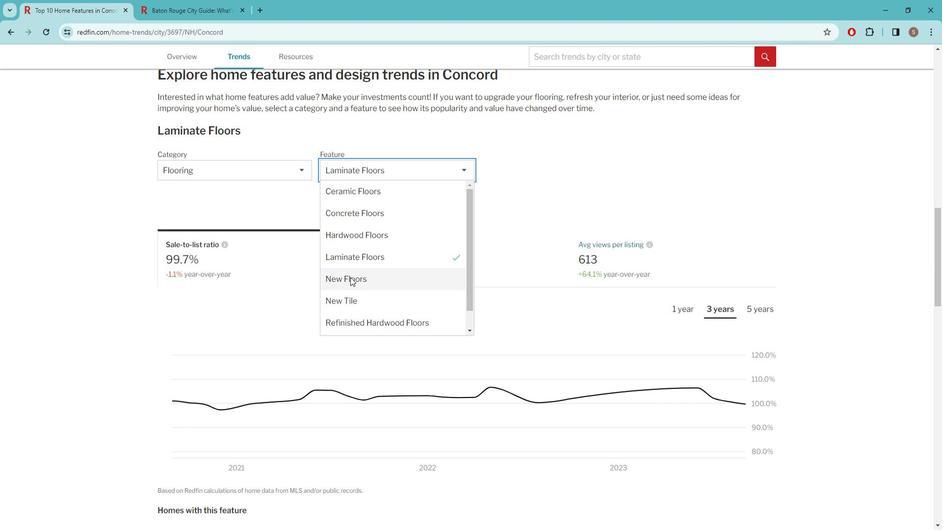 
Action: Mouse moved to (451, 261)
Screenshot: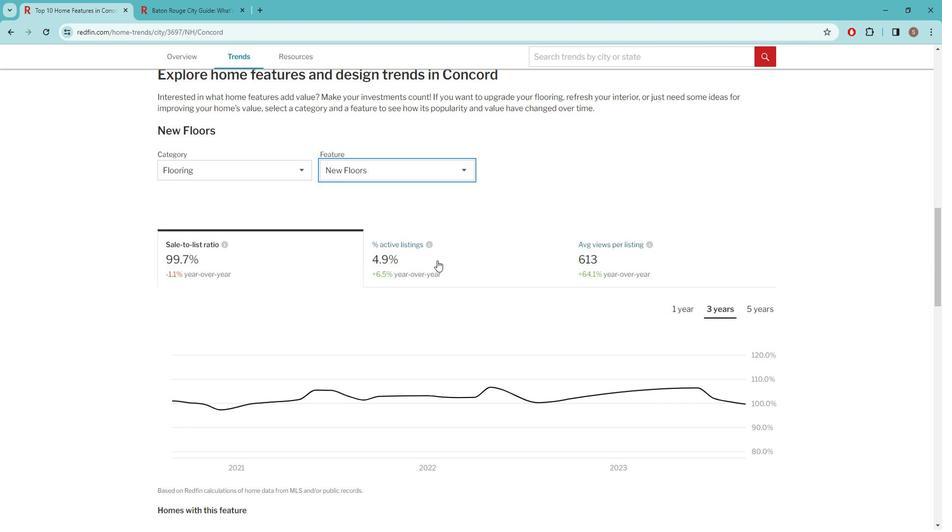 
Action: Mouse pressed left at (451, 261)
Screenshot: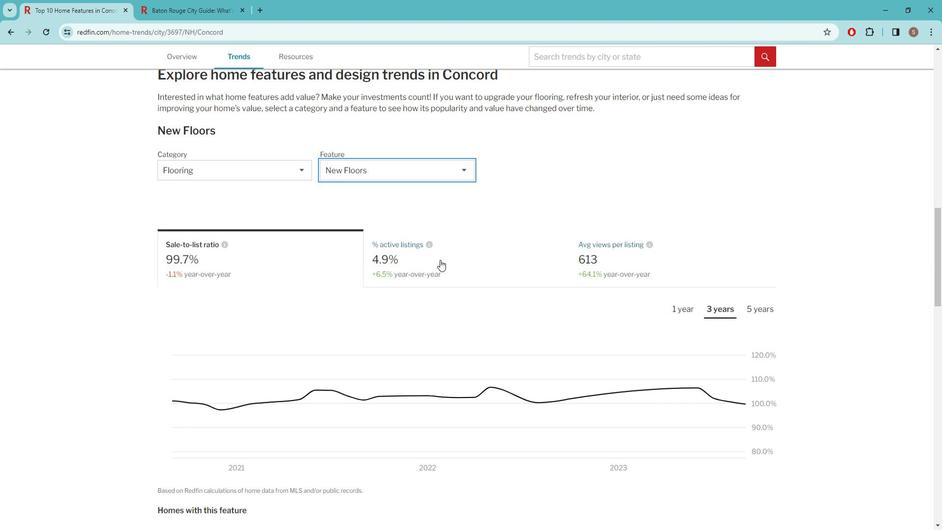 
Action: Mouse moved to (623, 265)
Screenshot: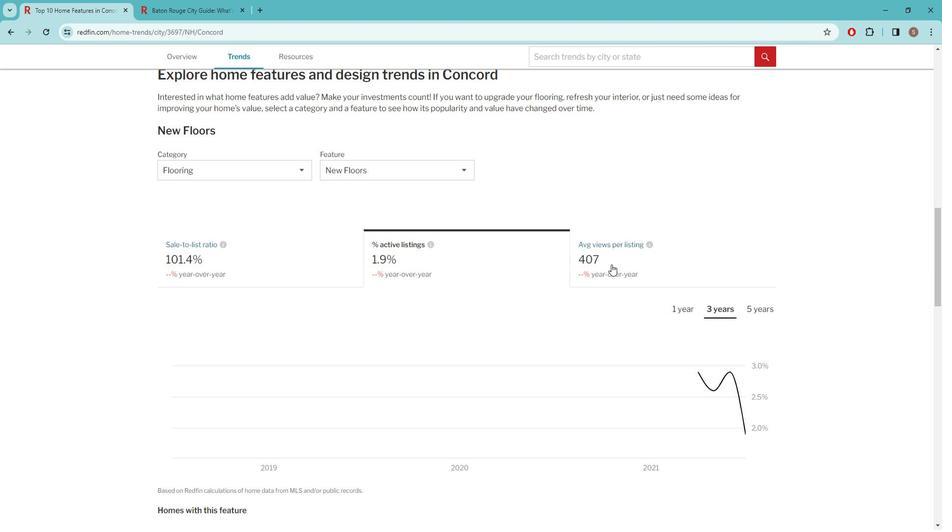 
Action: Mouse pressed left at (623, 265)
Screenshot: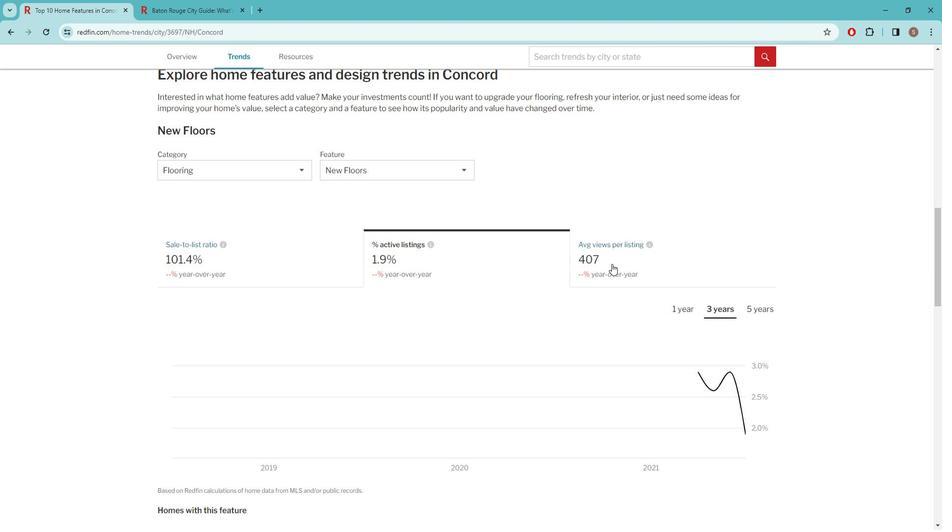 
Action: Mouse moved to (257, 262)
Screenshot: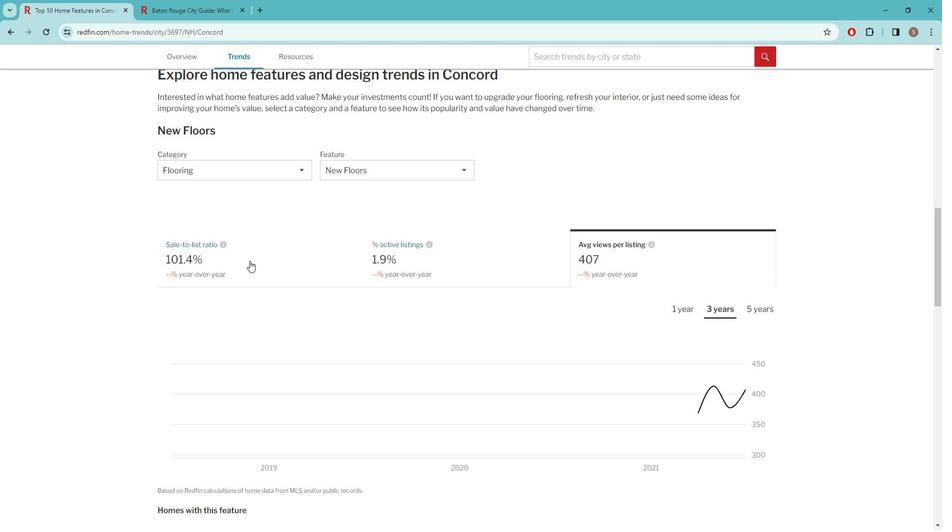 
Action: Mouse pressed left at (257, 262)
Screenshot: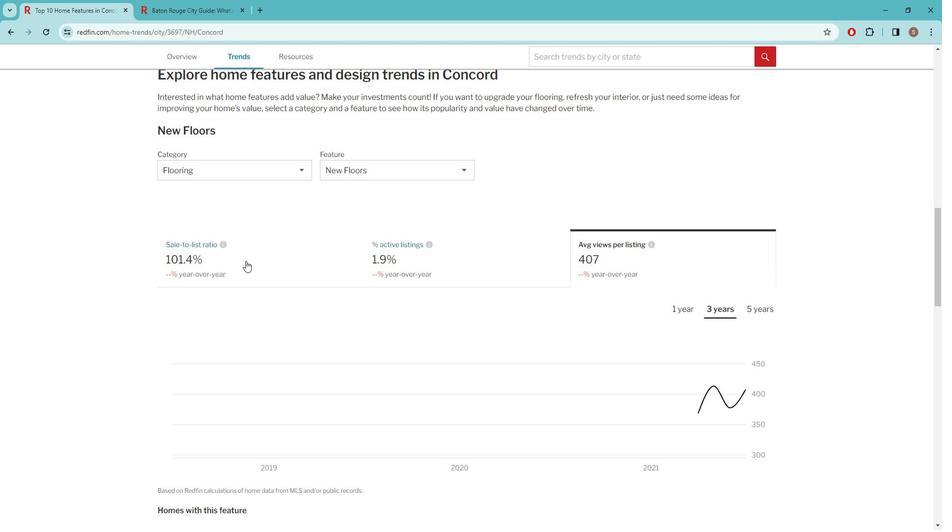 
Action: Mouse moved to (378, 175)
Screenshot: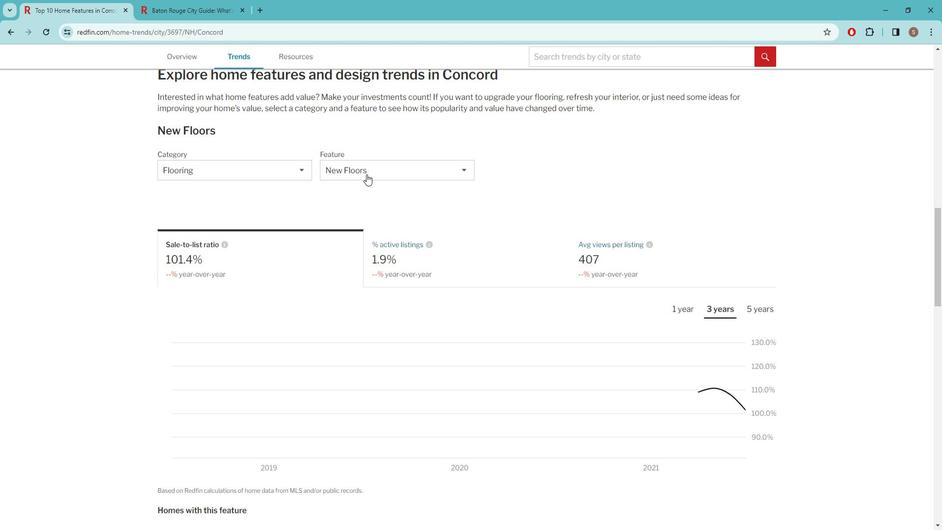 
Action: Mouse pressed left at (378, 175)
Screenshot: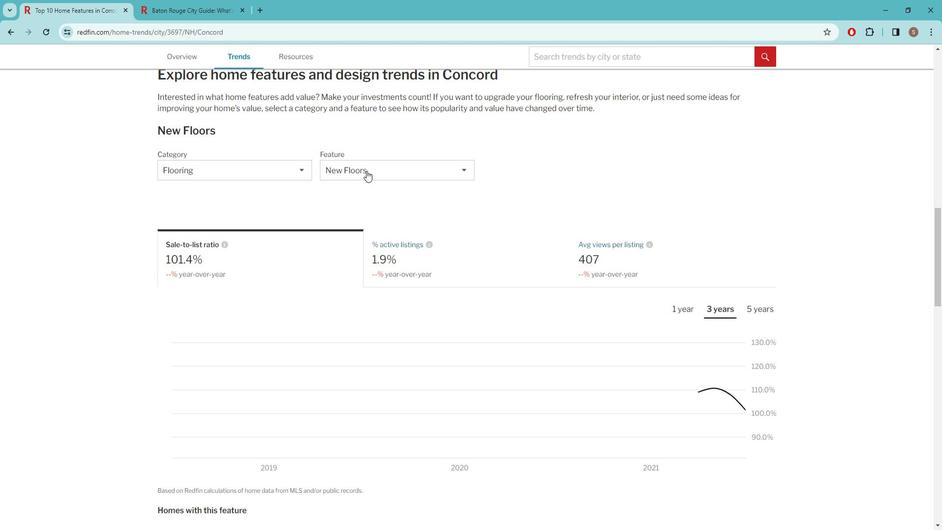 
Action: Mouse moved to (362, 283)
Screenshot: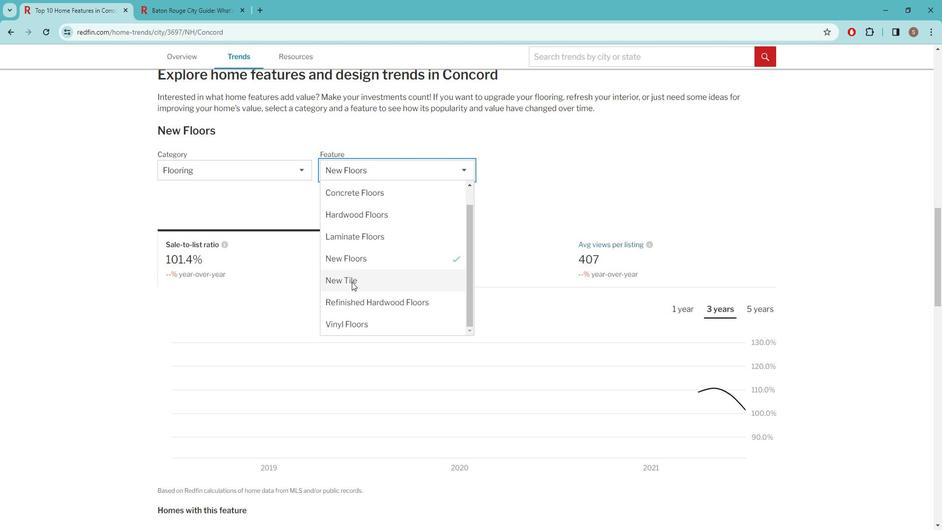 
Action: Mouse pressed left at (362, 283)
Screenshot: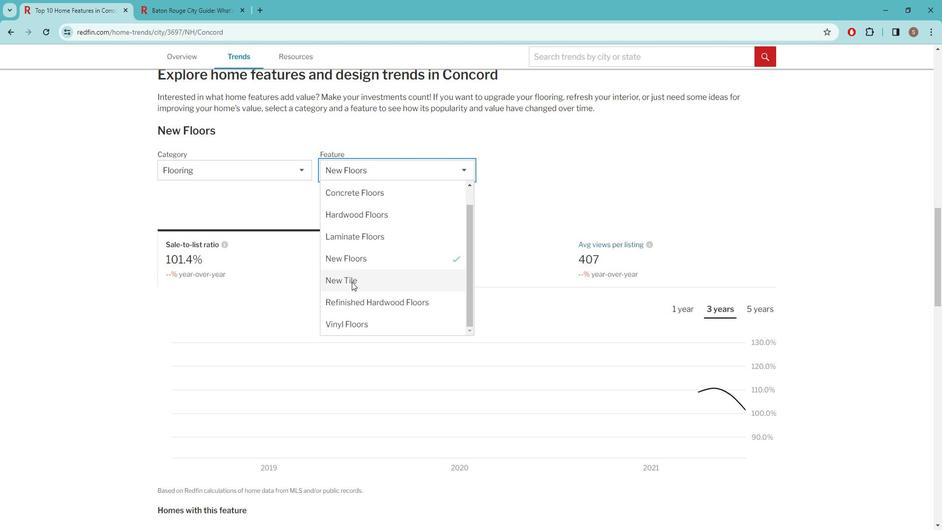 
Action: Mouse moved to (445, 260)
Screenshot: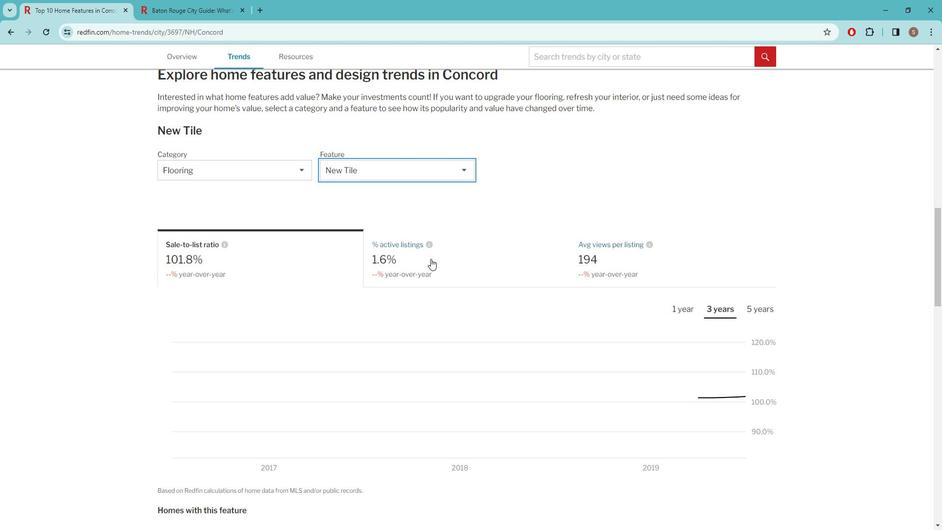 
Action: Mouse pressed left at (445, 260)
Screenshot: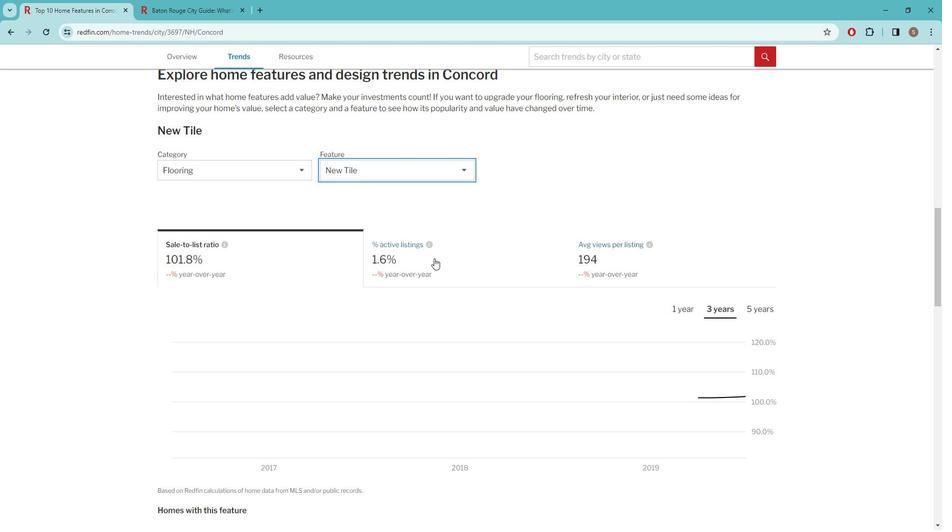 
Action: Mouse moved to (647, 255)
Screenshot: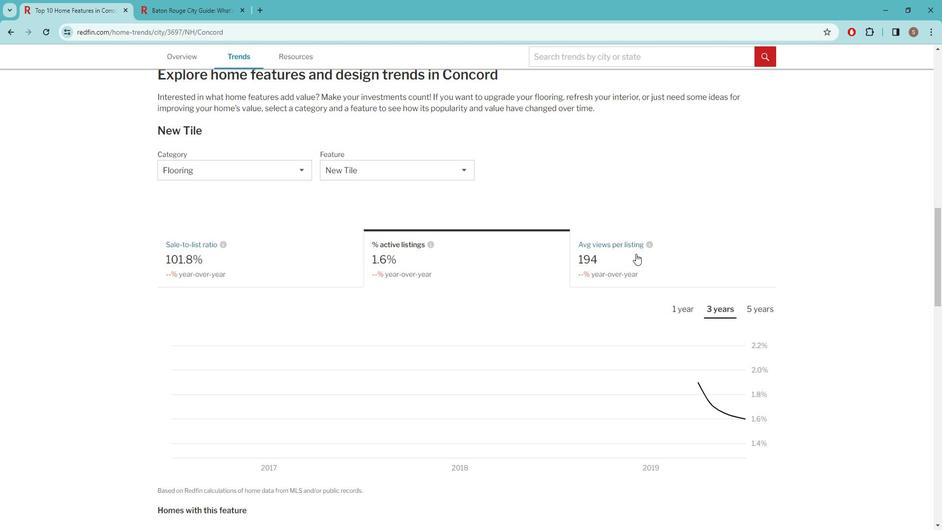 
Action: Mouse pressed left at (647, 255)
Screenshot: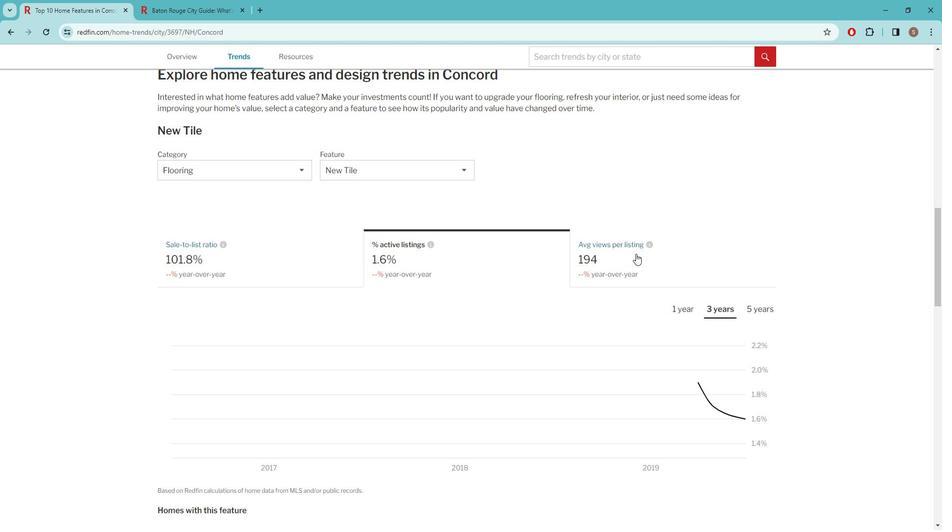 
Action: Mouse moved to (267, 248)
Screenshot: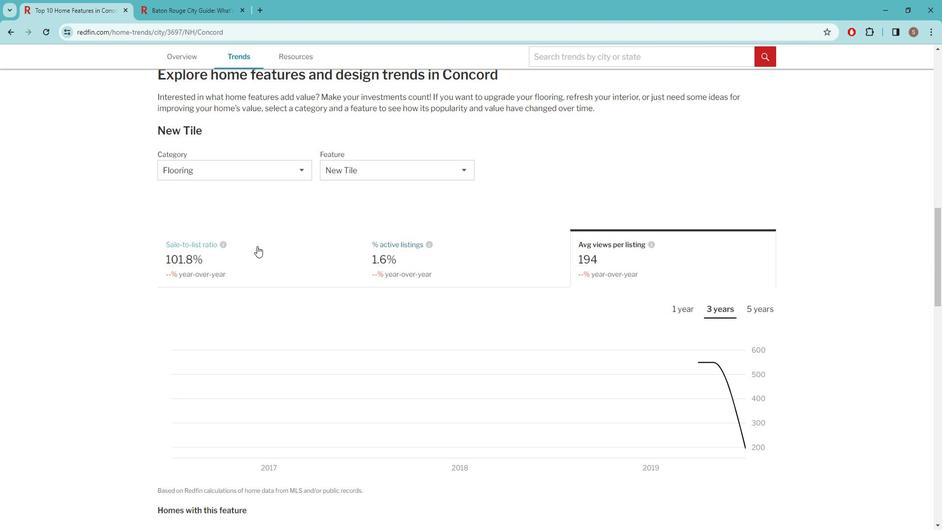 
Action: Mouse pressed left at (267, 248)
Screenshot: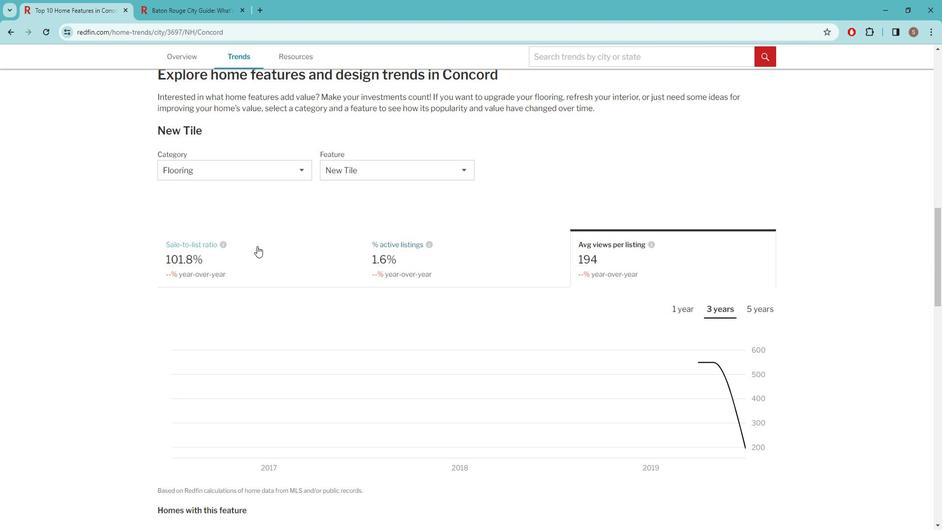 
Action: Mouse moved to (361, 180)
Screenshot: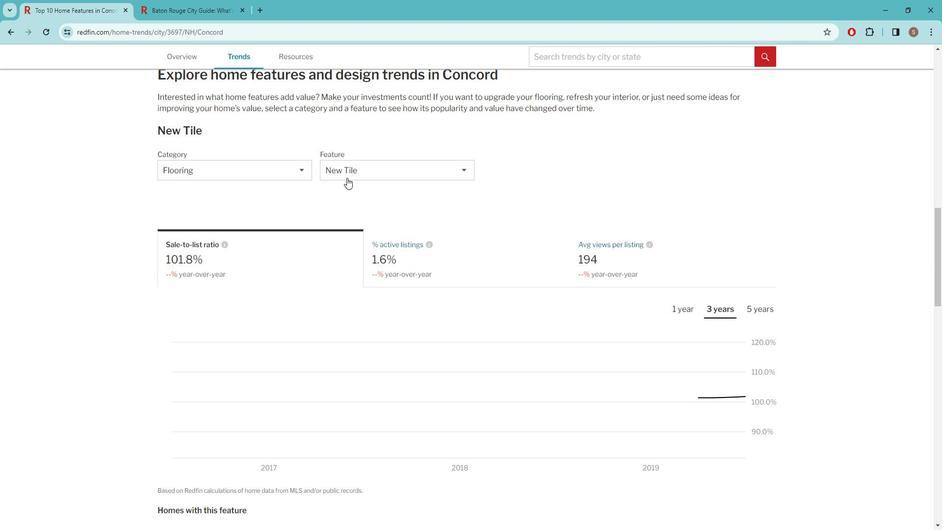 
Action: Mouse pressed left at (361, 180)
Screenshot: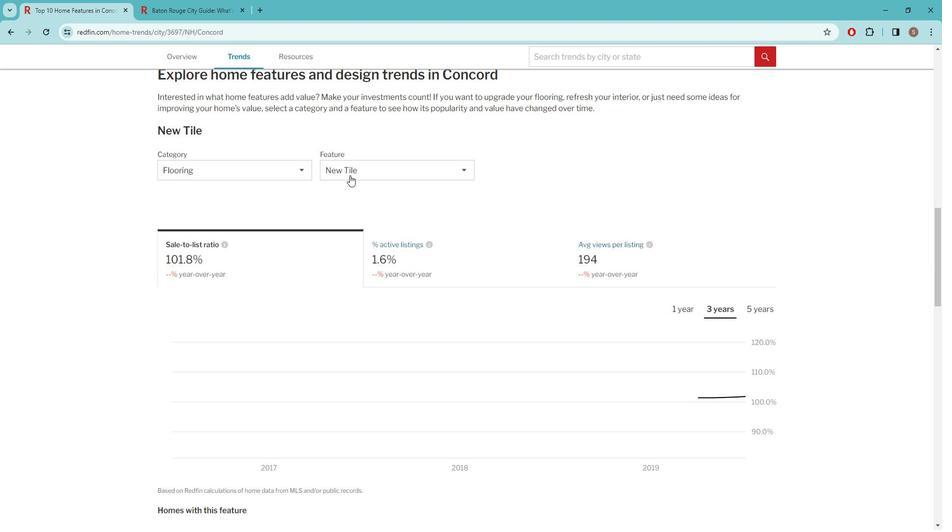 
Action: Mouse moved to (352, 301)
Screenshot: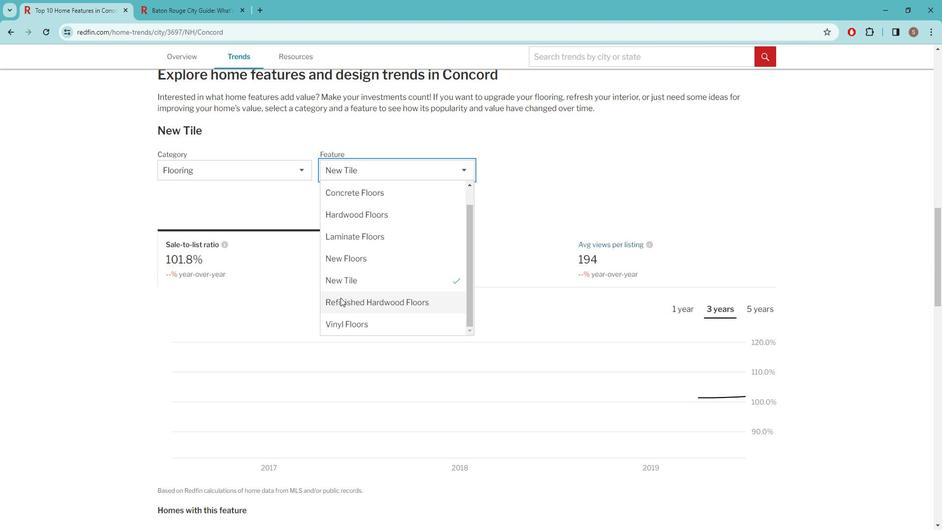 
Action: Mouse pressed left at (352, 301)
Screenshot: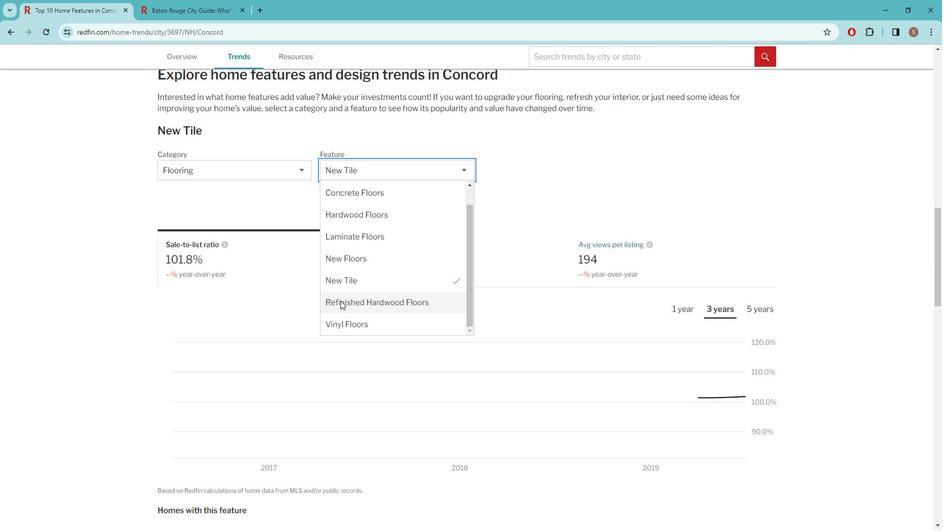 
Action: Mouse moved to (423, 259)
Screenshot: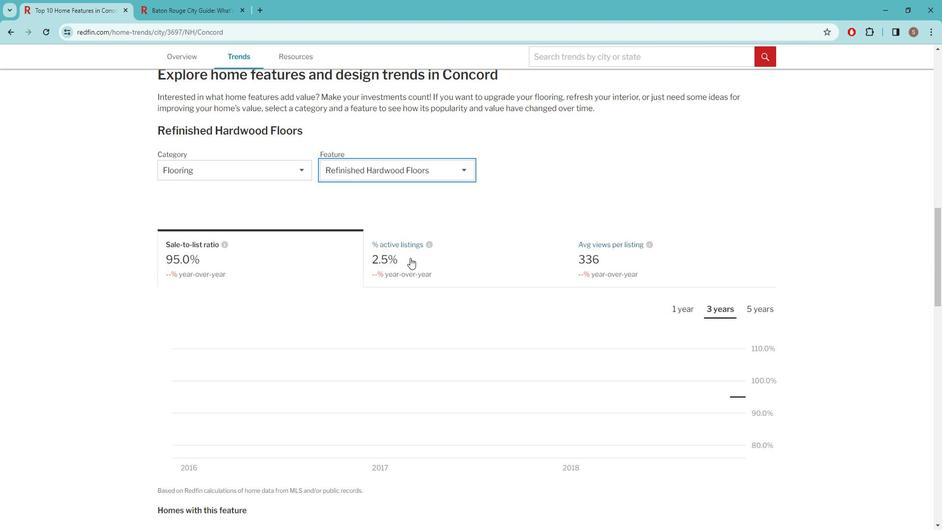 
Action: Mouse pressed left at (423, 259)
Screenshot: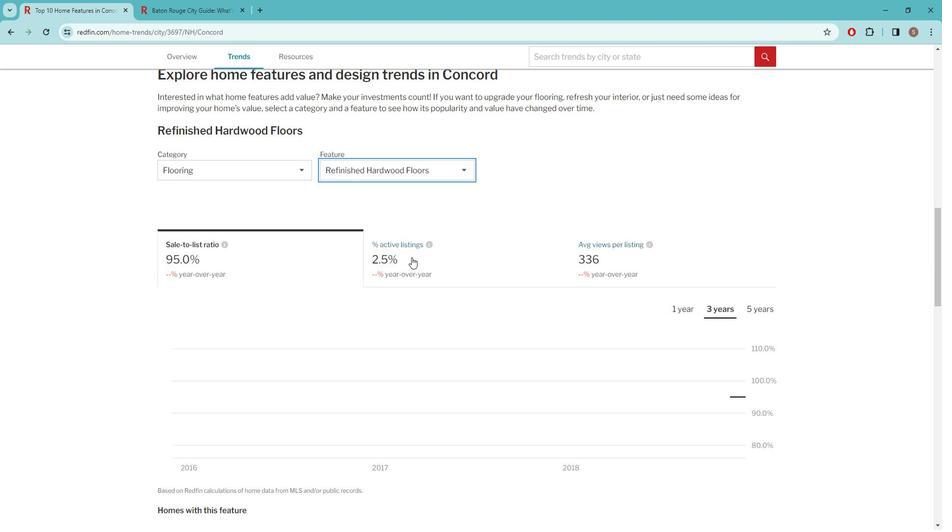 
Action: Mouse moved to (621, 262)
Screenshot: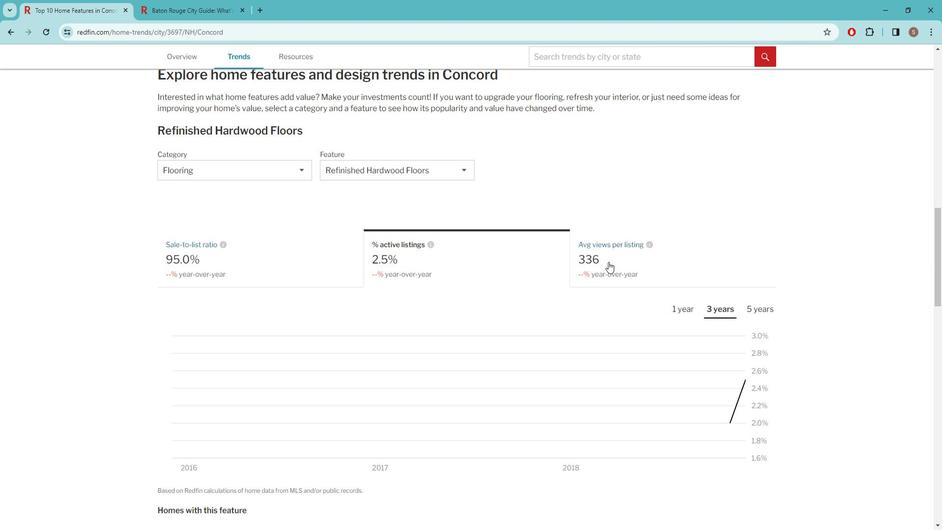 
Action: Mouse pressed left at (621, 262)
Screenshot: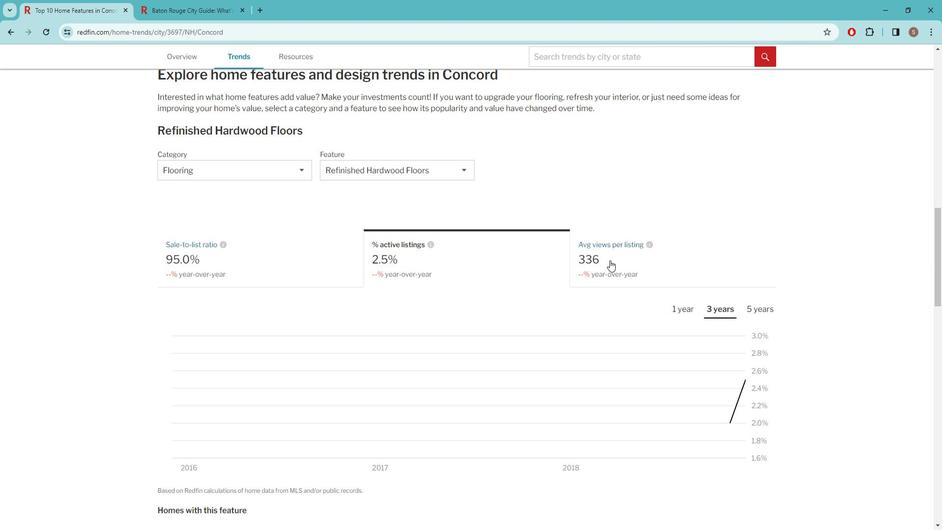 
Action: Mouse moved to (277, 255)
Screenshot: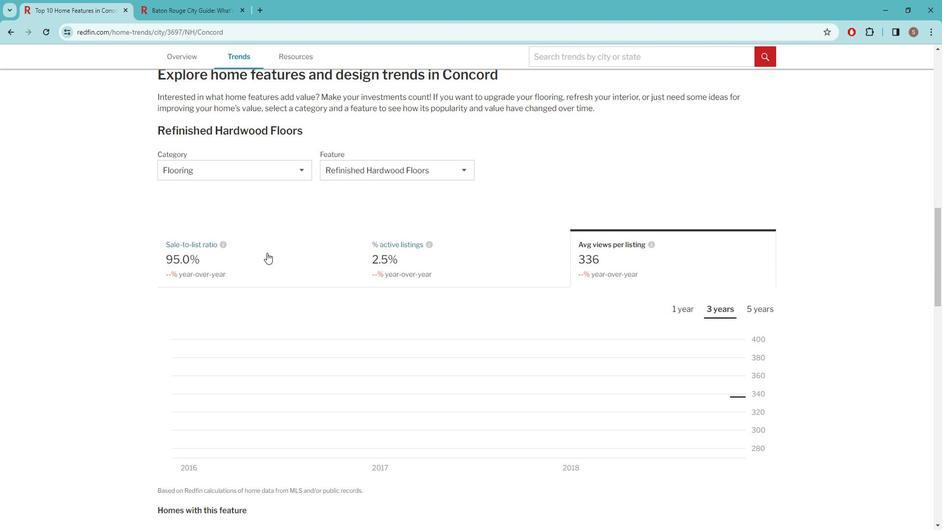 
Action: Mouse pressed left at (277, 255)
Screenshot: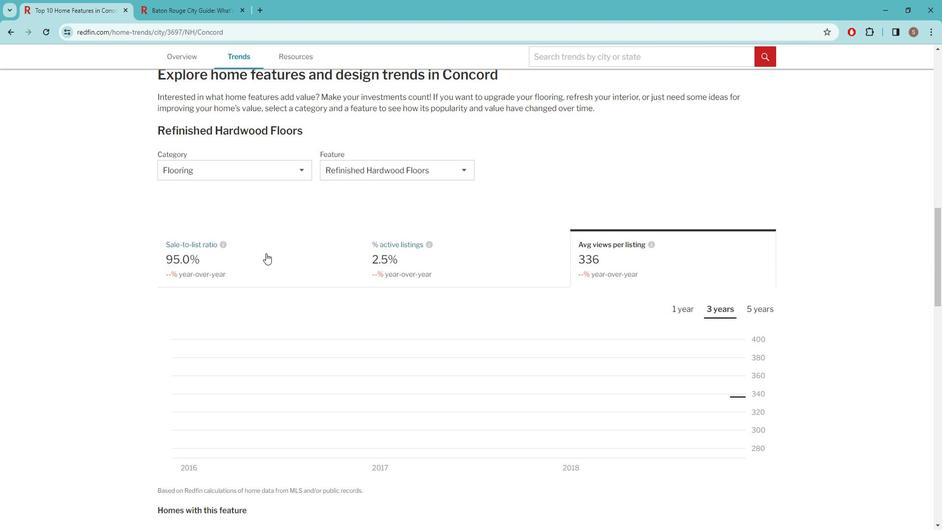 
Action: Mouse moved to (378, 179)
Screenshot: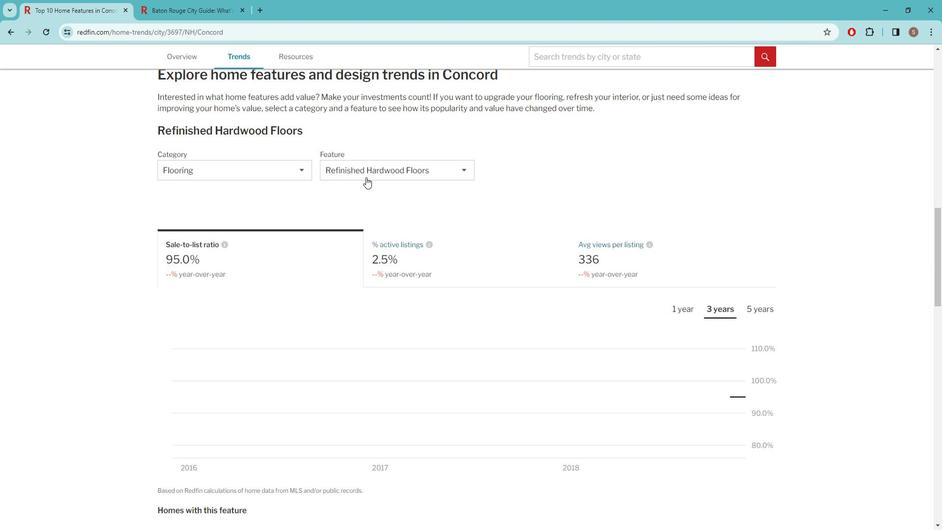 
Action: Mouse pressed left at (378, 179)
Screenshot: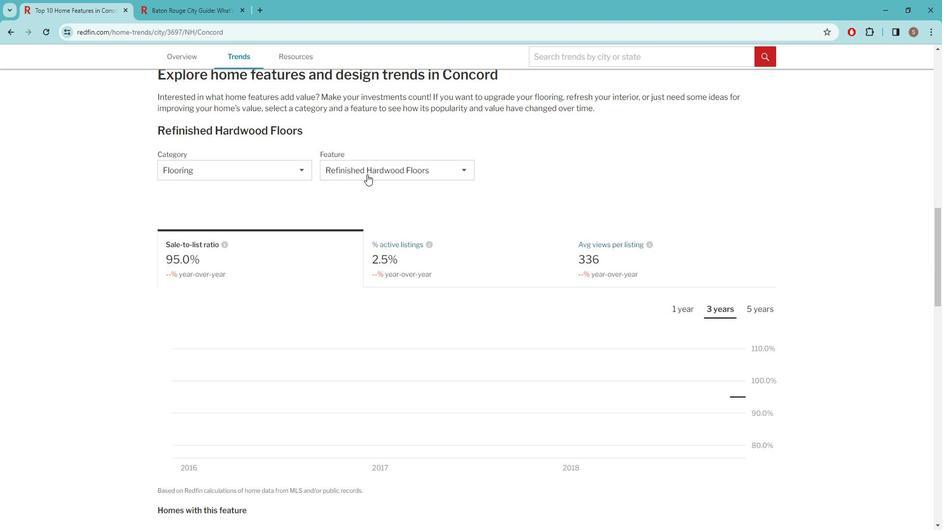 
Action: Mouse moved to (392, 253)
Screenshot: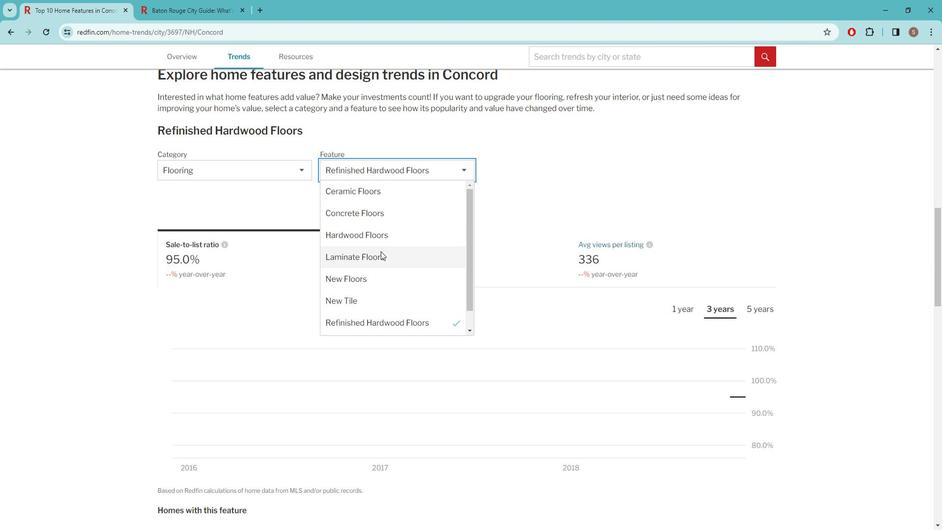 
Action: Mouse scrolled (392, 252) with delta (0, 0)
Screenshot: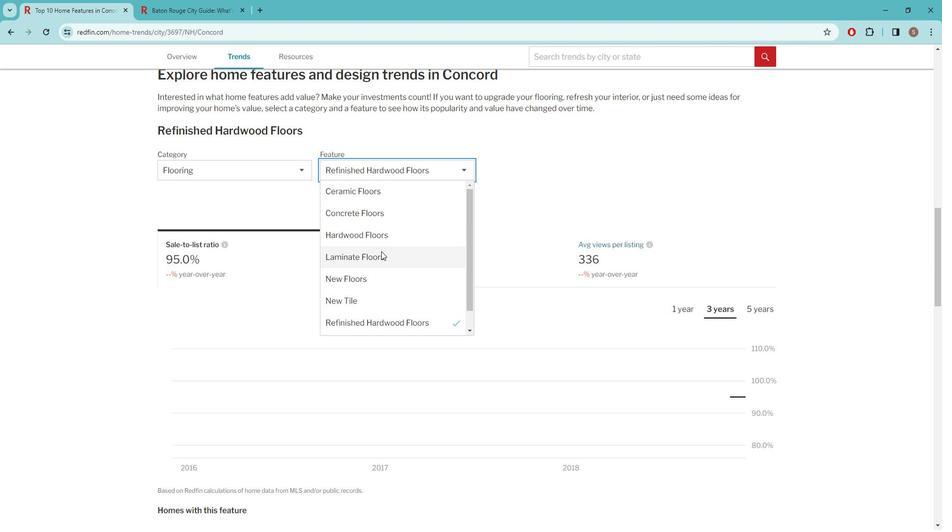 
Action: Mouse moved to (395, 253)
Screenshot: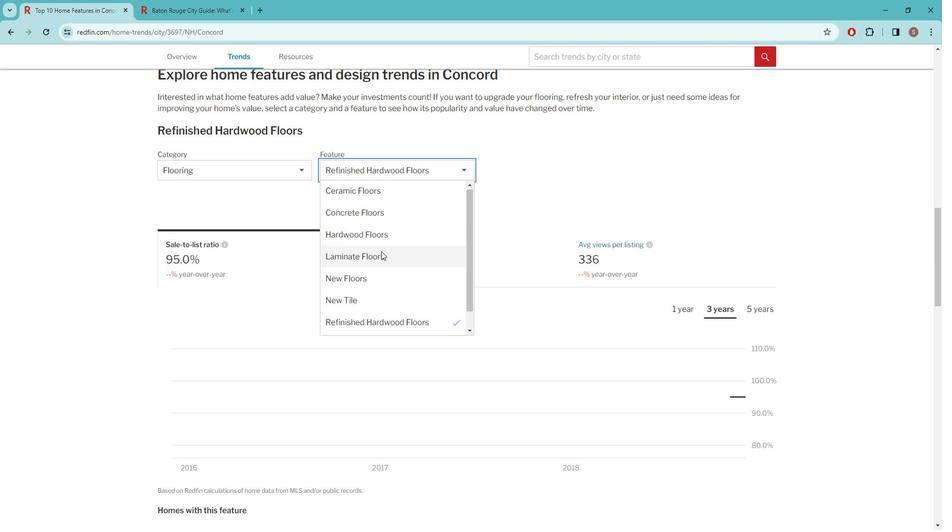 
Action: Mouse scrolled (395, 252) with delta (0, 0)
Screenshot: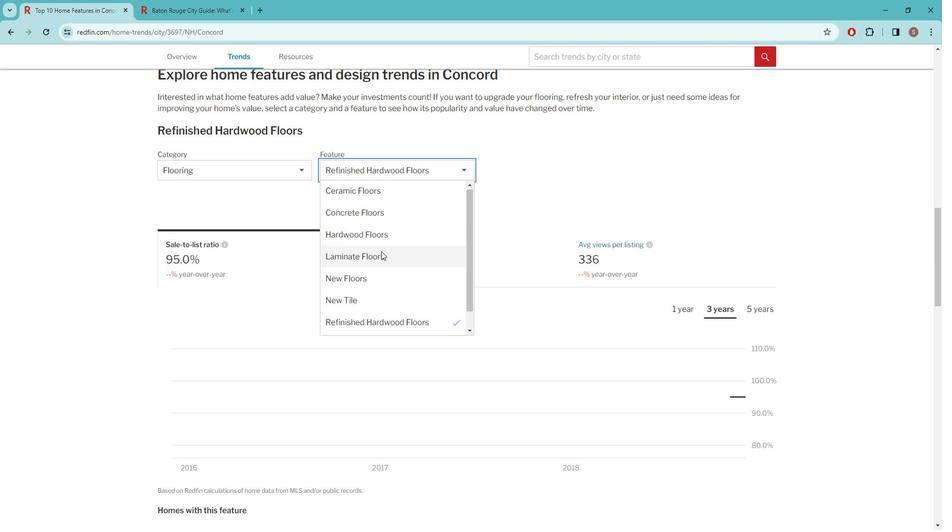 
Action: Mouse moved to (395, 256)
Screenshot: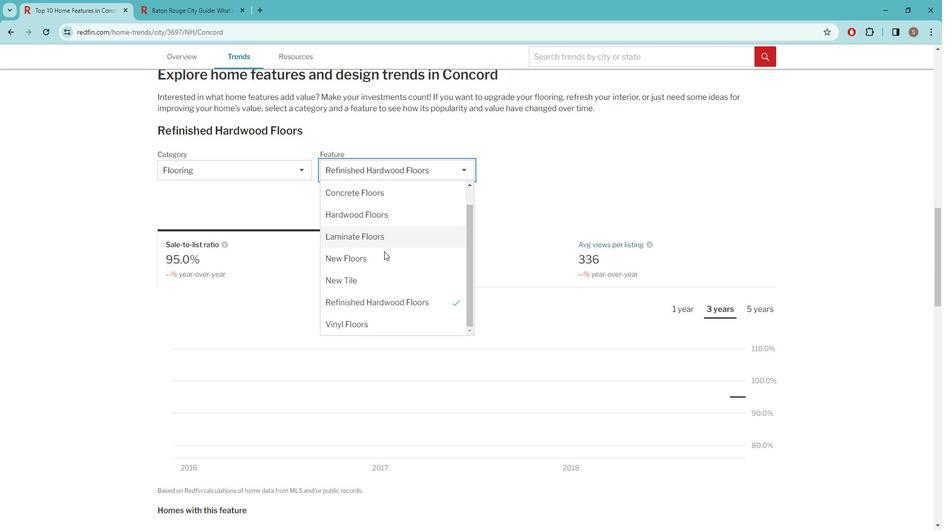 
Action: Mouse scrolled (395, 255) with delta (0, 0)
Screenshot: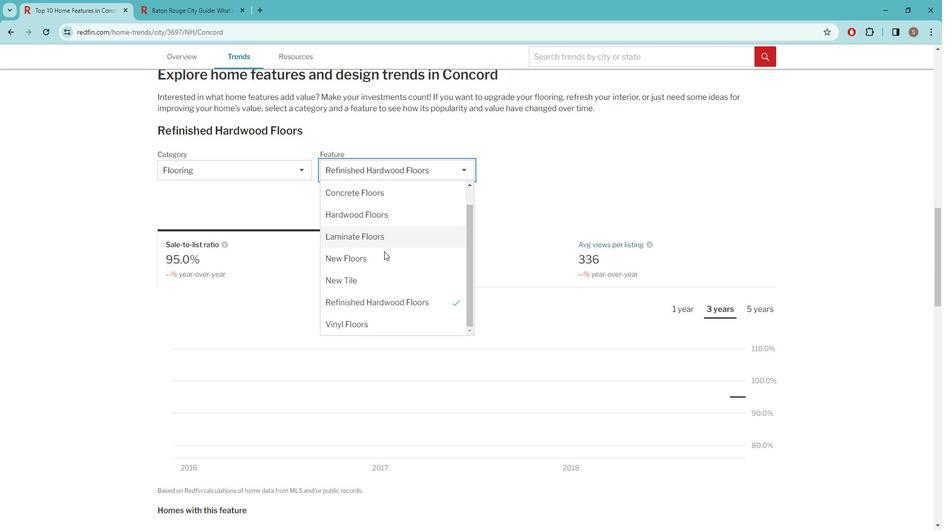 
Action: Mouse moved to (369, 325)
Screenshot: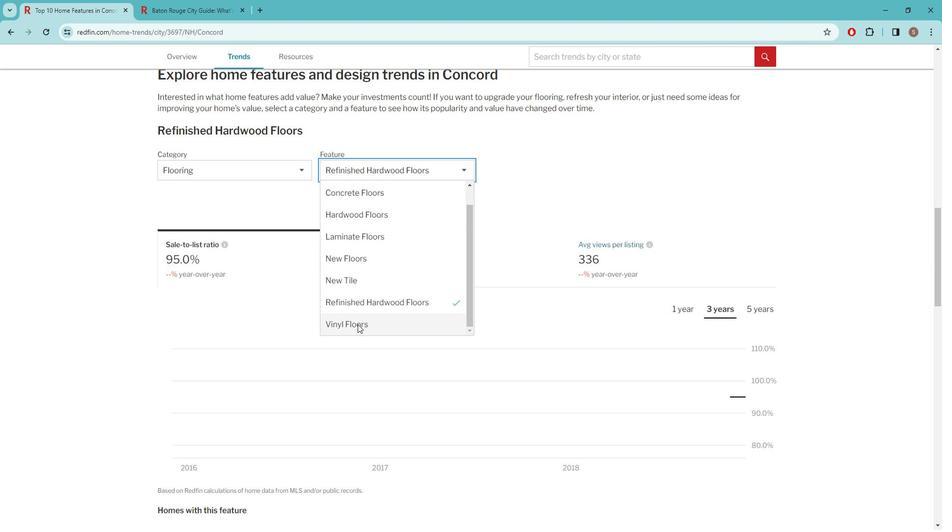 
Action: Mouse pressed left at (369, 325)
Screenshot: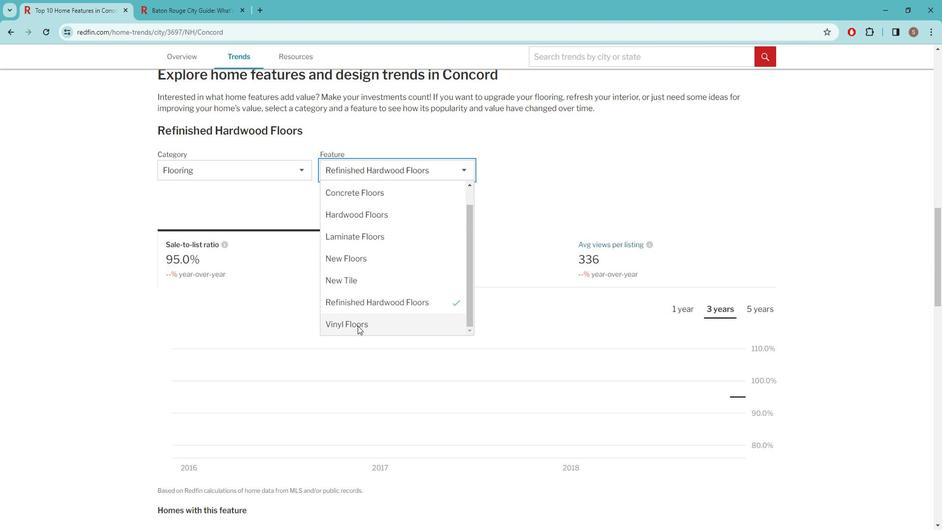 
Action: Mouse moved to (441, 255)
Screenshot: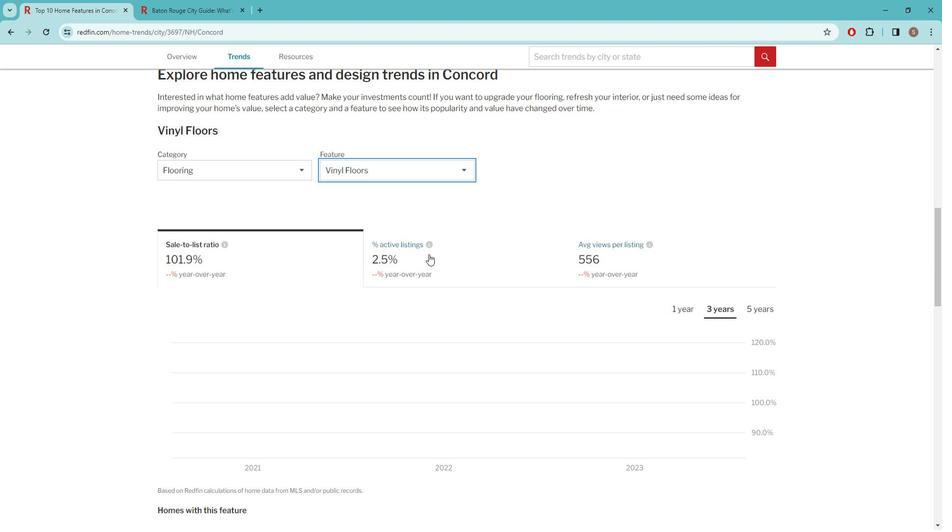 
Action: Mouse pressed left at (441, 255)
Screenshot: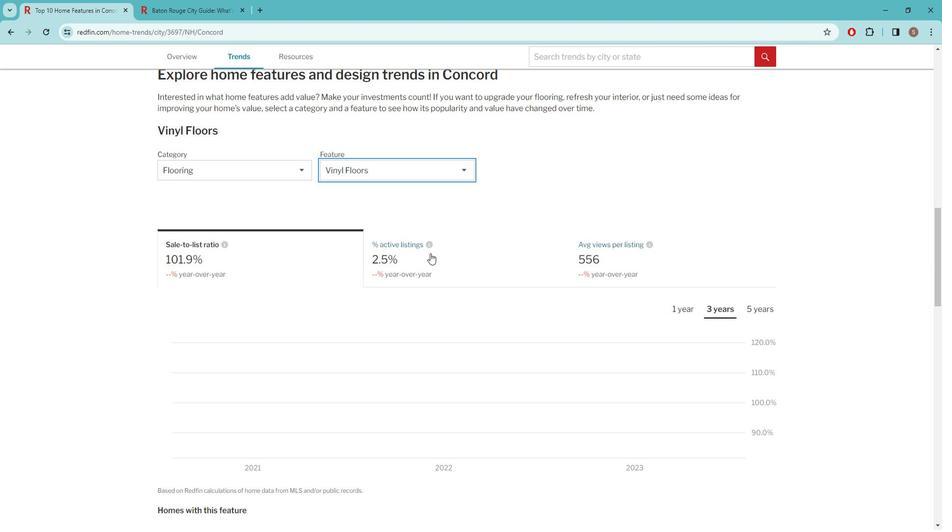 
Action: Mouse moved to (636, 265)
Screenshot: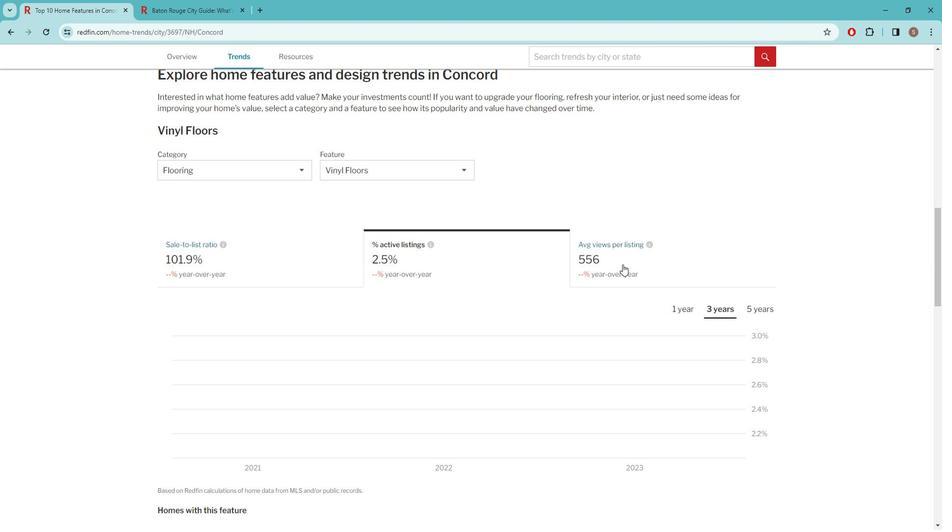 
Action: Mouse pressed left at (636, 265)
Screenshot: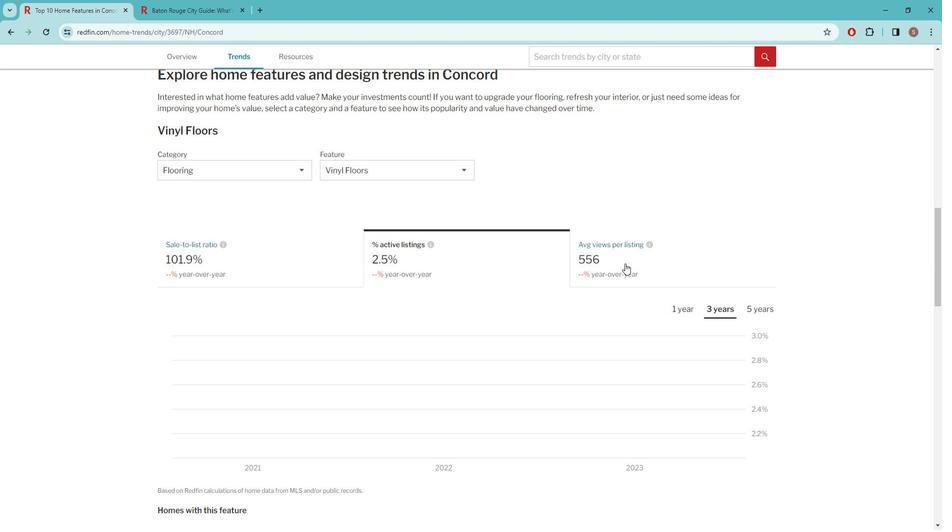 
Action: Mouse scrolled (636, 264) with delta (0, 0)
Screenshot: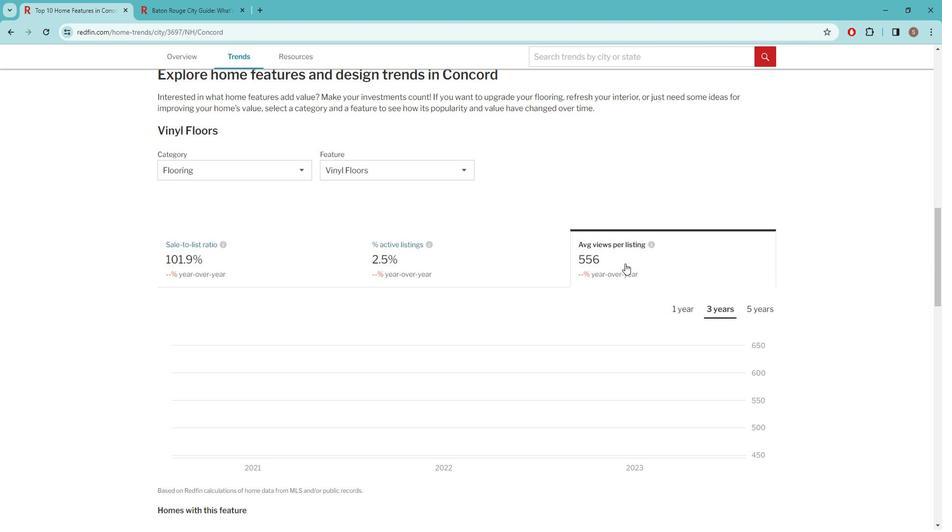 
Action: Mouse scrolled (636, 265) with delta (0, 0)
Screenshot: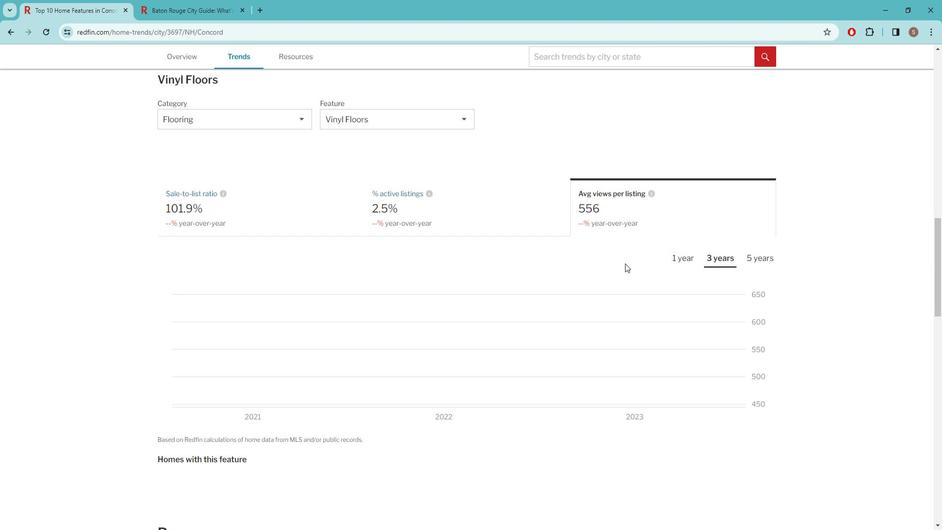 
Action: Mouse scrolled (636, 265) with delta (0, 0)
Screenshot: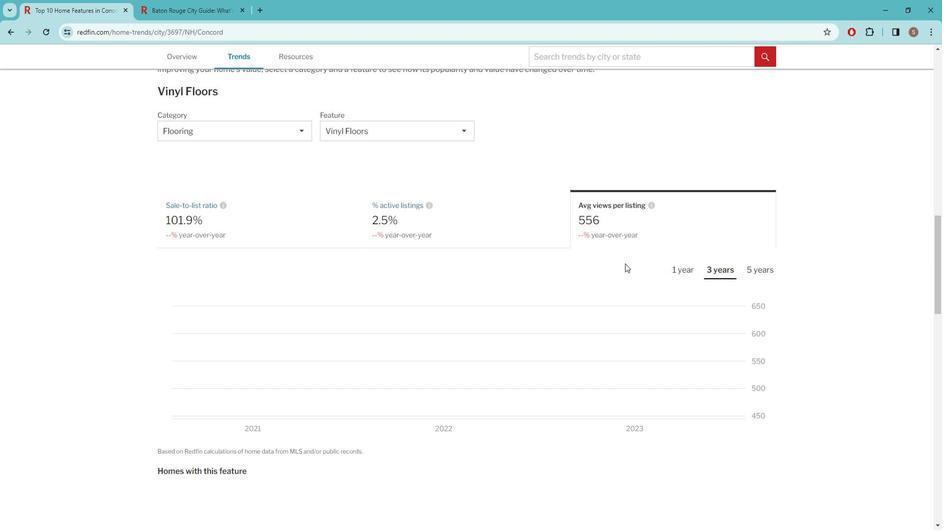 
Action: Mouse scrolled (636, 265) with delta (0, 0)
Screenshot: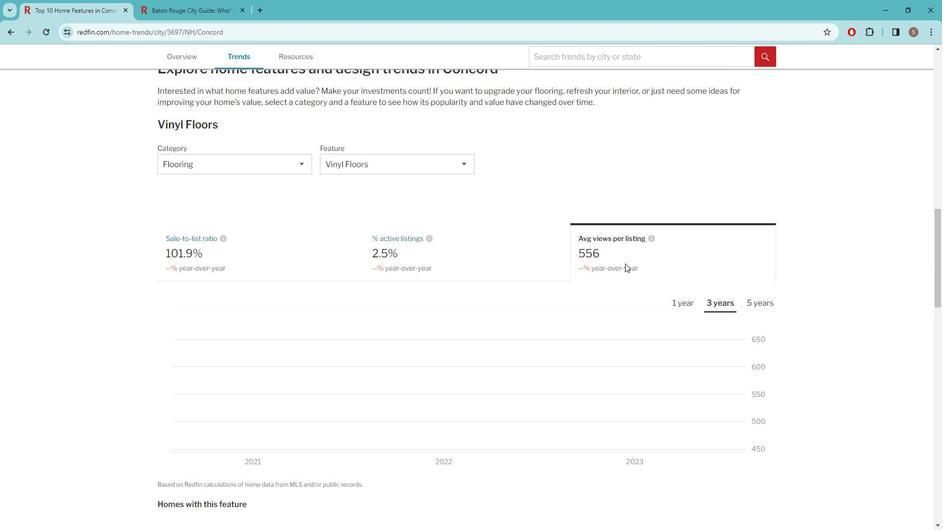 
Action: Mouse scrolled (636, 265) with delta (0, 0)
Screenshot: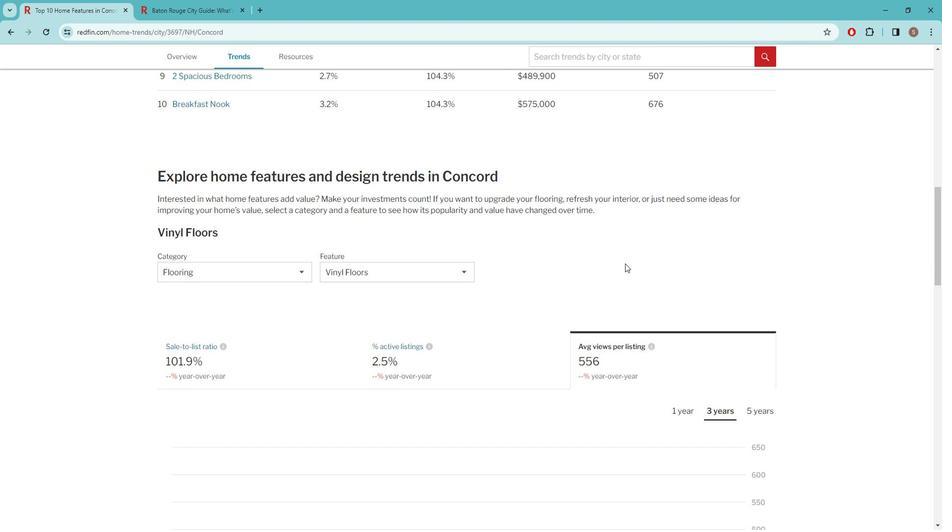 
Action: Mouse scrolled (636, 265) with delta (0, 0)
Screenshot: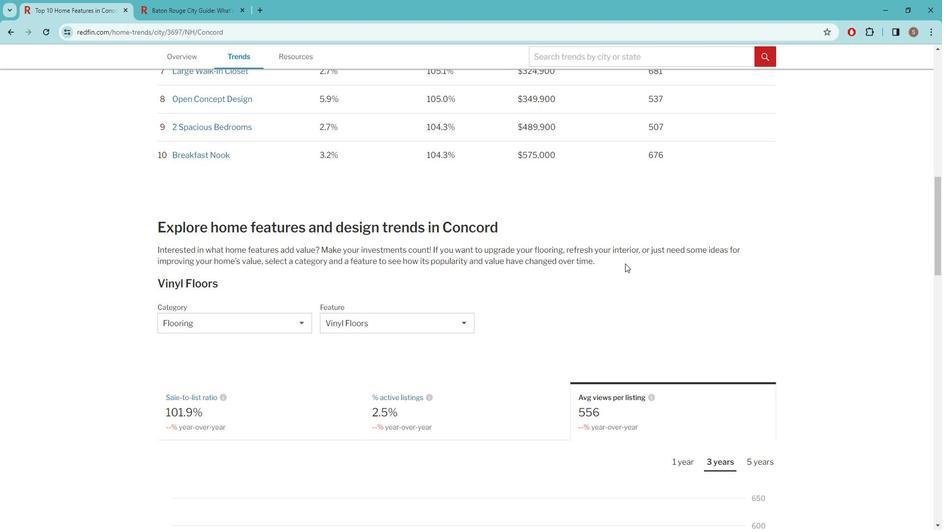
Action: Mouse scrolled (636, 265) with delta (0, 0)
Screenshot: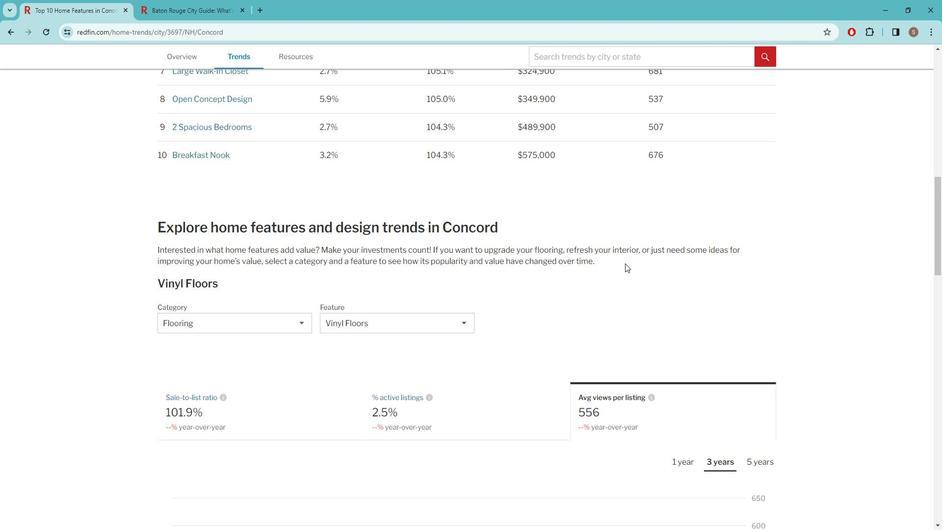 
Action: Mouse scrolled (636, 265) with delta (0, 0)
Screenshot: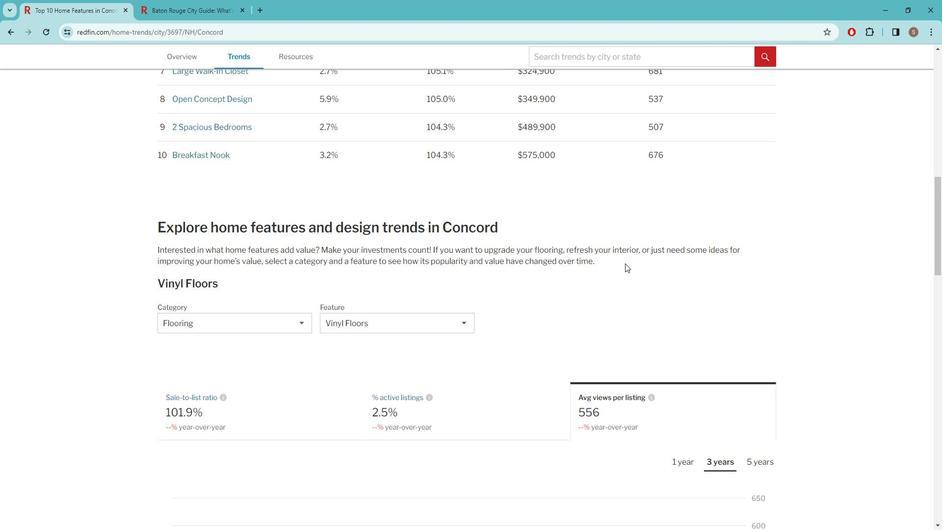 
Action: Mouse scrolled (636, 265) with delta (0, 0)
Screenshot: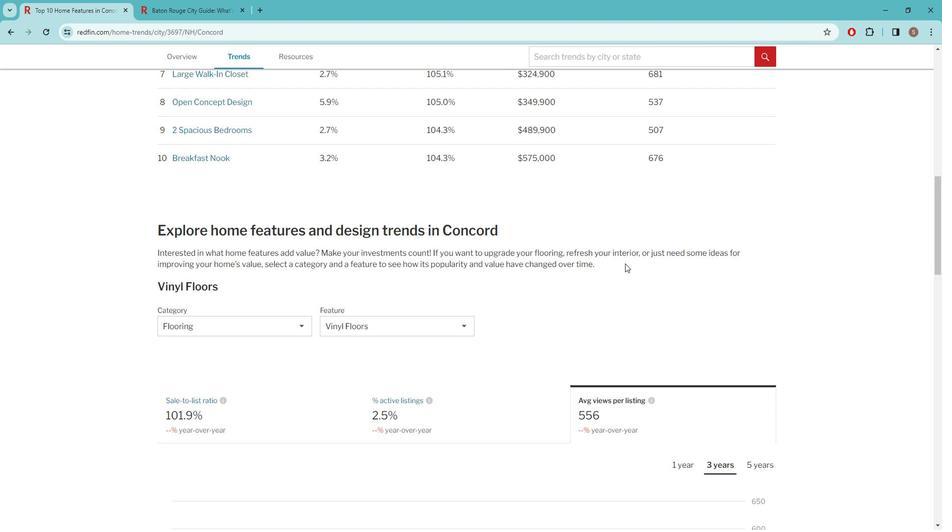 
Action: Mouse scrolled (636, 265) with delta (0, 0)
Screenshot: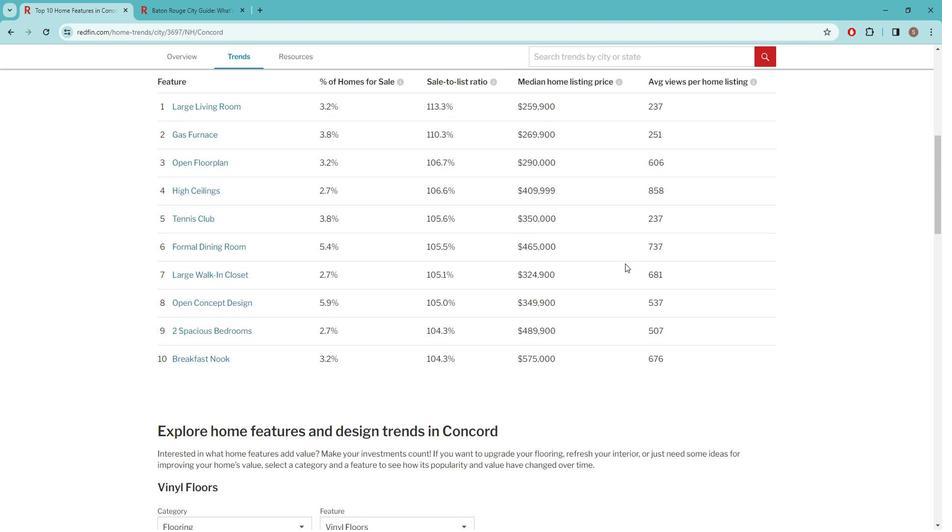 
Action: Mouse scrolled (636, 265) with delta (0, 0)
Screenshot: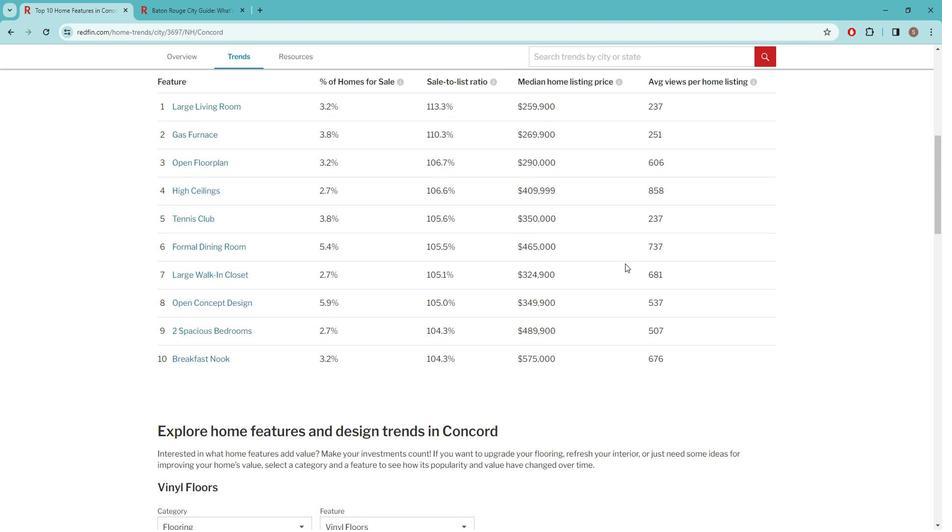 
Action: Mouse scrolled (636, 265) with delta (0, 0)
Screenshot: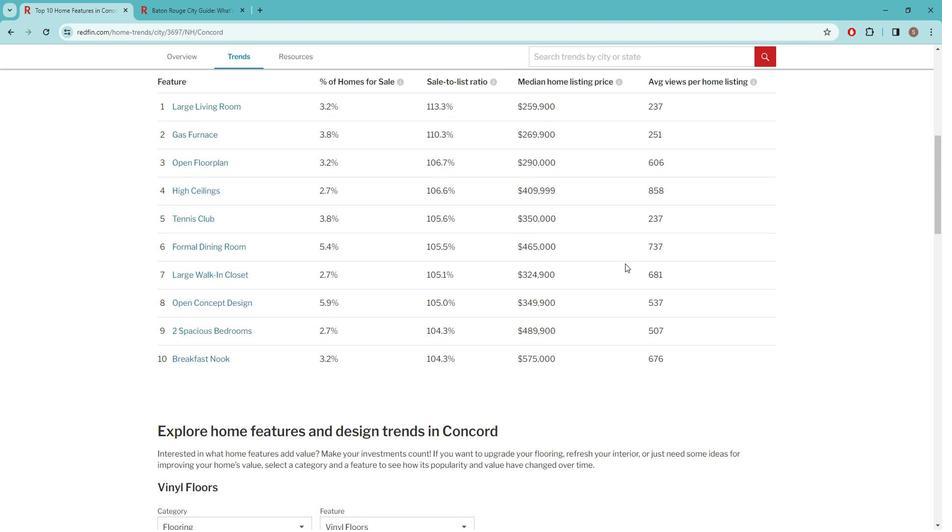 
Action: Mouse moved to (634, 263)
Screenshot: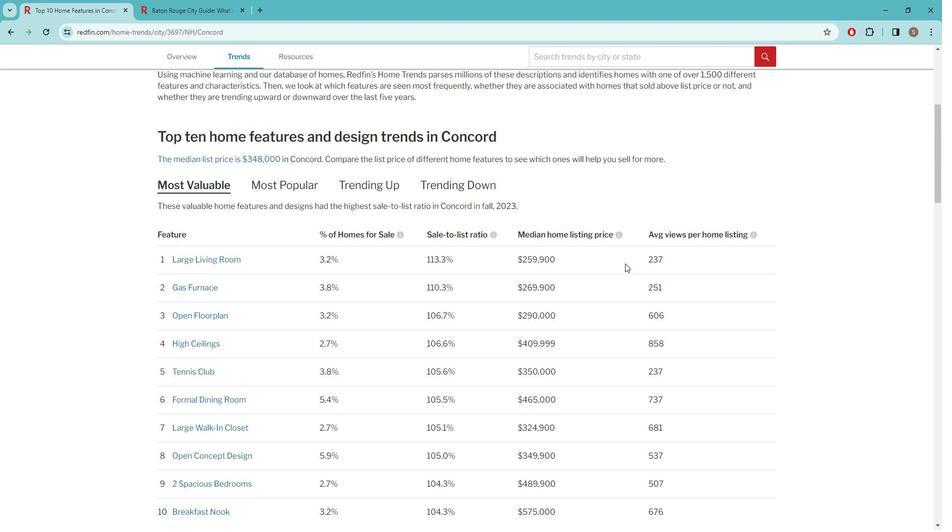 
Action: Mouse scrolled (634, 264) with delta (0, 0)
Screenshot: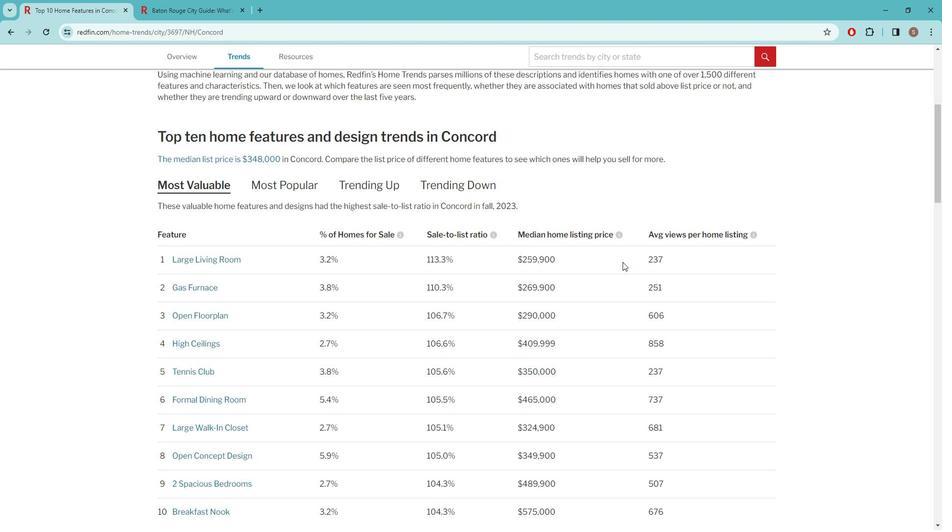 
Action: Mouse scrolled (634, 264) with delta (0, 0)
Screenshot: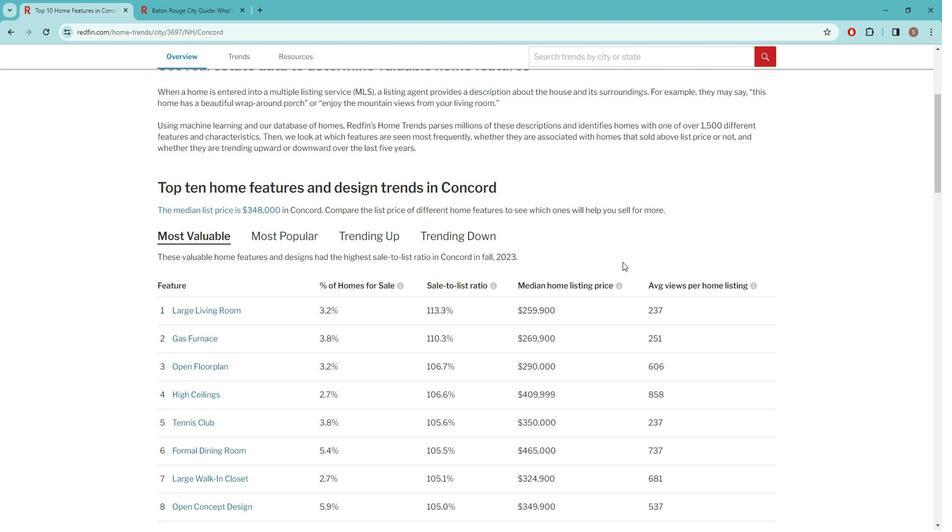 
Action: Mouse scrolled (634, 264) with delta (0, 0)
Screenshot: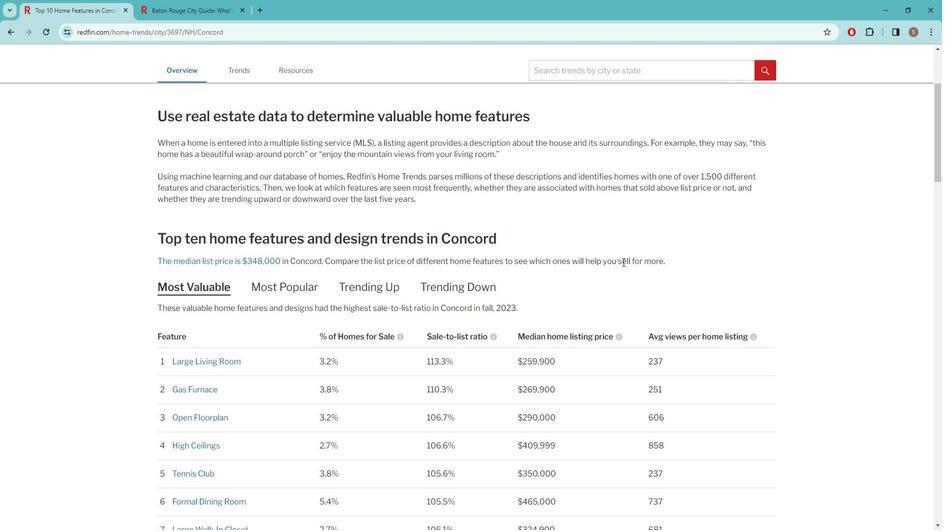 
Action: Mouse scrolled (634, 264) with delta (0, 0)
Screenshot: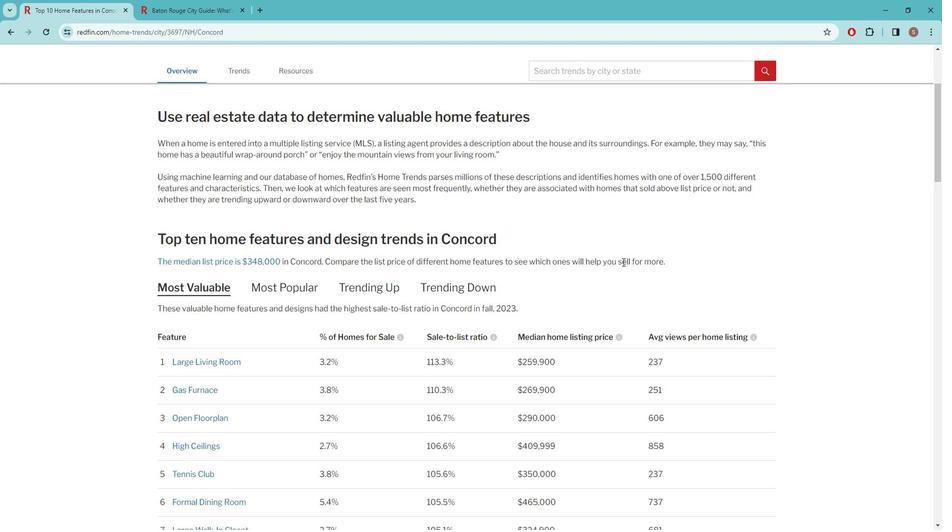 
Action: Mouse scrolled (634, 264) with delta (0, 0)
Screenshot: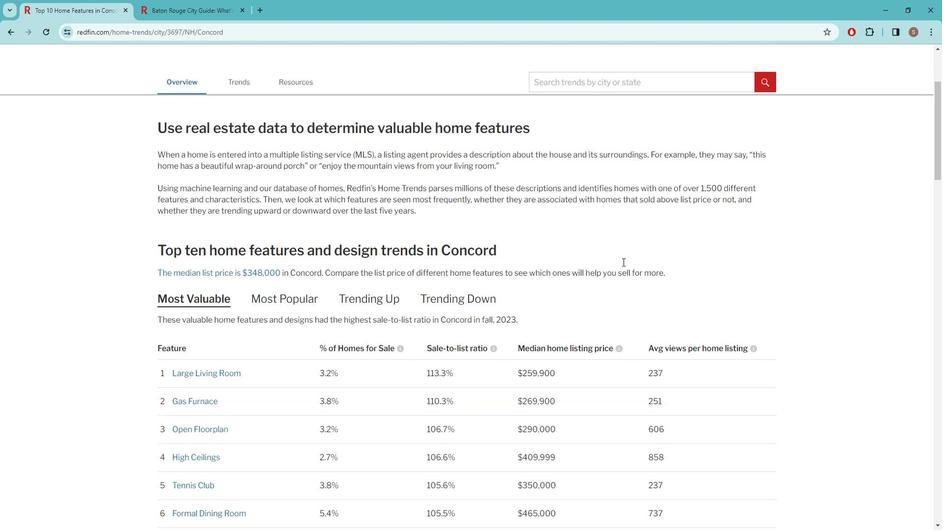 
Action: Mouse scrolled (634, 264) with delta (0, 0)
Screenshot: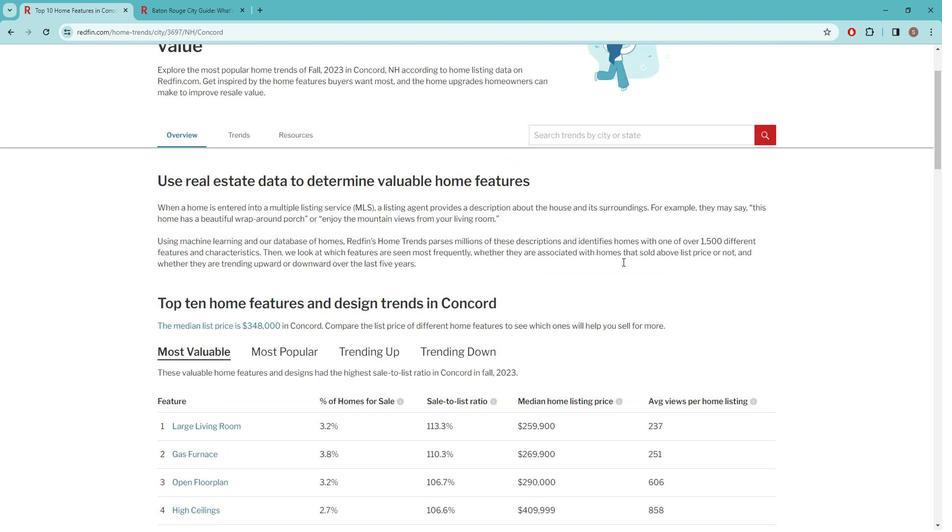 
Action: Mouse scrolled (634, 264) with delta (0, 0)
Screenshot: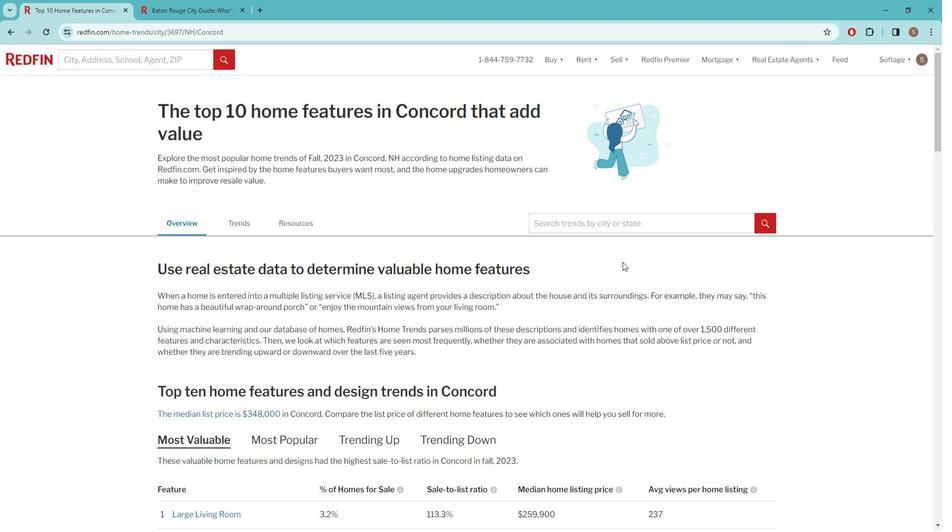 
Action: Mouse scrolled (634, 264) with delta (0, 0)
Screenshot: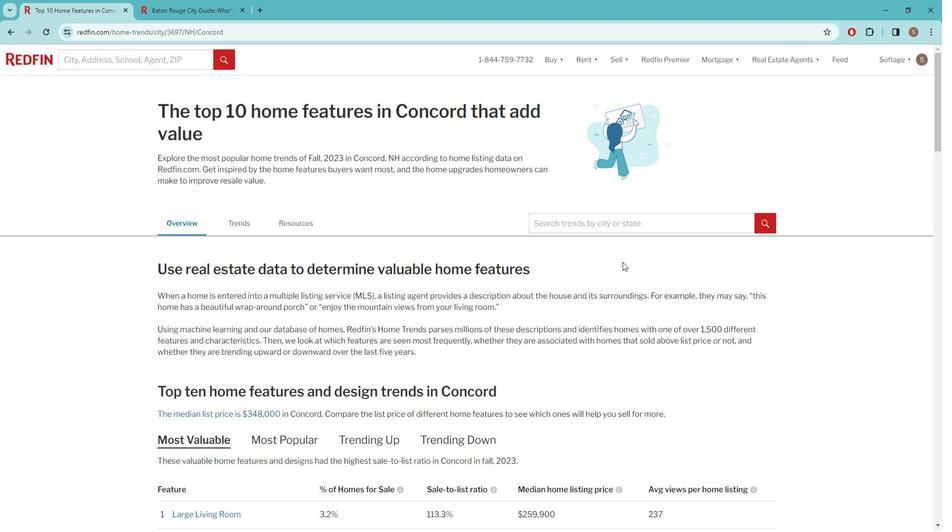 
Action: Mouse scrolled (634, 264) with delta (0, 0)
Screenshot: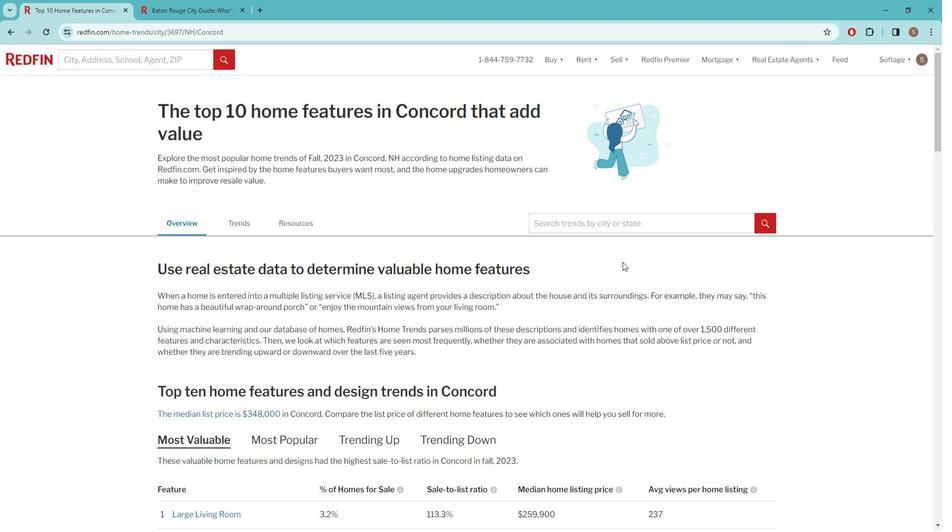 
